 Task: Compose an email with the signature Levi Robinson with the subject Request for feedback on a training manual and the message I would like to request a project status update report. from softage.3@softage.net to softage.1@softage.net with an attached audio file Audio_short_story.mp3 Undo the message, redo the message and add the line (Thank you) Send the email. Finally, move the email from Sent Items to the label Inquiries
Action: Mouse moved to (93, 140)
Screenshot: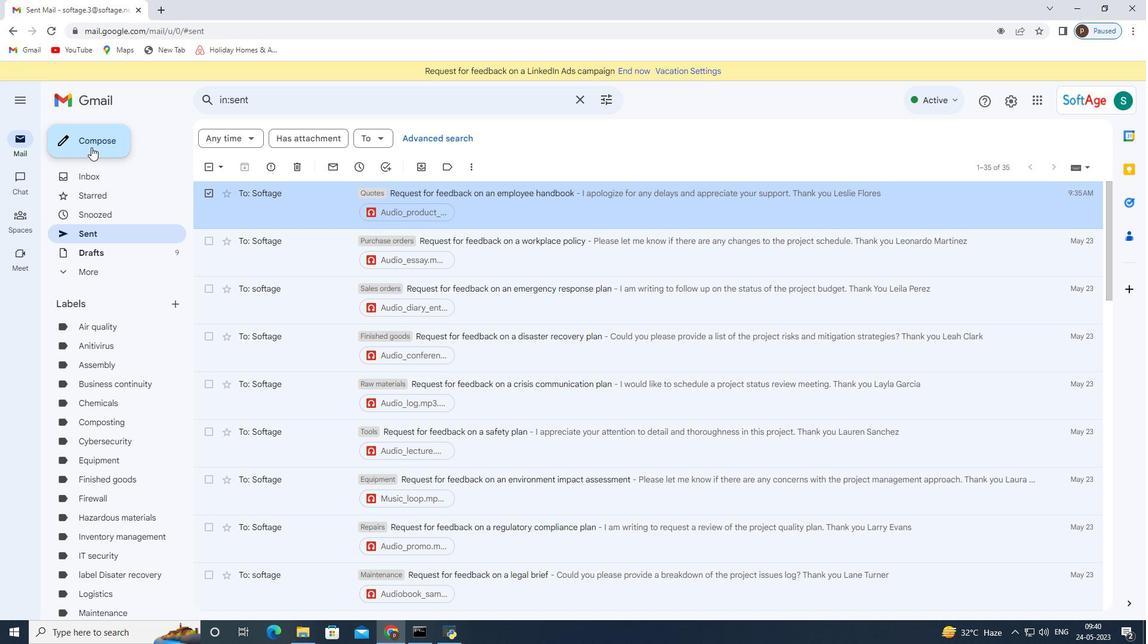 
Action: Mouse pressed left at (93, 140)
Screenshot: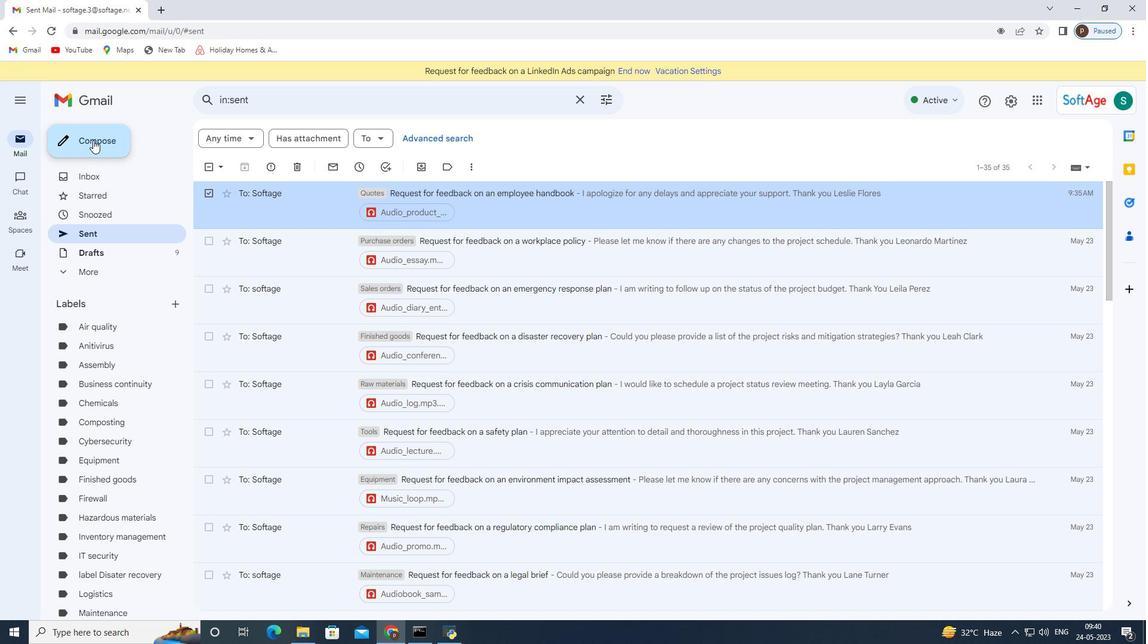 
Action: Mouse moved to (966, 602)
Screenshot: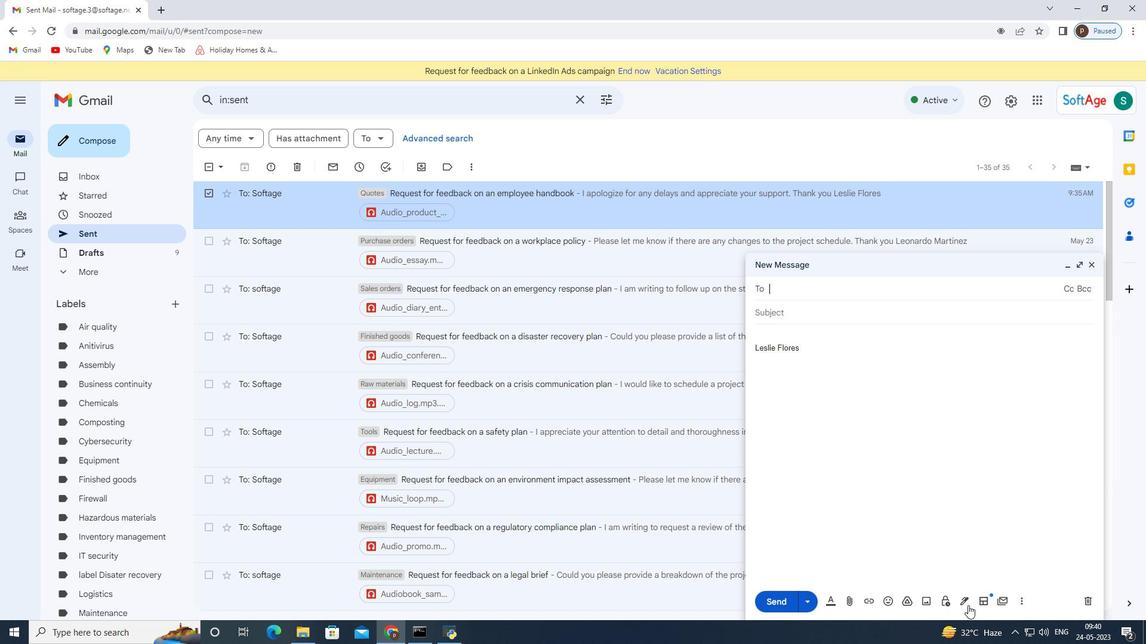 
Action: Mouse pressed left at (966, 602)
Screenshot: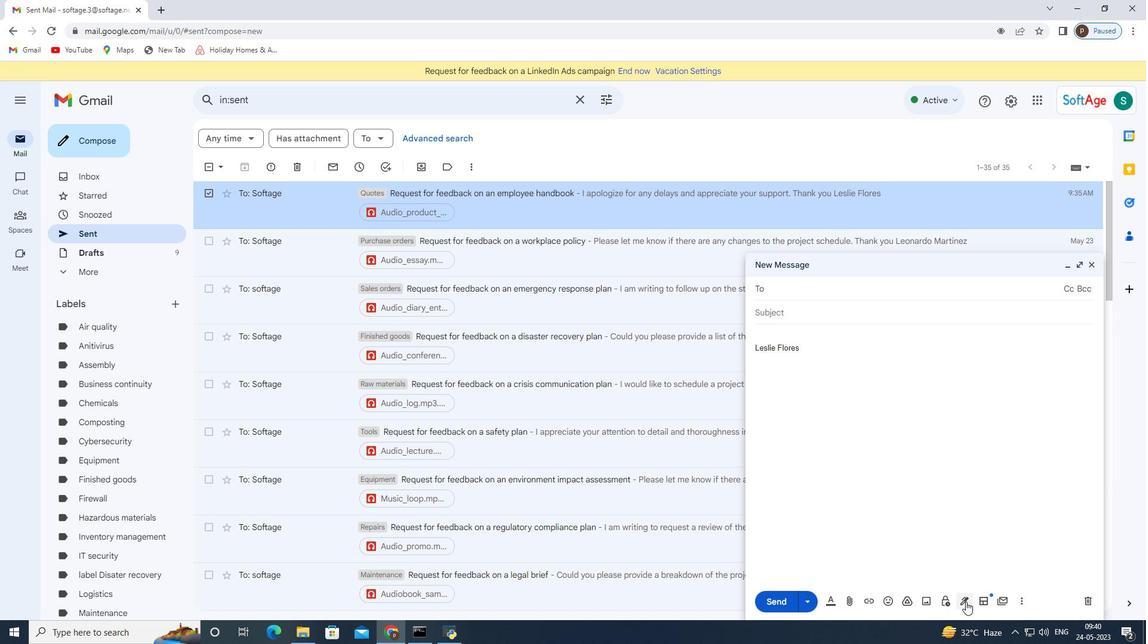 
Action: Mouse moved to (1015, 544)
Screenshot: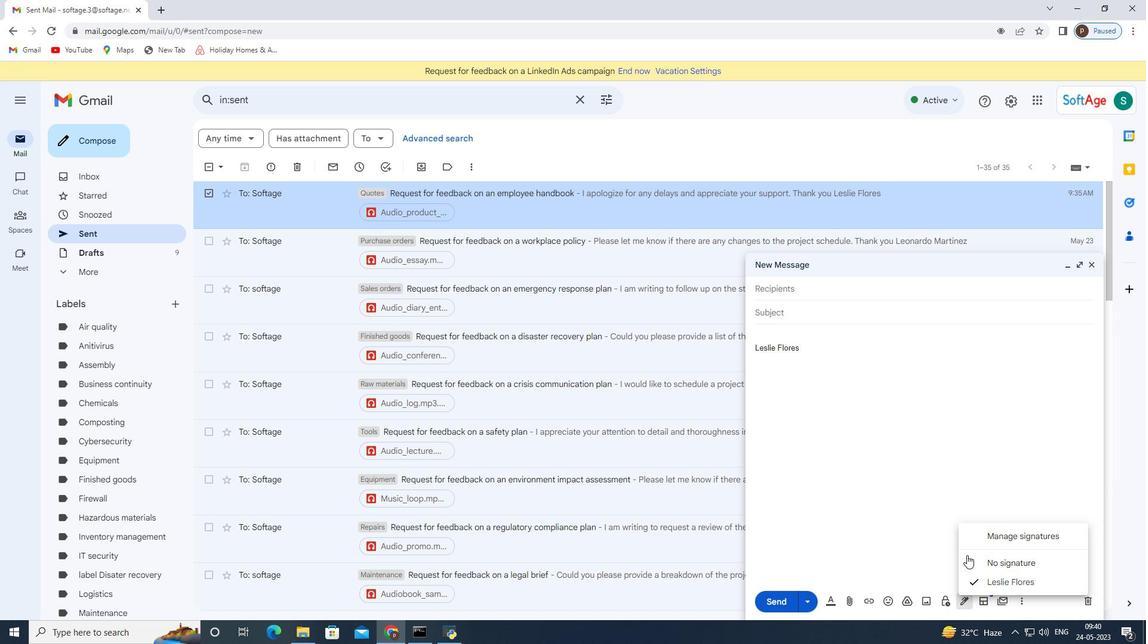 
Action: Mouse pressed left at (1015, 544)
Screenshot: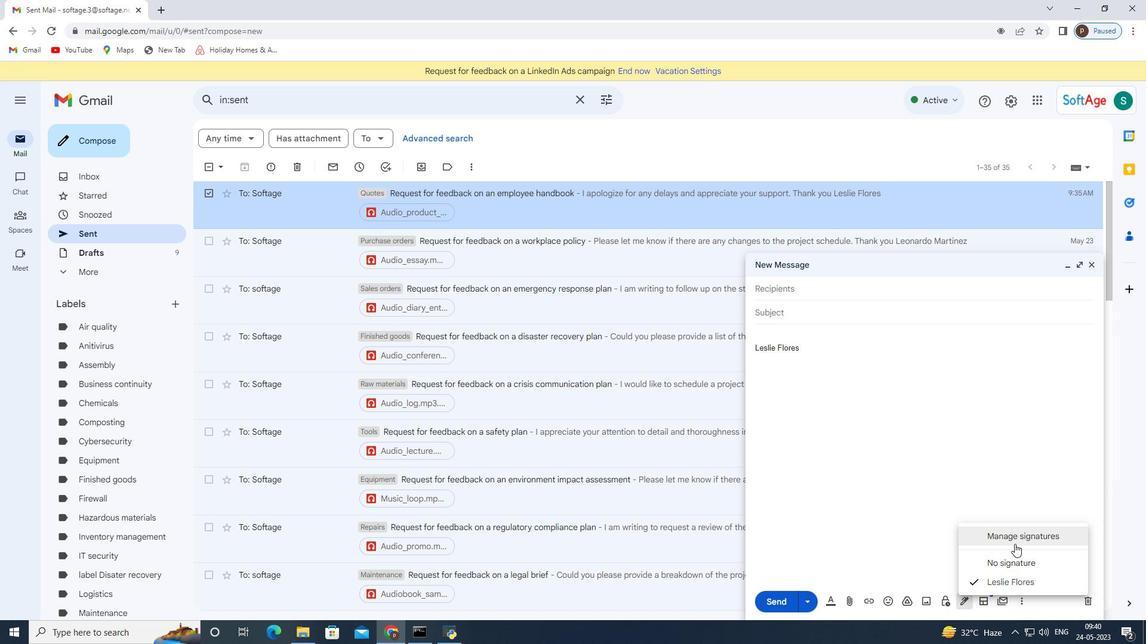 
Action: Mouse moved to (937, 392)
Screenshot: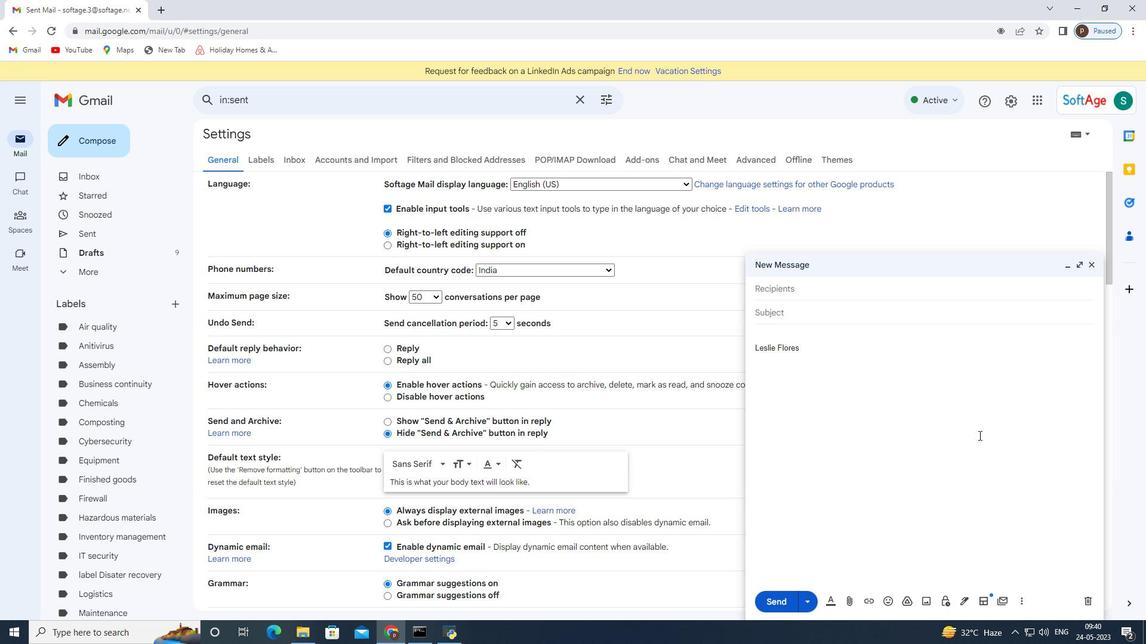 
Action: Mouse scrolled (937, 391) with delta (0, 0)
Screenshot: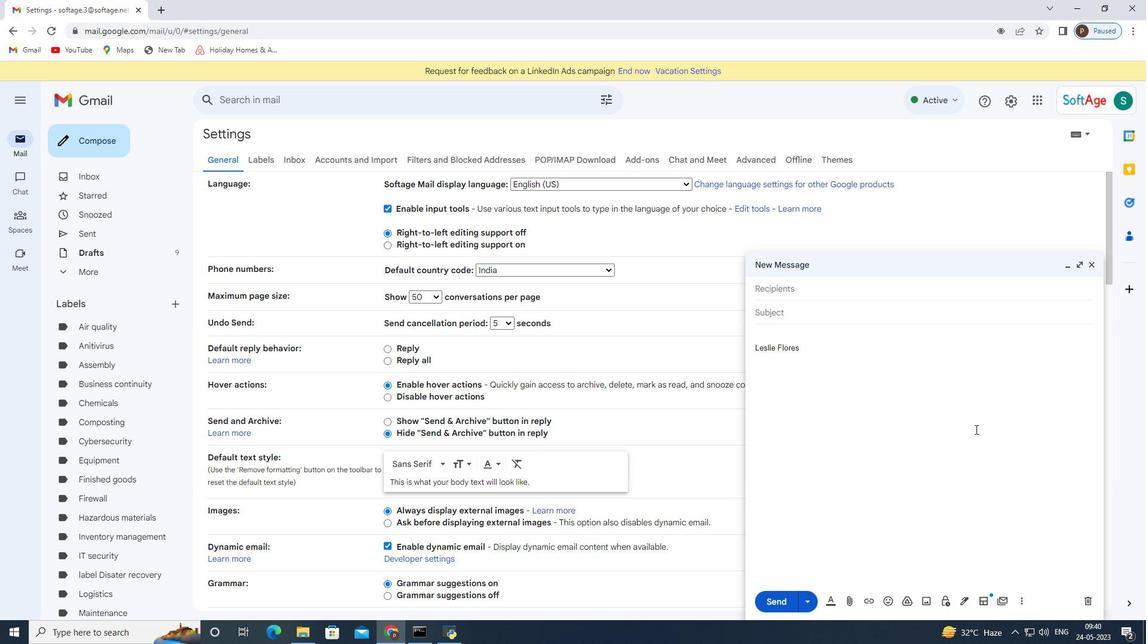 
Action: Mouse moved to (912, 391)
Screenshot: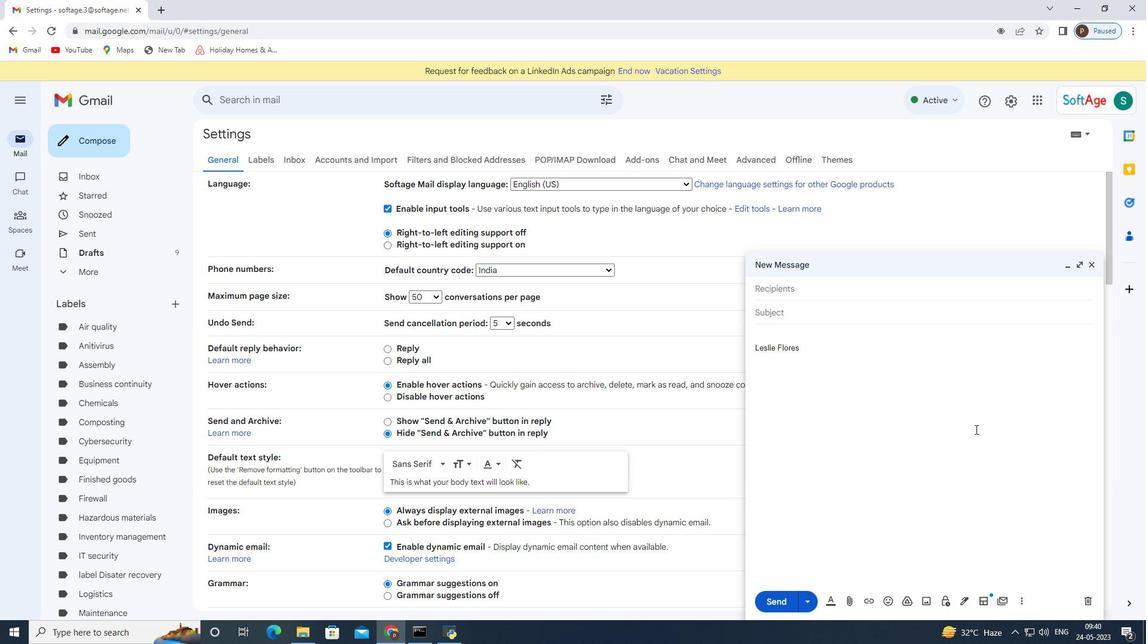 
Action: Mouse scrolled (912, 391) with delta (0, 0)
Screenshot: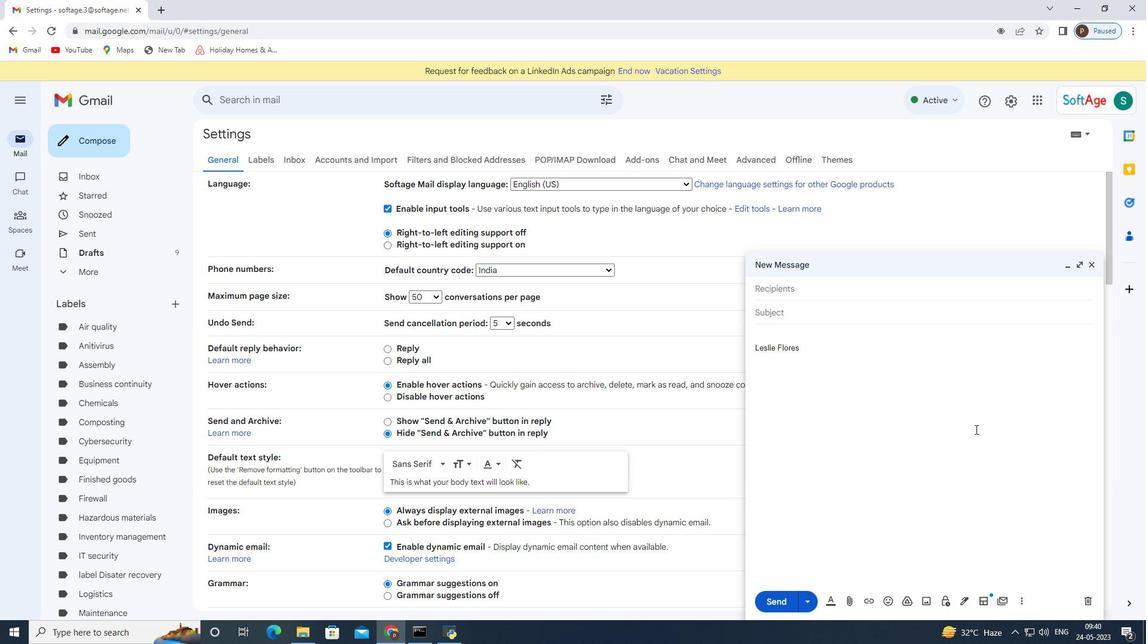 
Action: Mouse moved to (879, 391)
Screenshot: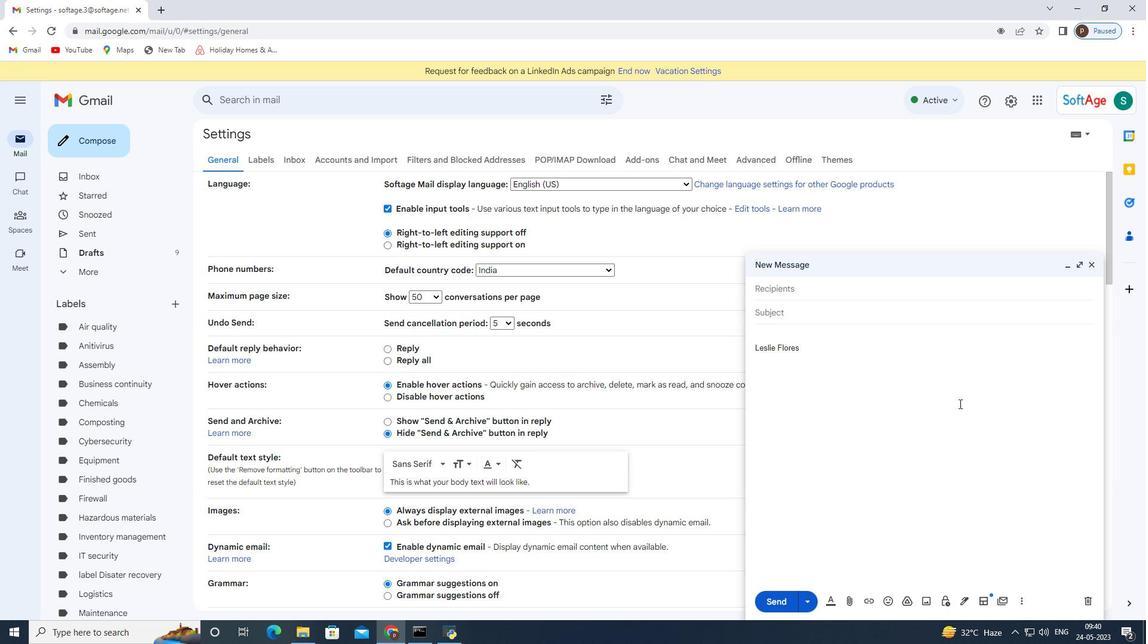 
Action: Mouse scrolled (879, 391) with delta (0, 0)
Screenshot: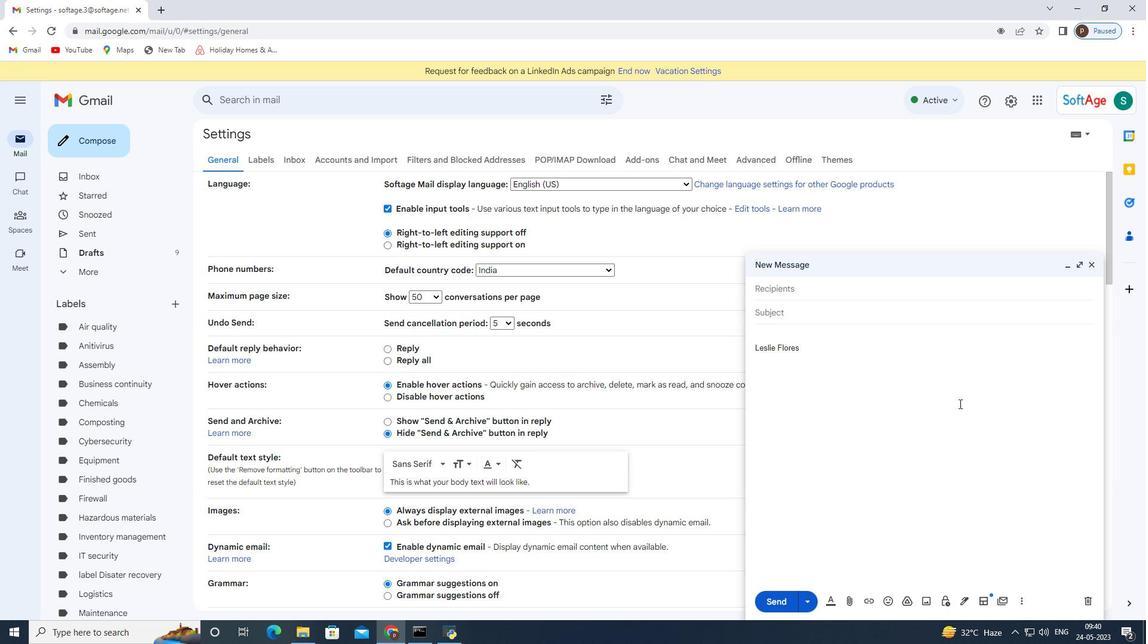 
Action: Mouse moved to (1085, 264)
Screenshot: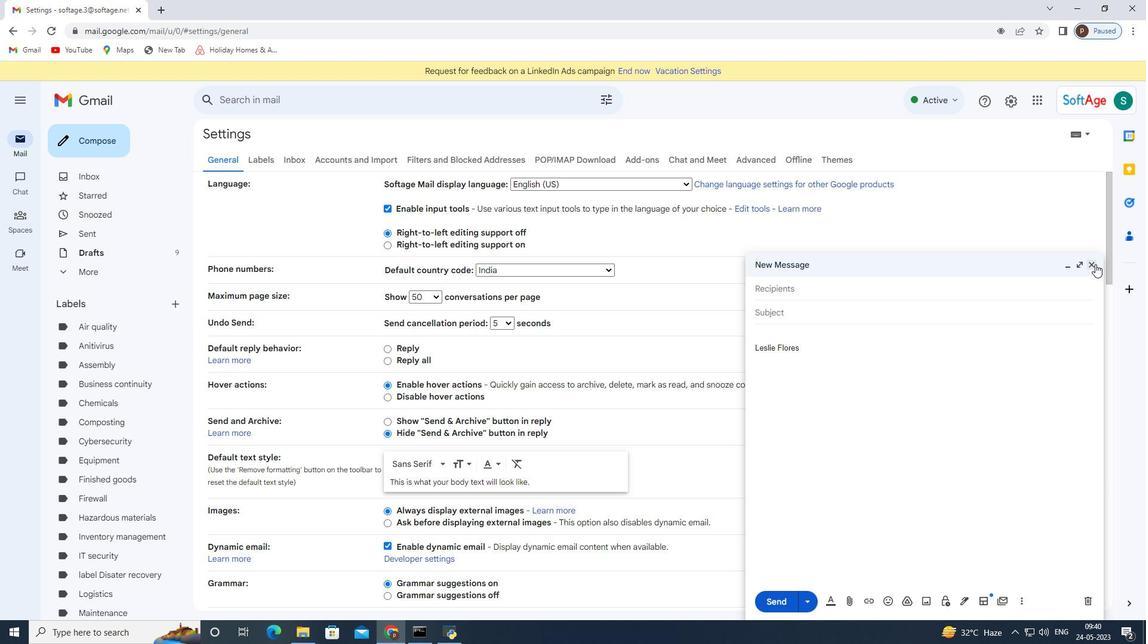 
Action: Mouse pressed left at (1085, 264)
Screenshot: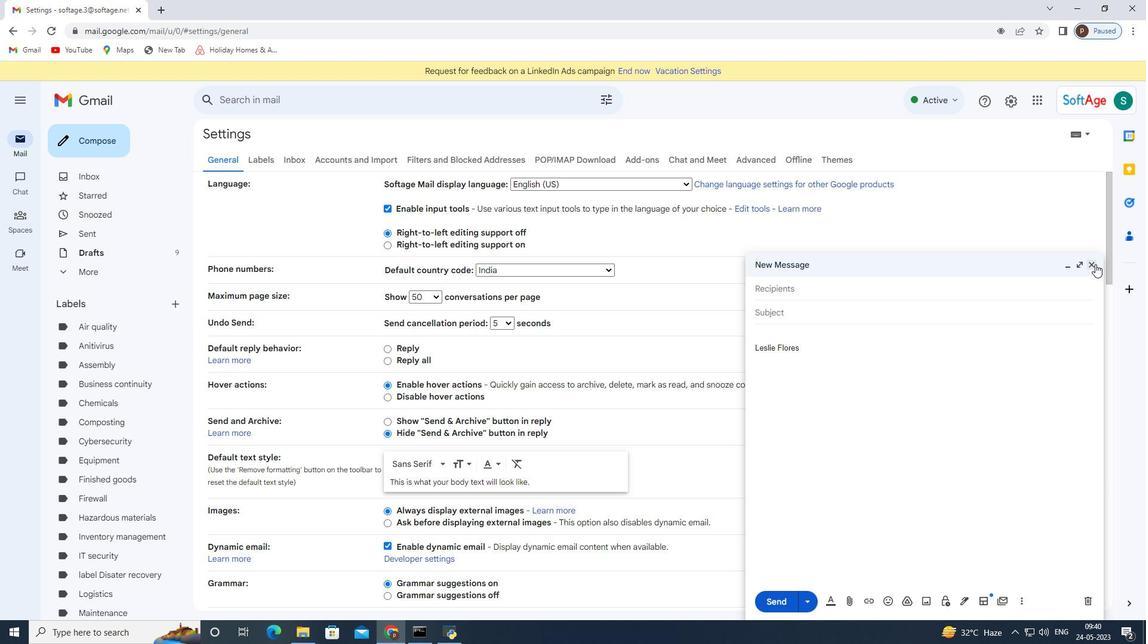 
Action: Mouse moved to (814, 318)
Screenshot: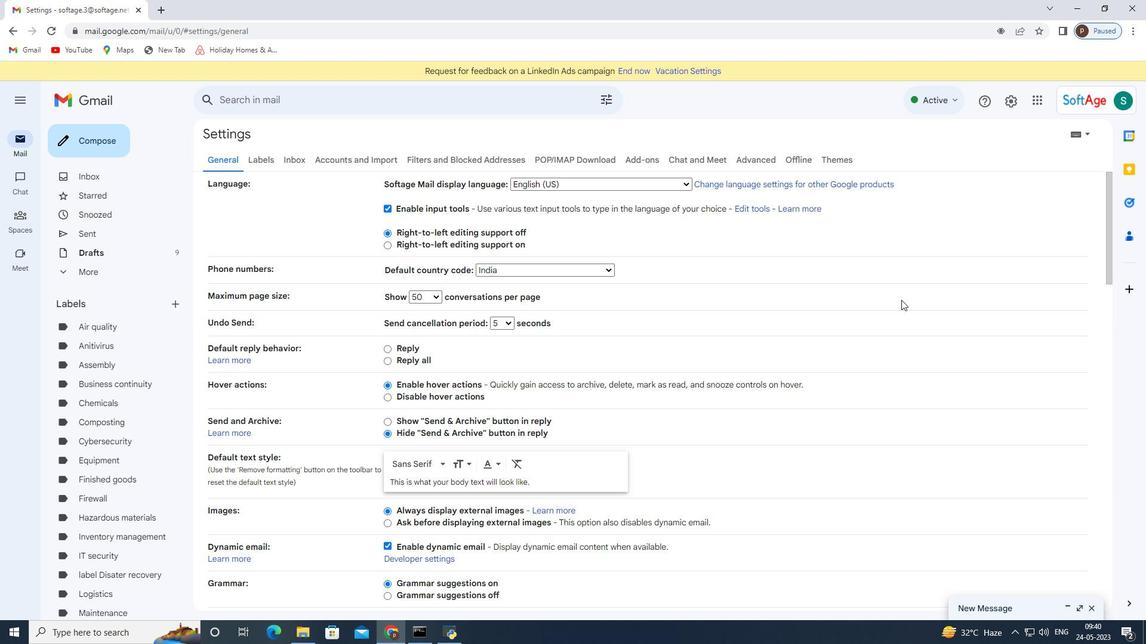 
Action: Mouse scrolled (814, 317) with delta (0, 0)
Screenshot: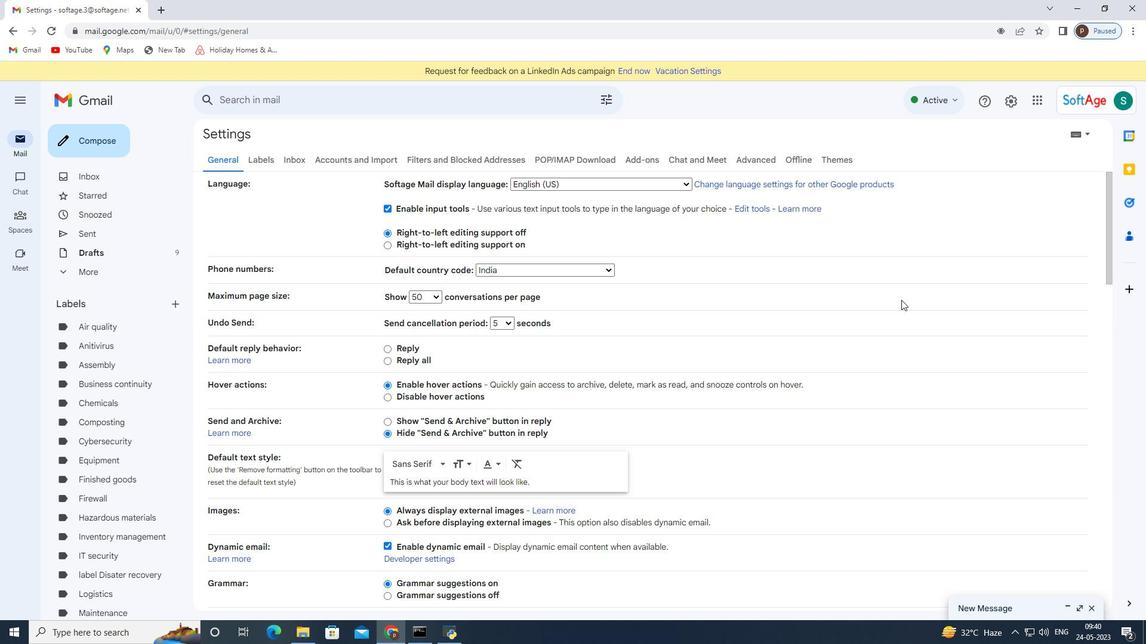 
Action: Mouse moved to (800, 322)
Screenshot: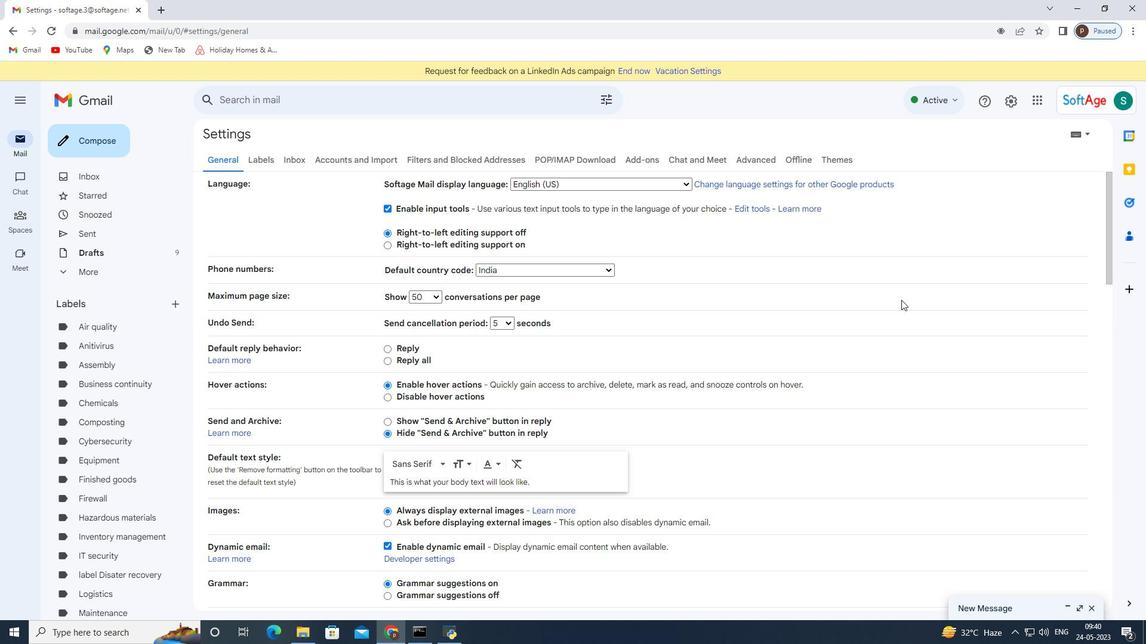 
Action: Mouse scrolled (800, 321) with delta (0, 0)
Screenshot: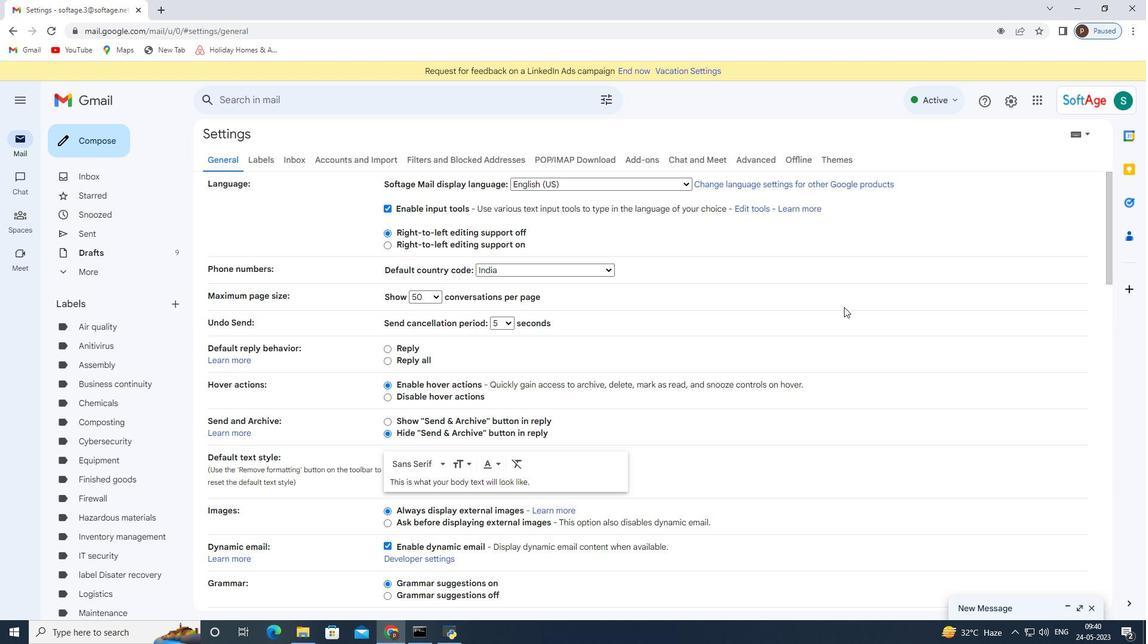 
Action: Mouse moved to (787, 327)
Screenshot: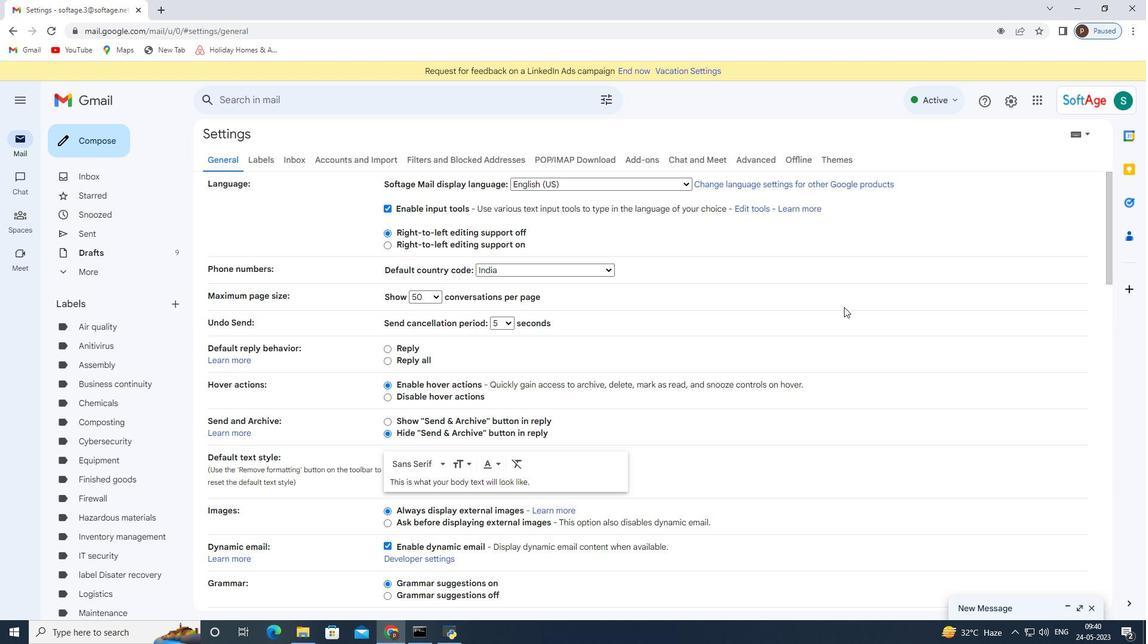 
Action: Mouse scrolled (787, 327) with delta (0, 0)
Screenshot: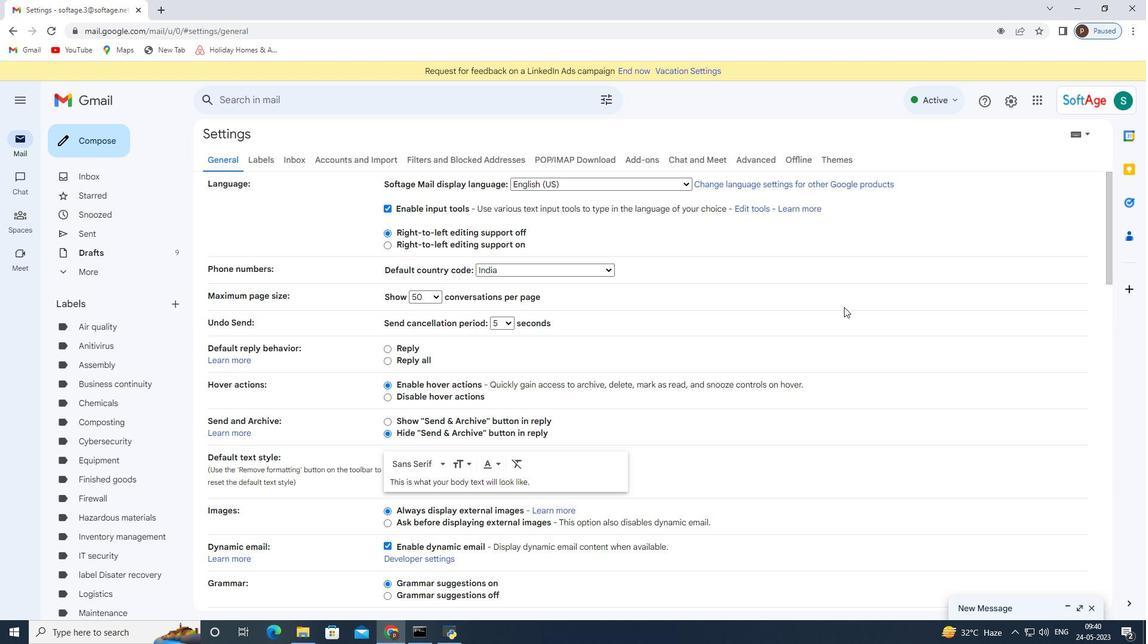 
Action: Mouse moved to (781, 330)
Screenshot: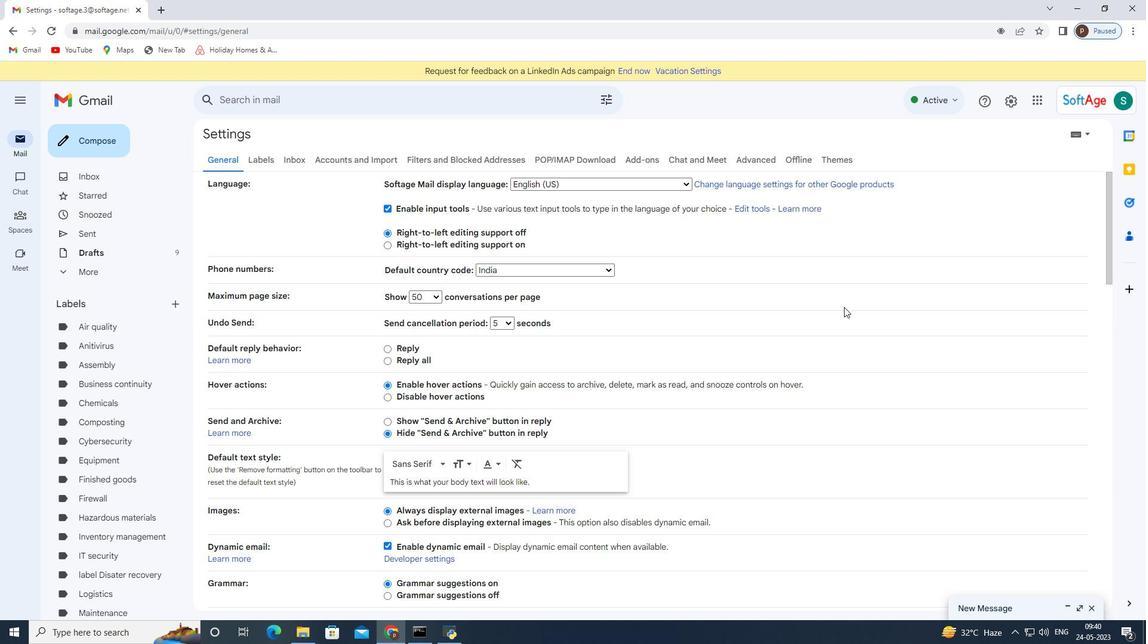 
Action: Mouse scrolled (781, 330) with delta (0, 0)
Screenshot: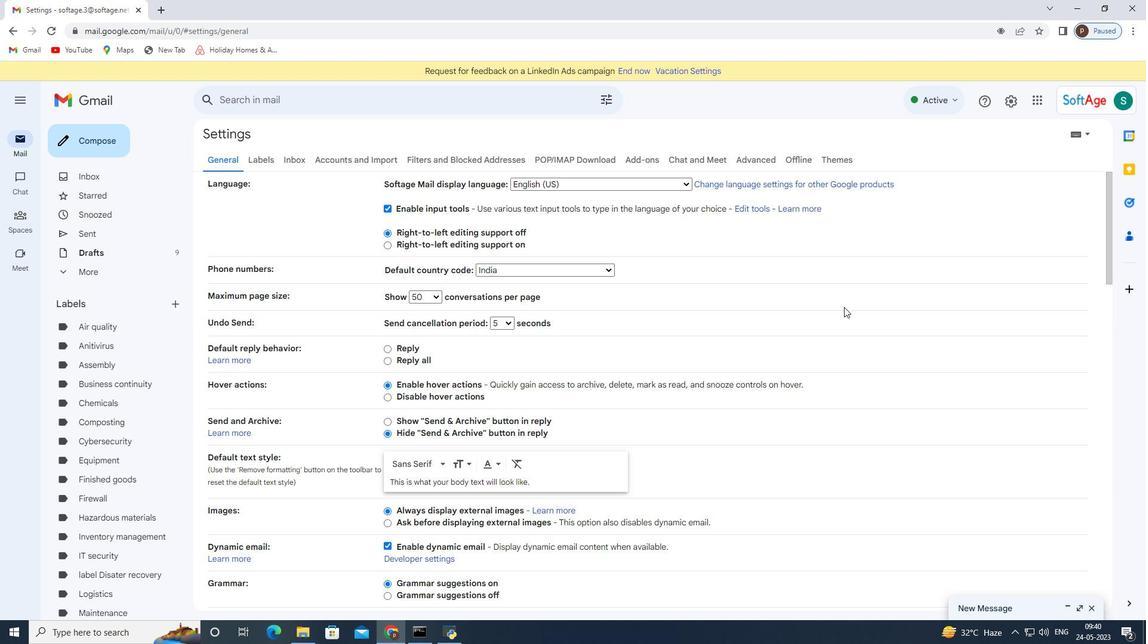 
Action: Mouse moved to (773, 336)
Screenshot: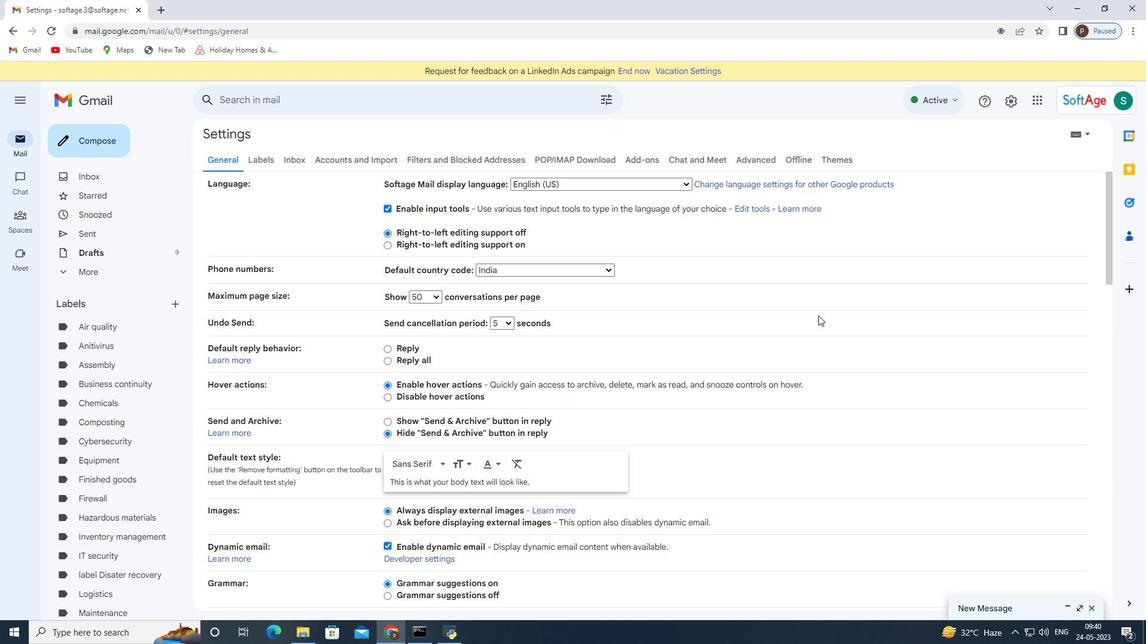 
Action: Mouse scrolled (773, 336) with delta (0, 0)
Screenshot: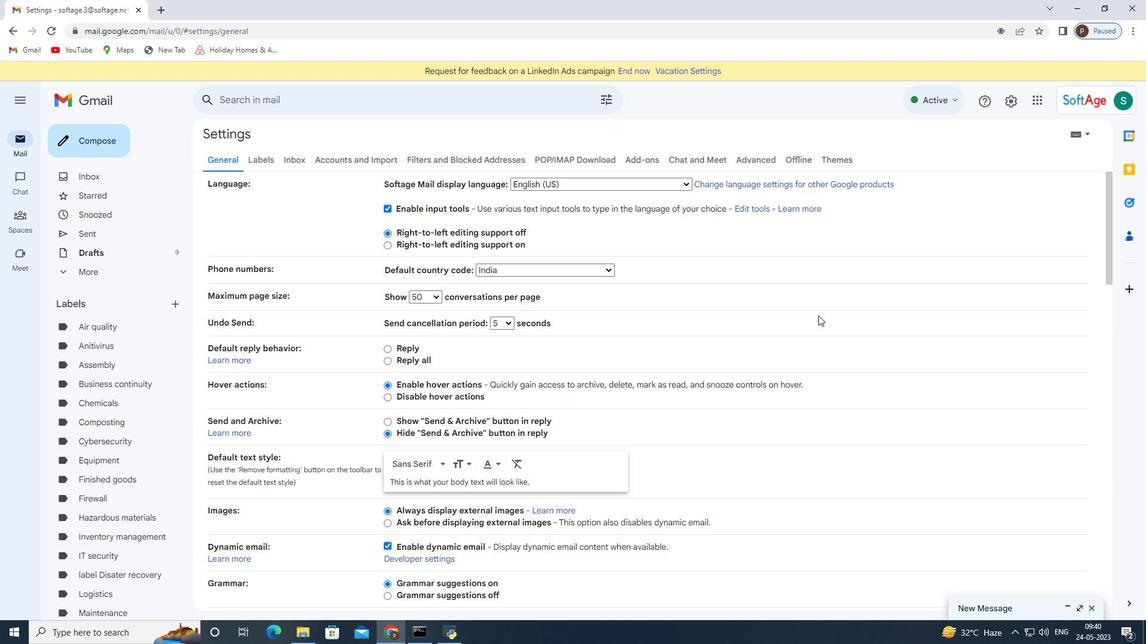 
Action: Mouse moved to (649, 363)
Screenshot: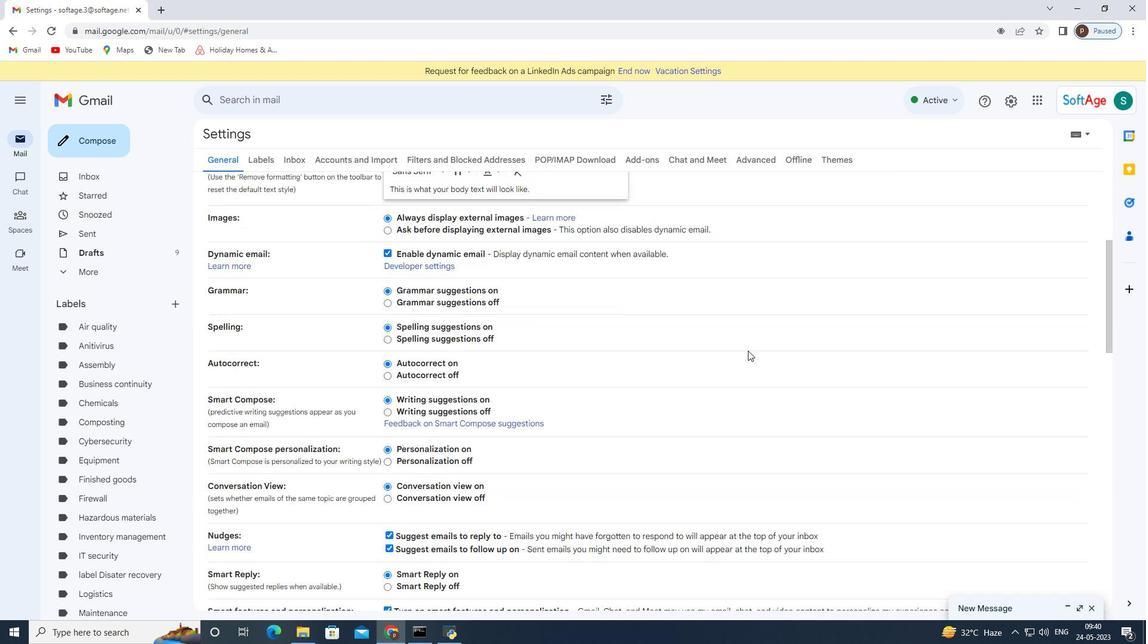 
Action: Mouse scrolled (649, 363) with delta (0, 0)
Screenshot: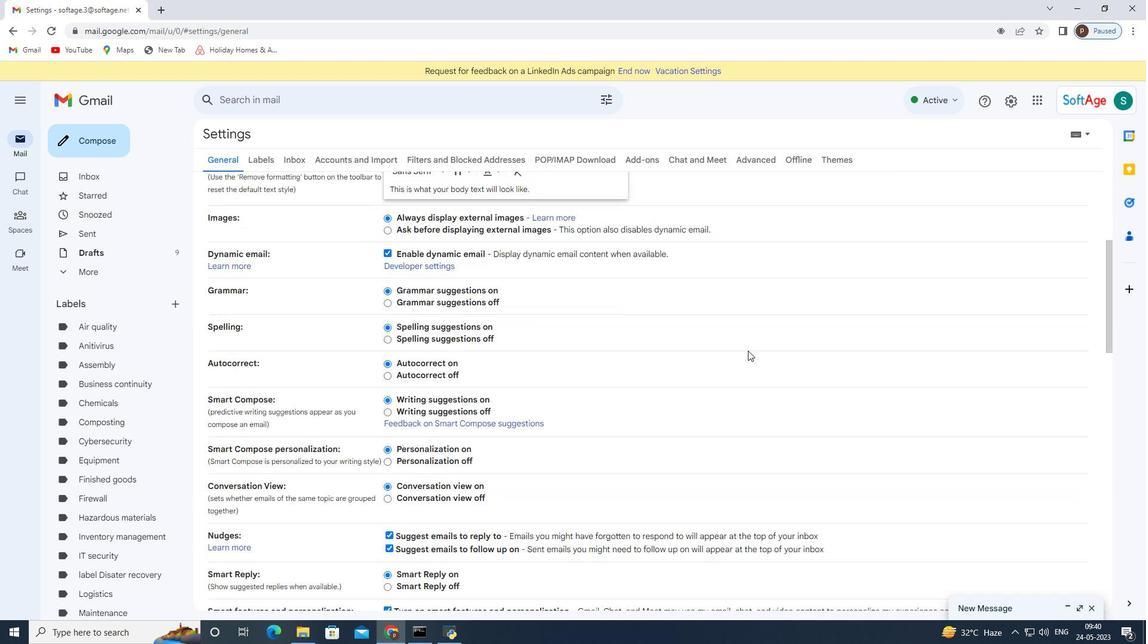 
Action: Mouse moved to (649, 363)
Screenshot: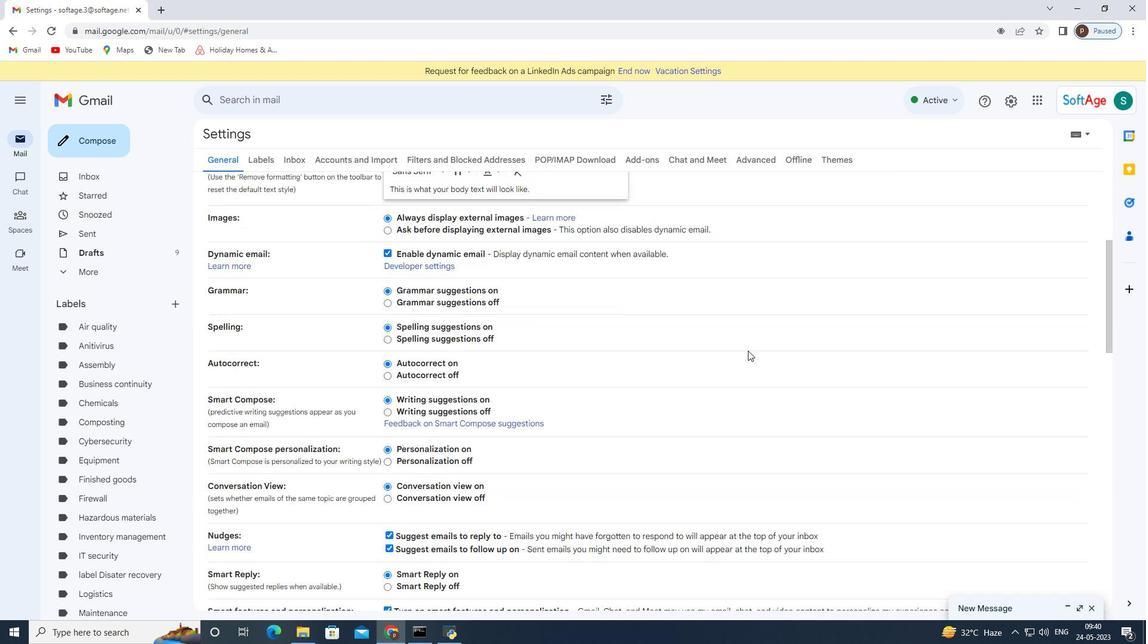 
Action: Mouse scrolled (649, 362) with delta (0, 0)
Screenshot: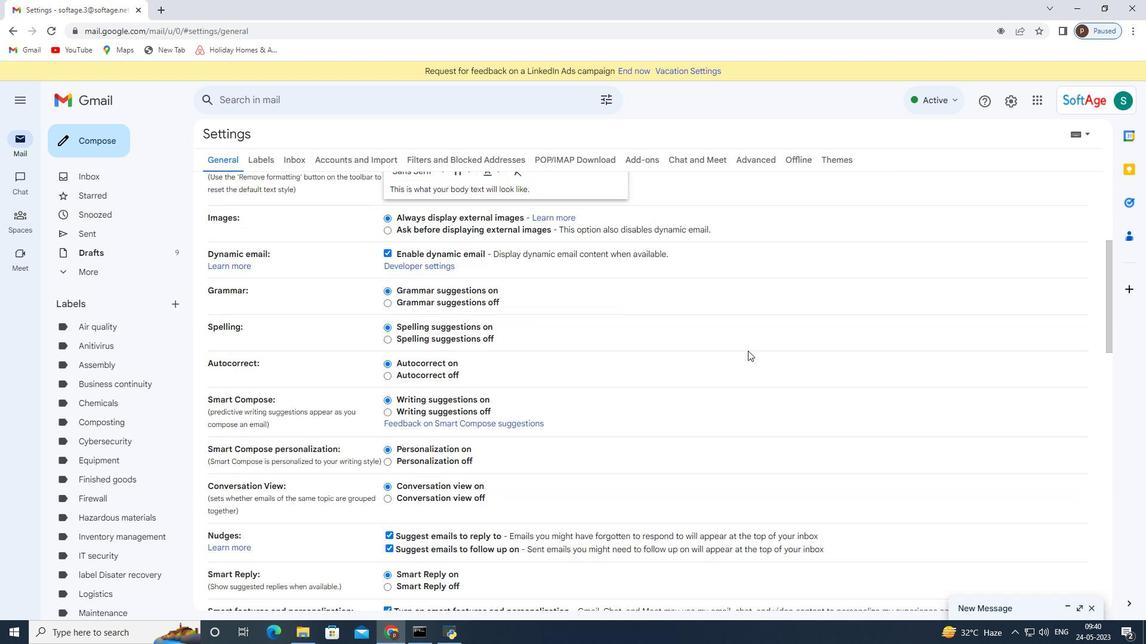 
Action: Mouse scrolled (649, 363) with delta (0, 0)
Screenshot: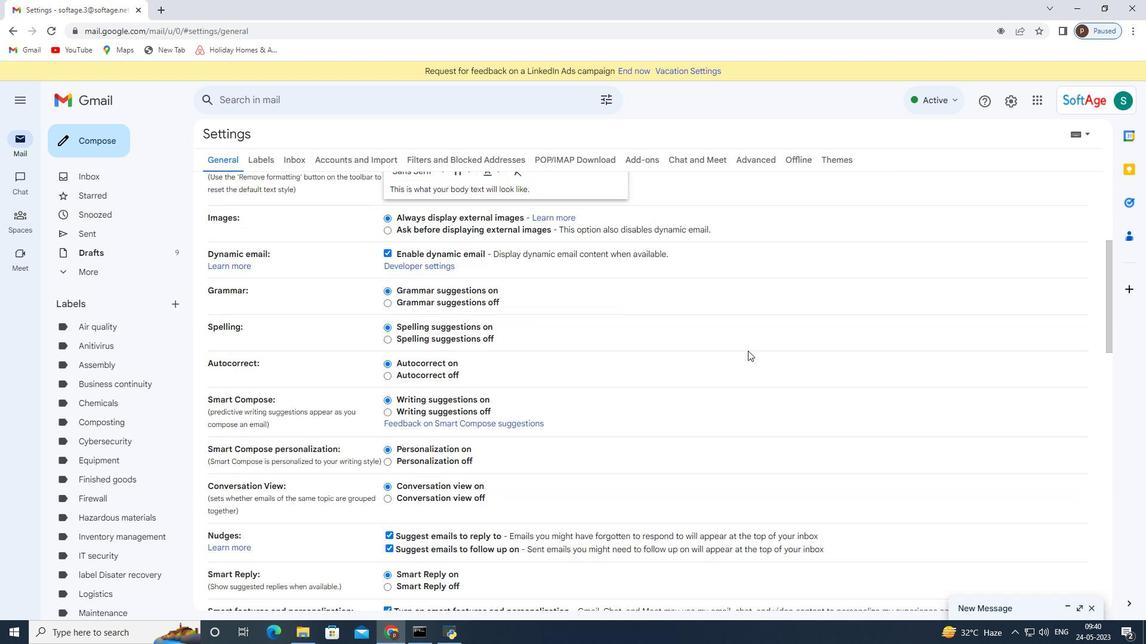 
Action: Mouse moved to (648, 363)
Screenshot: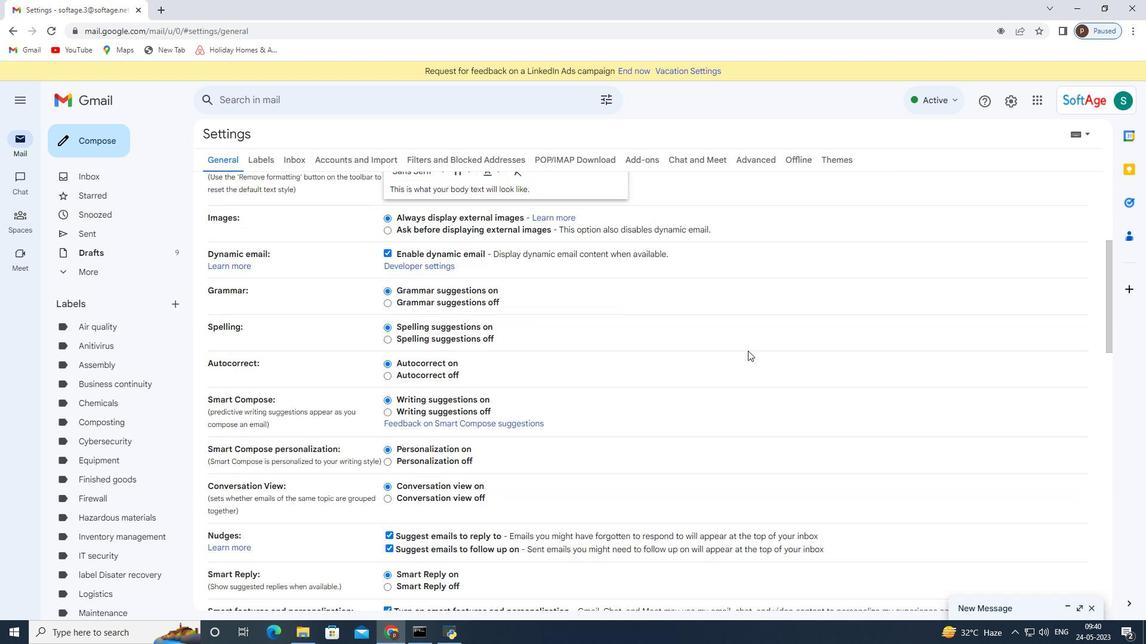 
Action: Mouse scrolled (648, 362) with delta (0, 0)
Screenshot: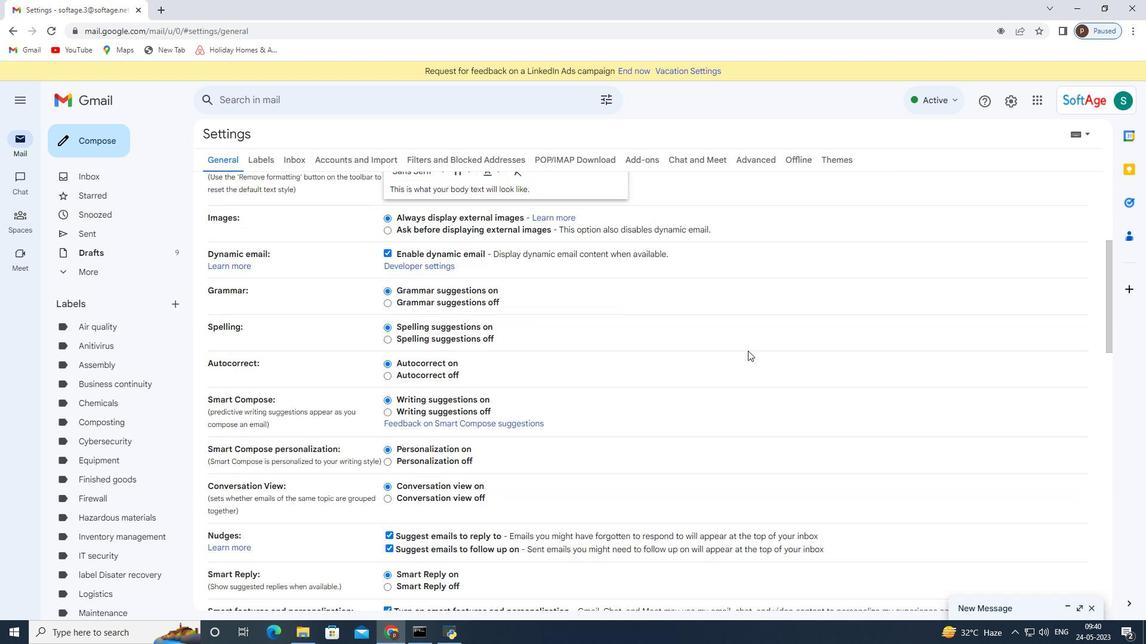 
Action: Mouse moved to (648, 363)
Screenshot: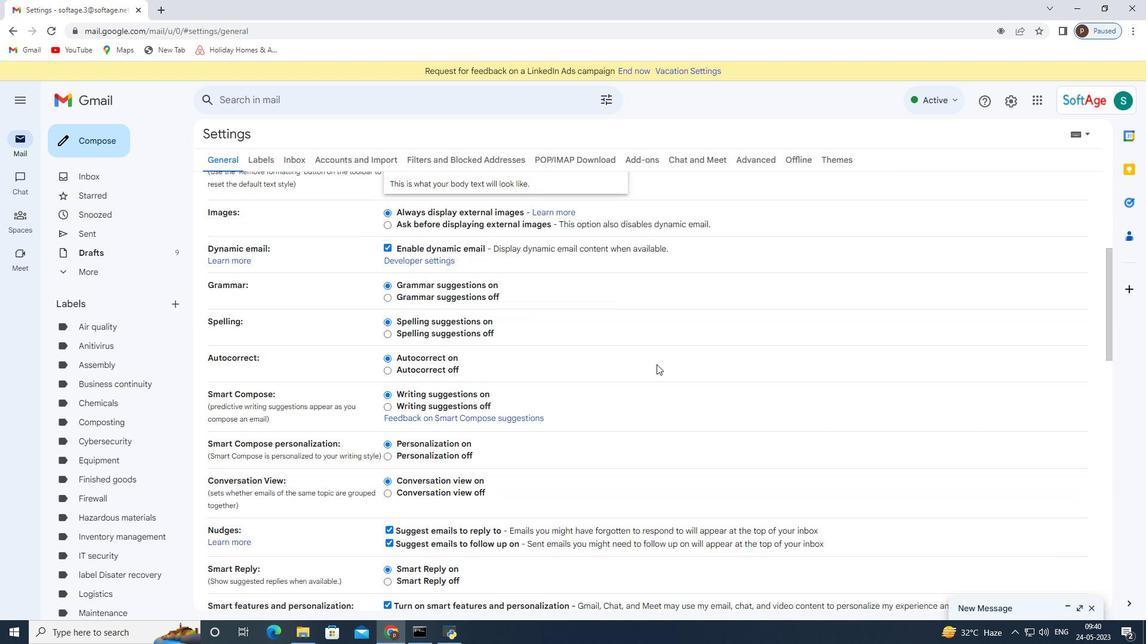 
Action: Mouse scrolled (648, 362) with delta (0, 0)
Screenshot: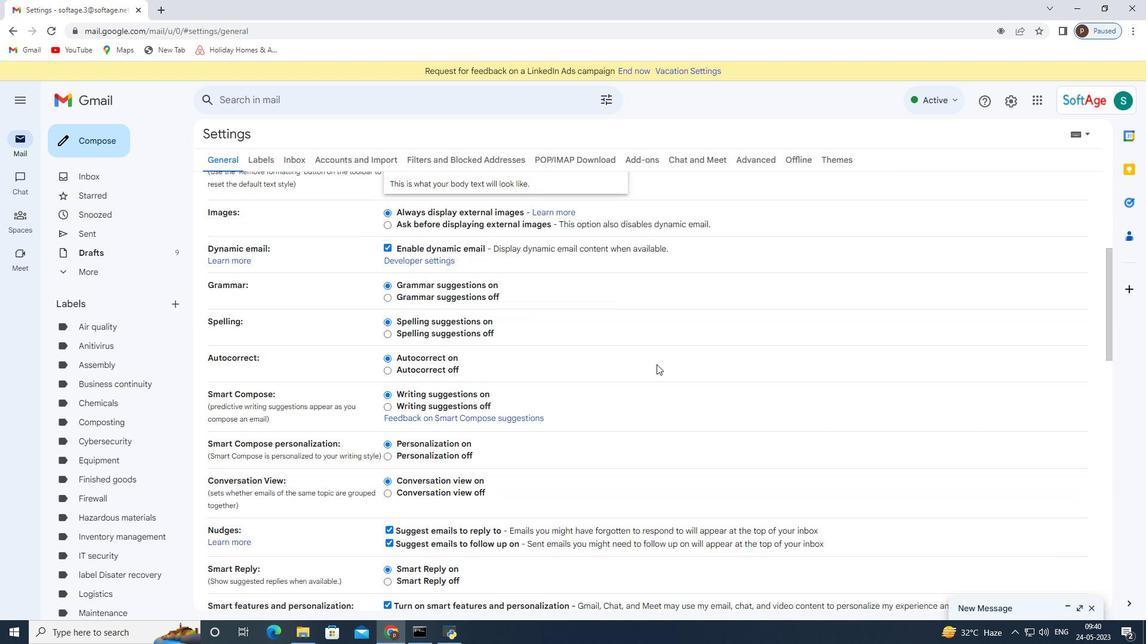 
Action: Mouse moved to (637, 349)
Screenshot: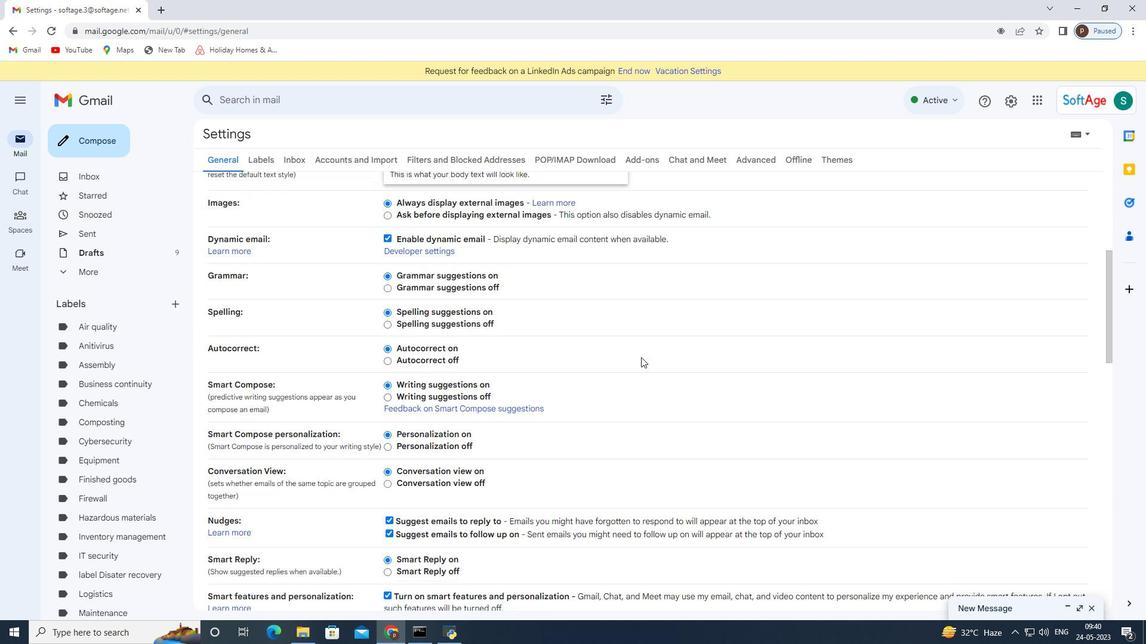 
Action: Mouse scrolled (637, 348) with delta (0, 0)
Screenshot: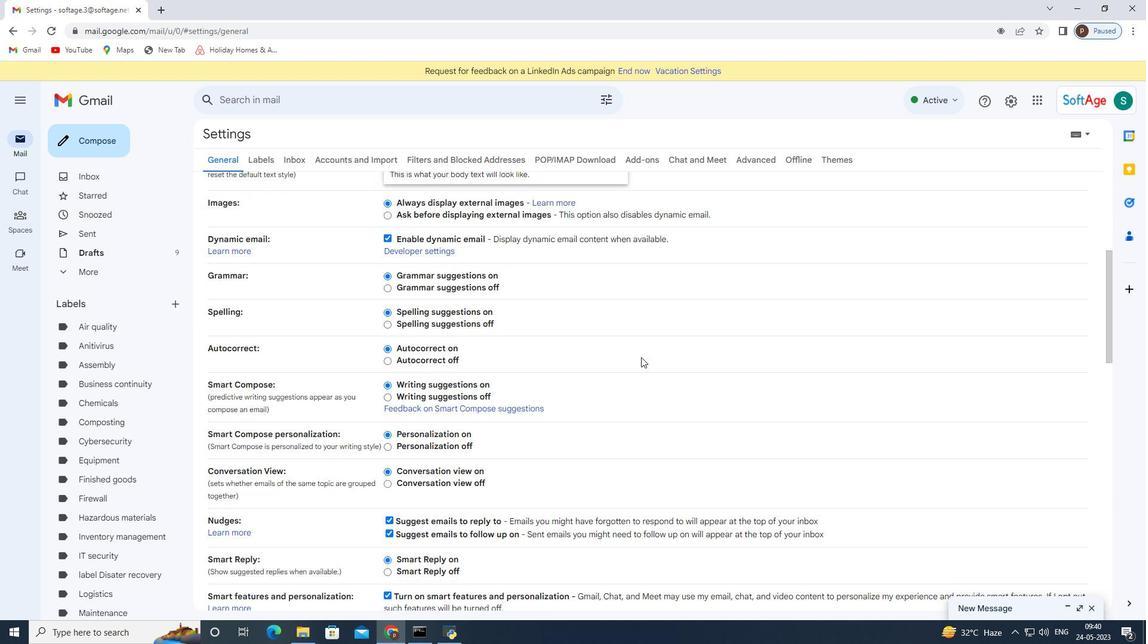 
Action: Mouse moved to (634, 349)
Screenshot: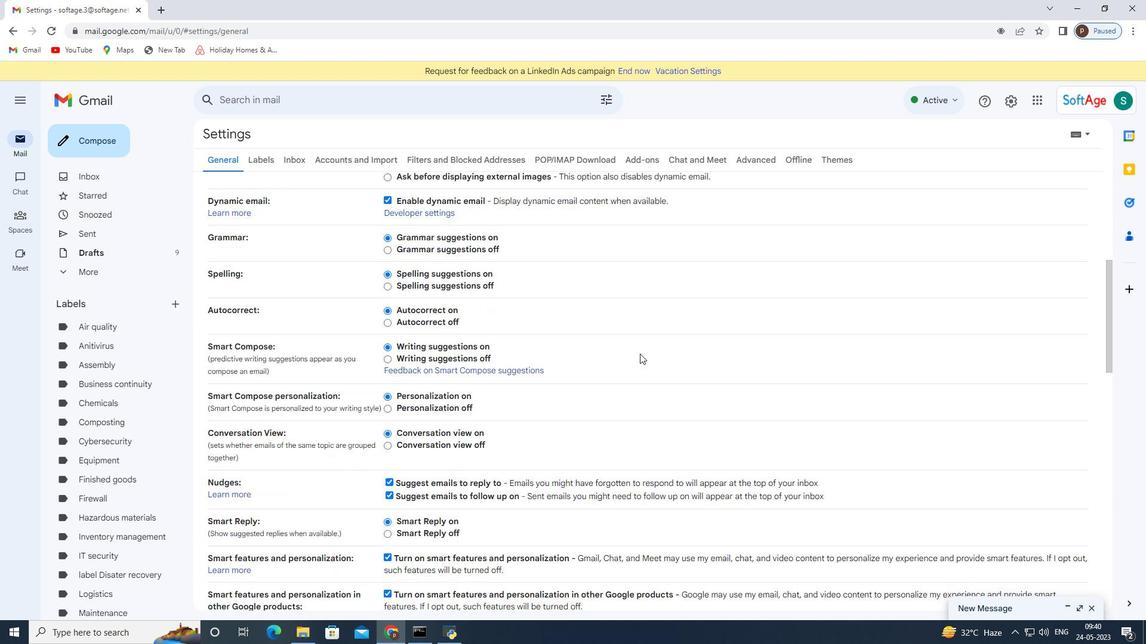 
Action: Mouse scrolled (634, 349) with delta (0, 0)
Screenshot: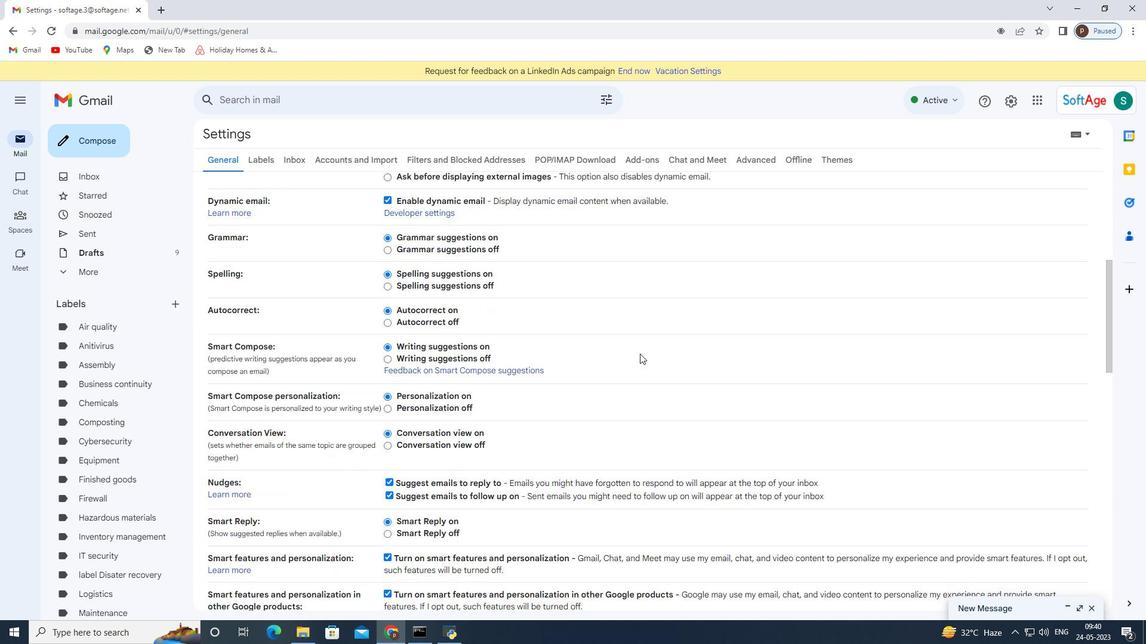 
Action: Mouse moved to (542, 364)
Screenshot: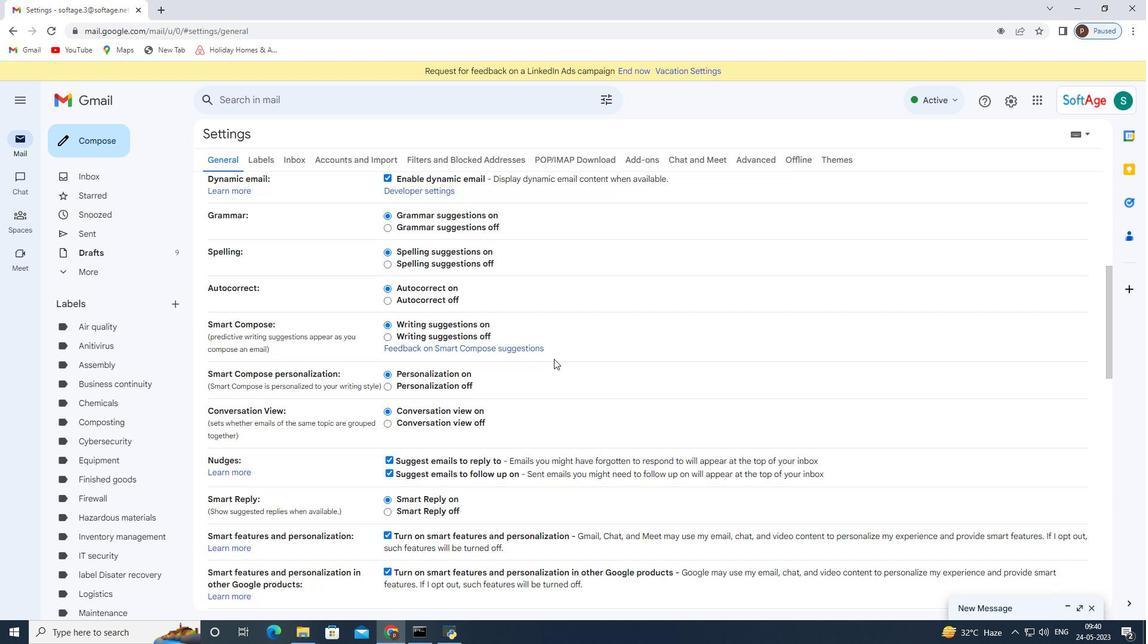 
Action: Mouse scrolled (542, 363) with delta (0, 0)
Screenshot: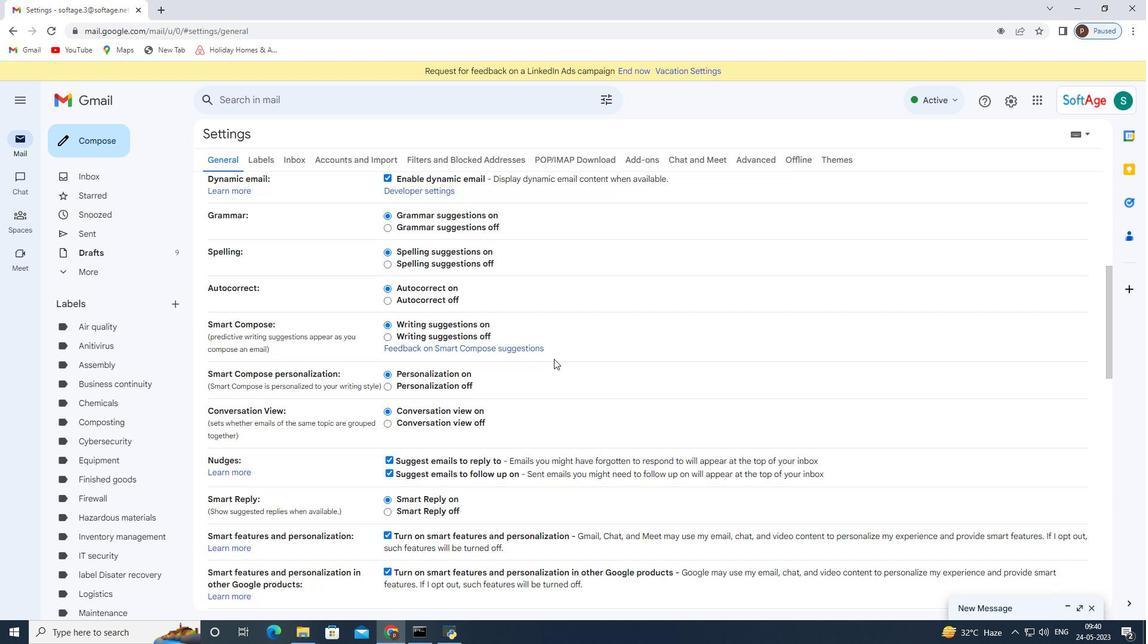 
Action: Mouse moved to (541, 364)
Screenshot: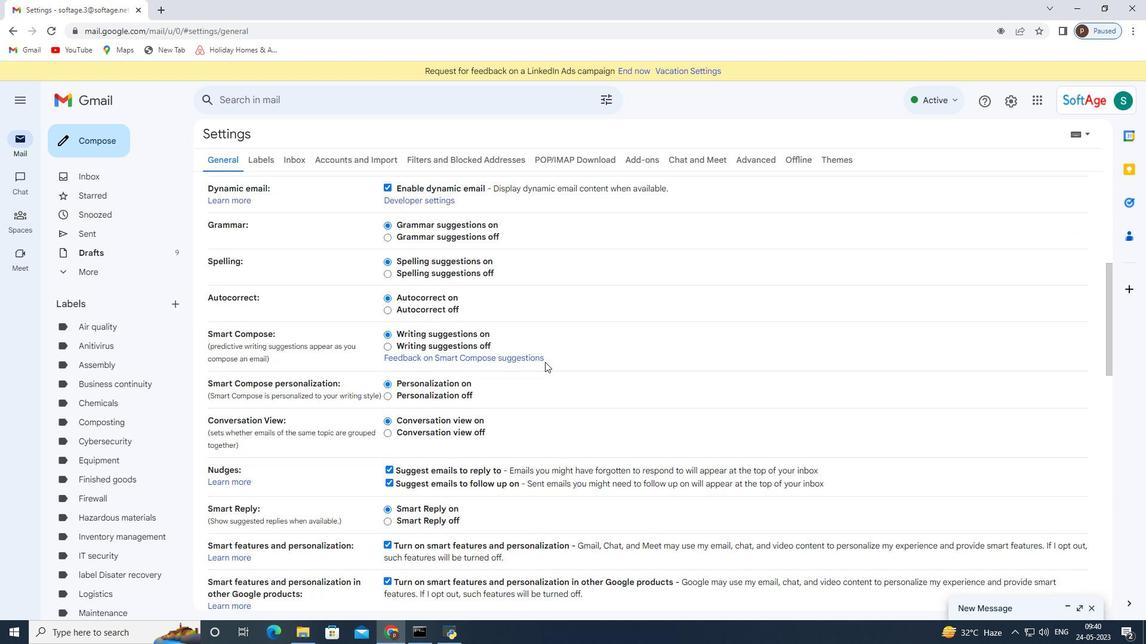 
Action: Mouse scrolled (541, 364) with delta (0, 0)
Screenshot: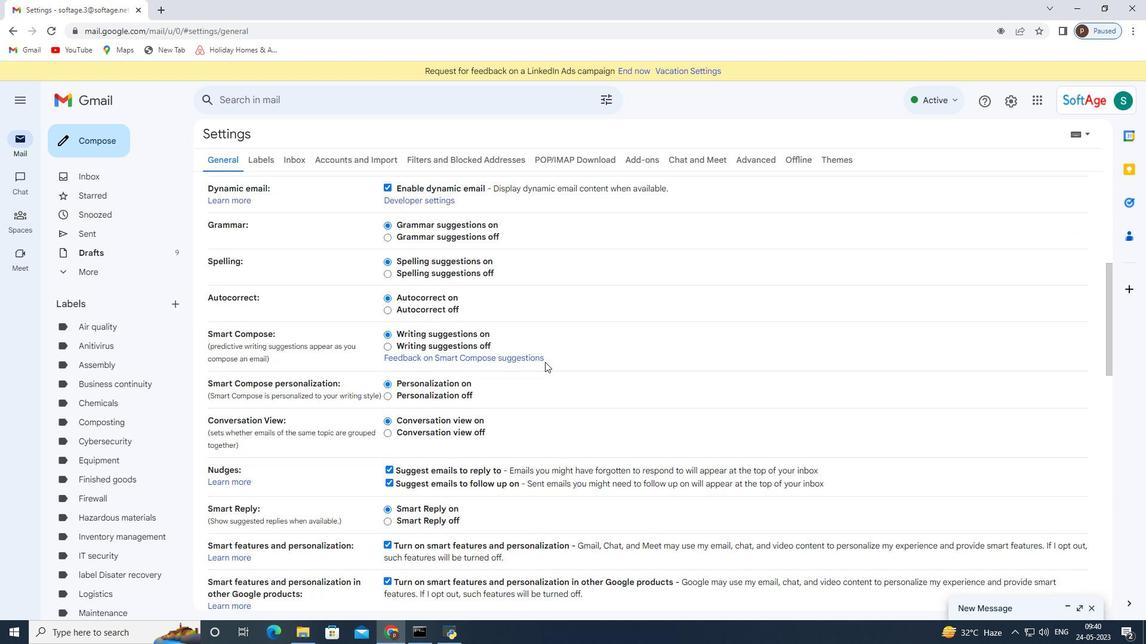 
Action: Mouse moved to (539, 367)
Screenshot: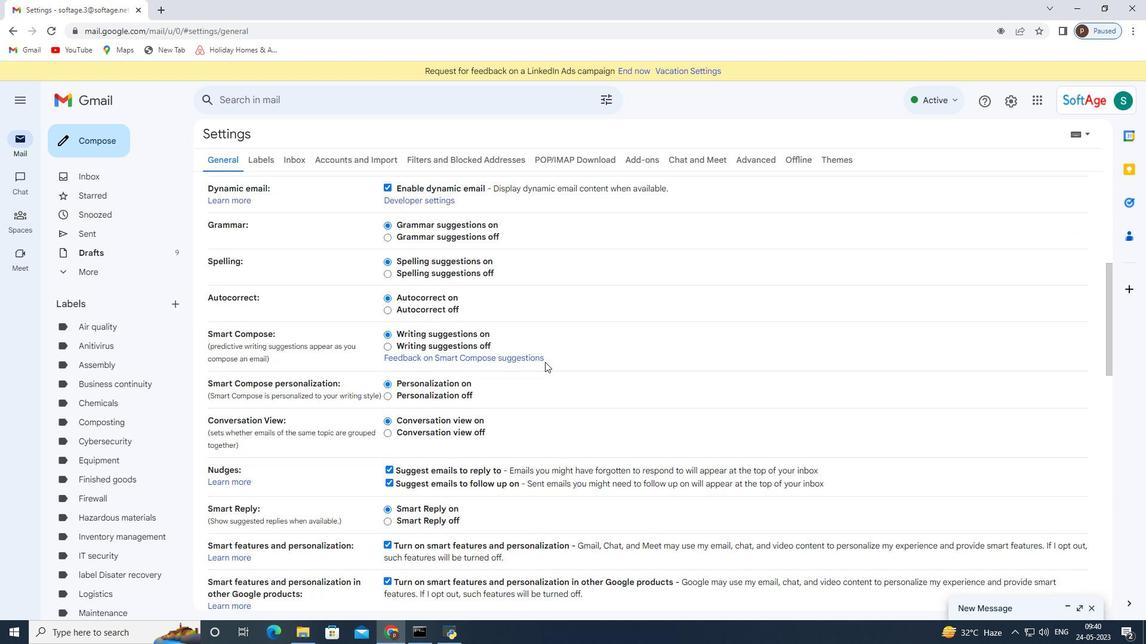 
Action: Mouse scrolled (541, 365) with delta (0, 0)
Screenshot: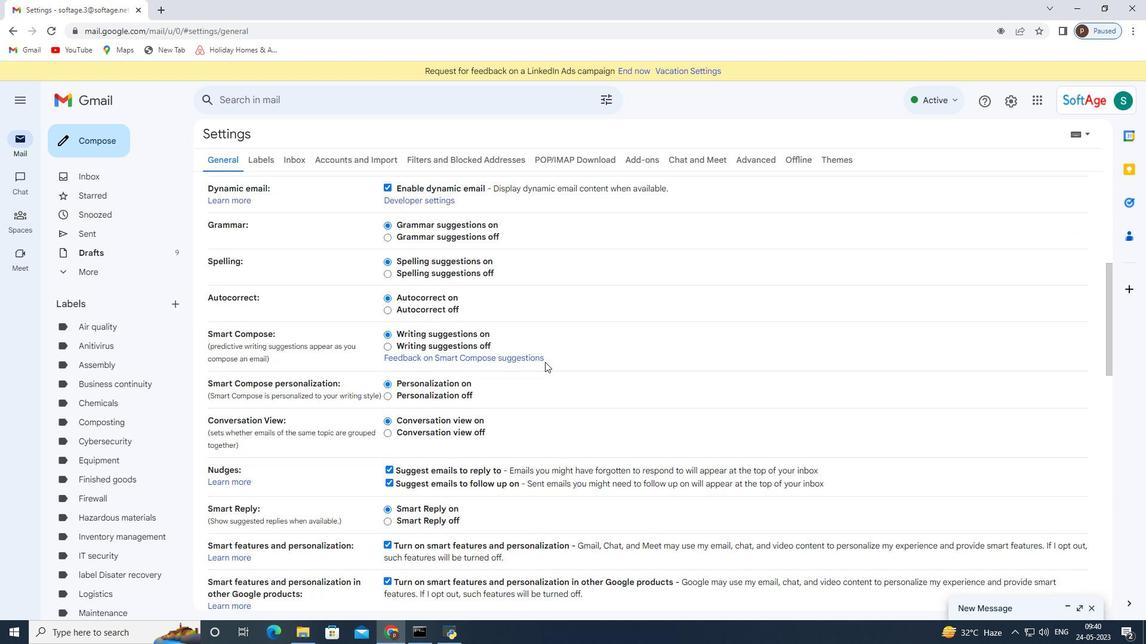 
Action: Mouse moved to (539, 368)
Screenshot: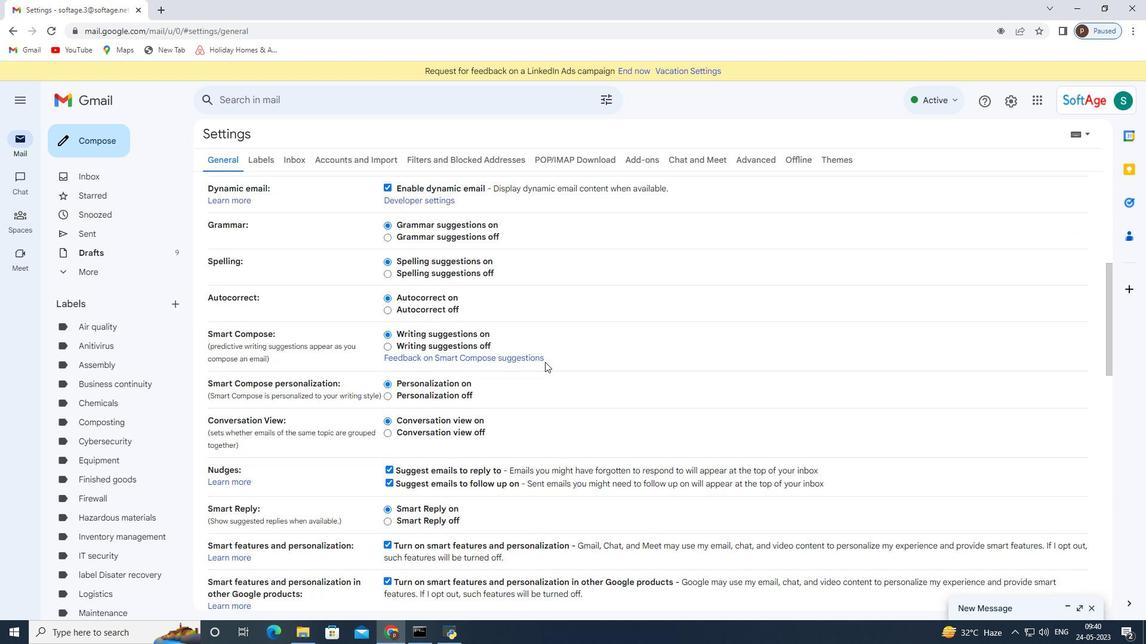 
Action: Mouse scrolled (539, 368) with delta (0, 0)
Screenshot: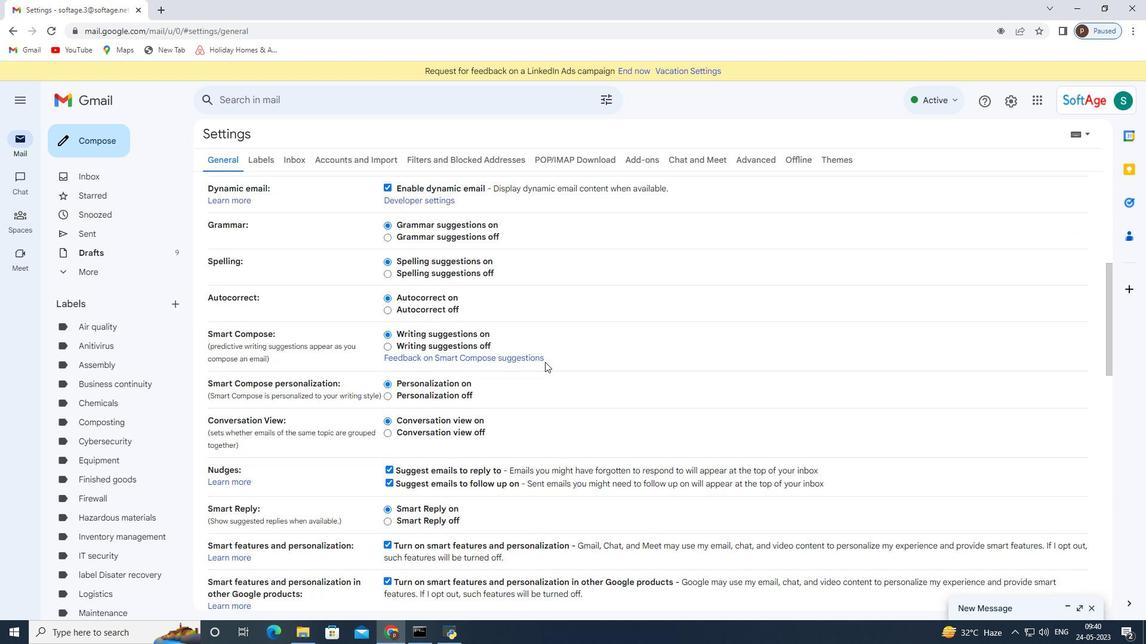
Action: Mouse moved to (538, 369)
Screenshot: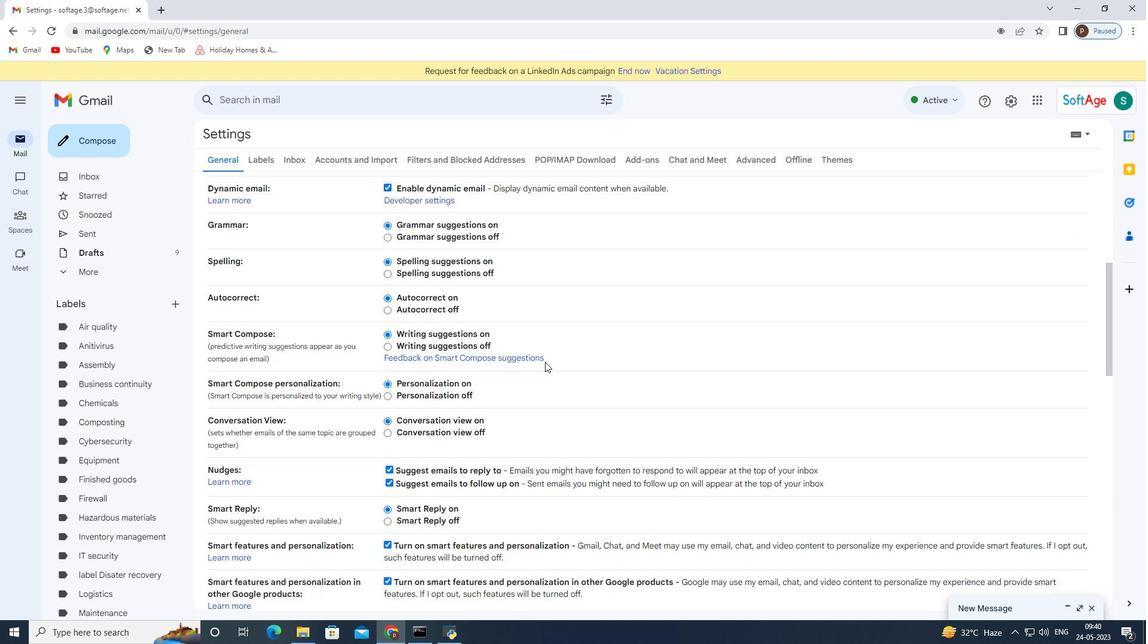 
Action: Mouse scrolled (539, 367) with delta (0, 0)
Screenshot: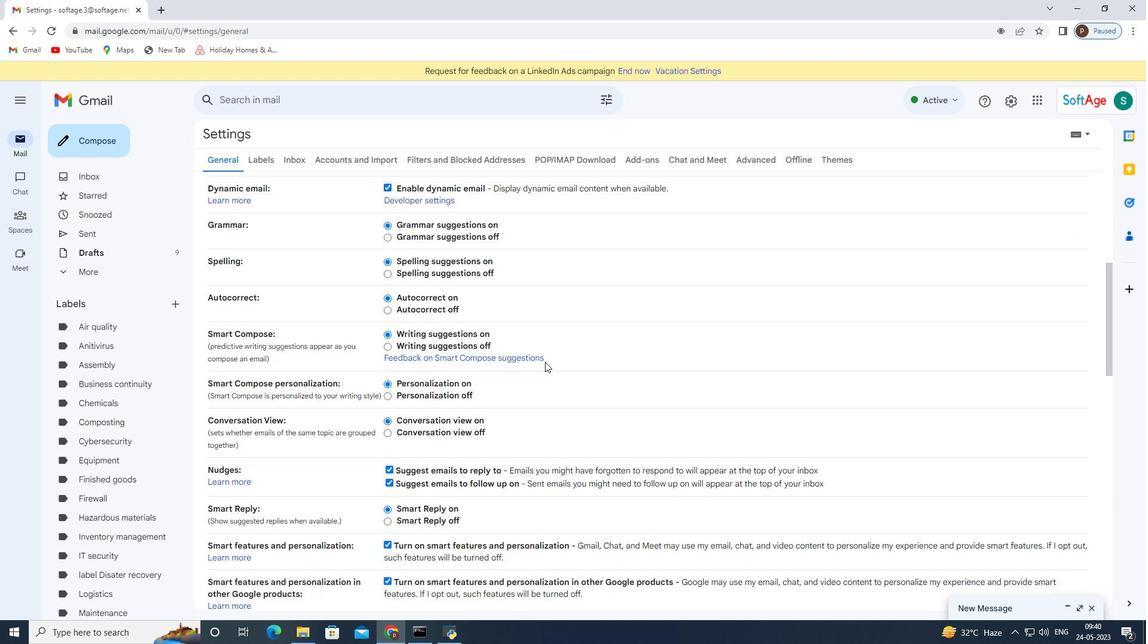 
Action: Mouse moved to (538, 369)
Screenshot: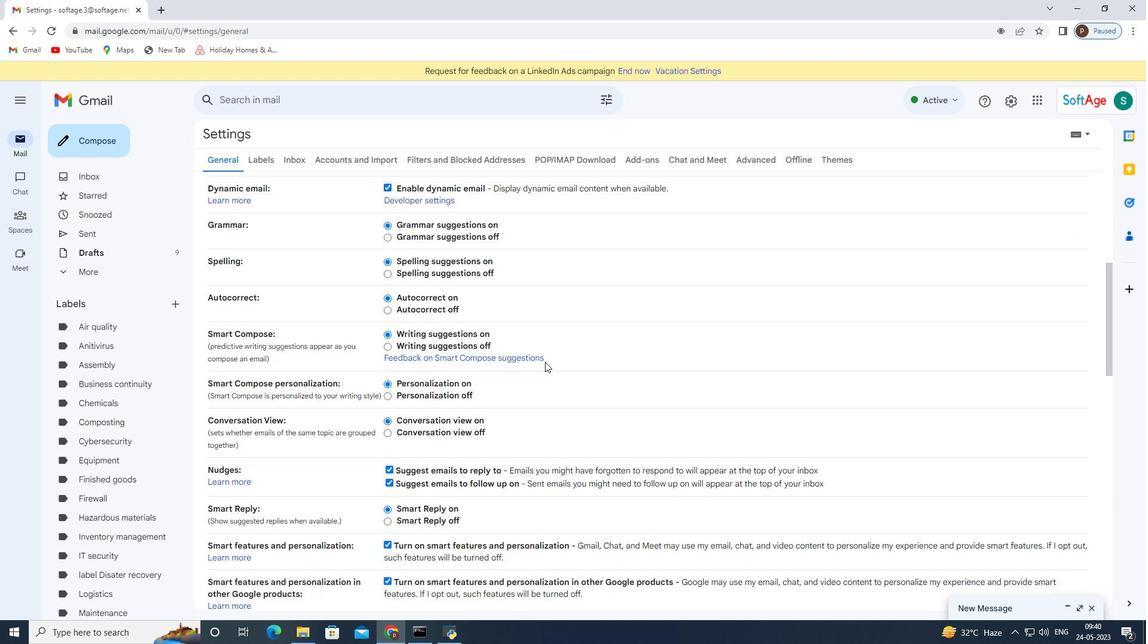 
Action: Mouse scrolled (538, 369) with delta (0, 0)
Screenshot: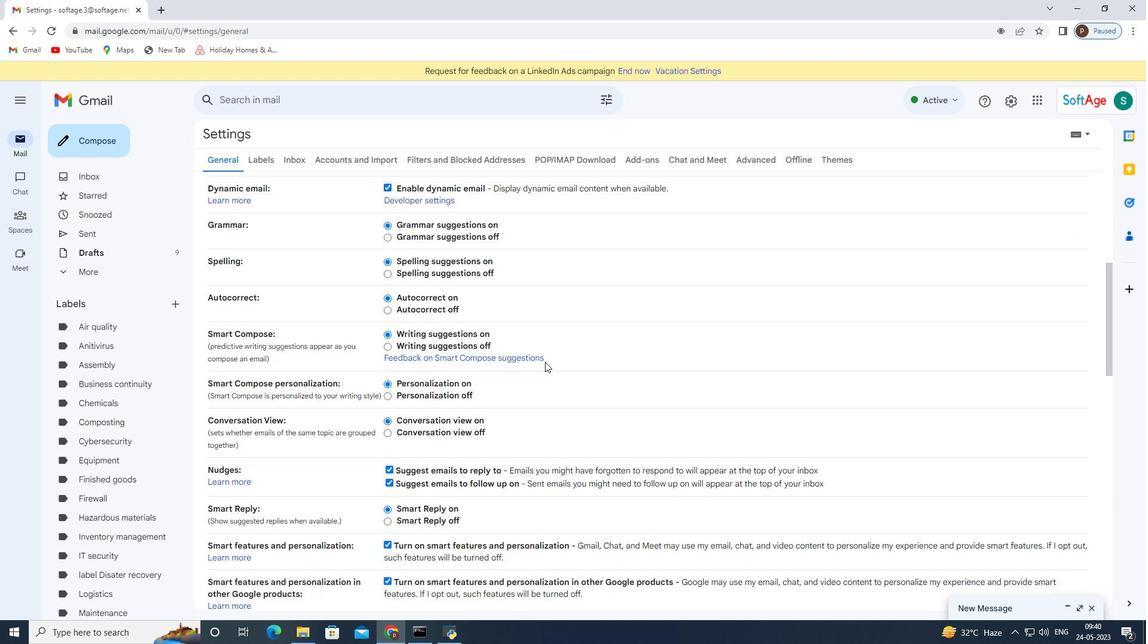 
Action: Mouse scrolled (538, 369) with delta (0, 0)
Screenshot: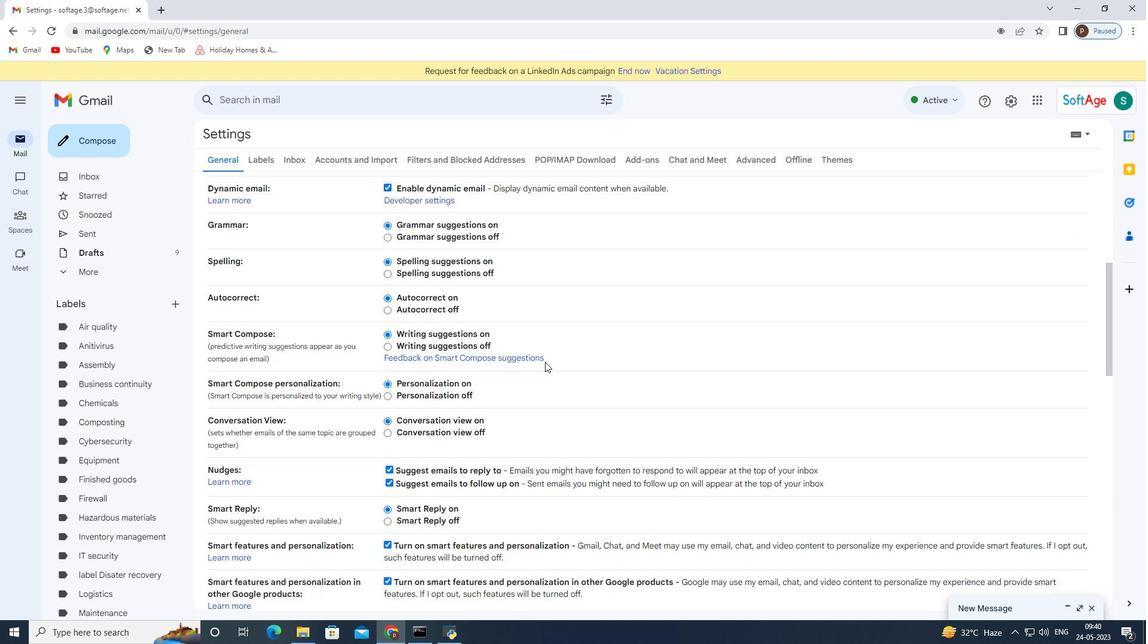 
Action: Mouse scrolled (538, 369) with delta (0, 0)
Screenshot: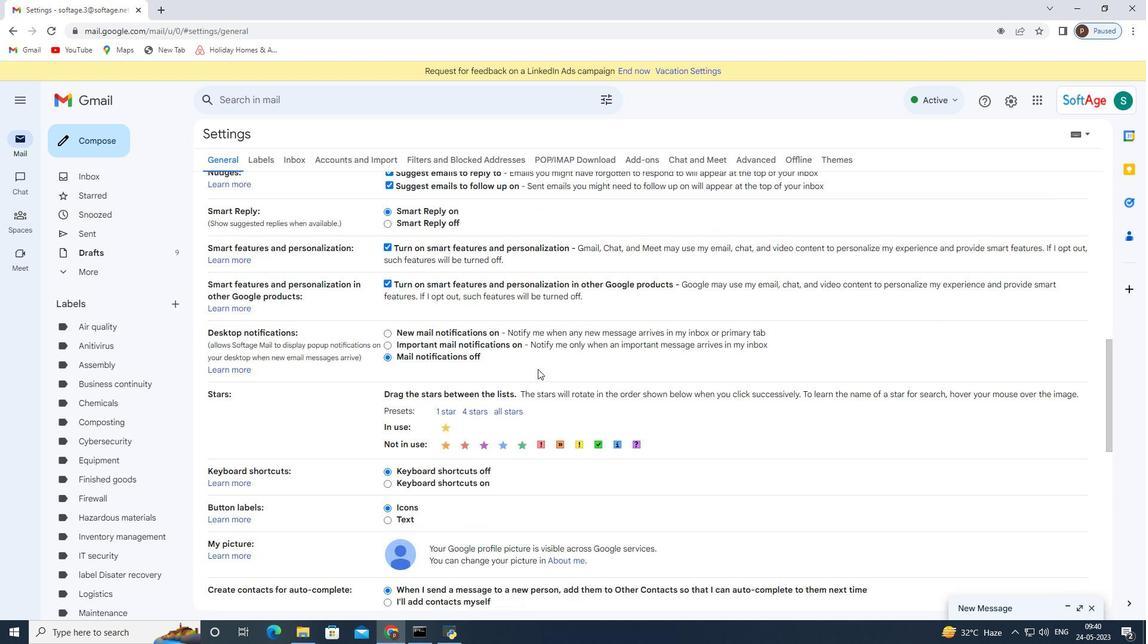 
Action: Mouse scrolled (538, 369) with delta (0, 0)
Screenshot: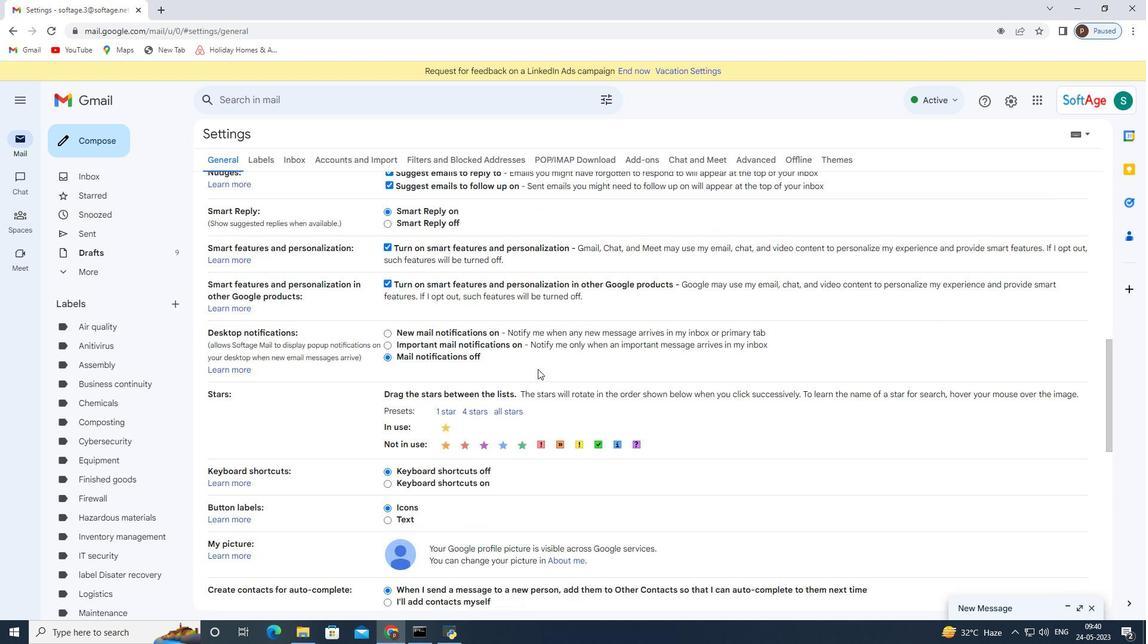 
Action: Mouse moved to (536, 370)
Screenshot: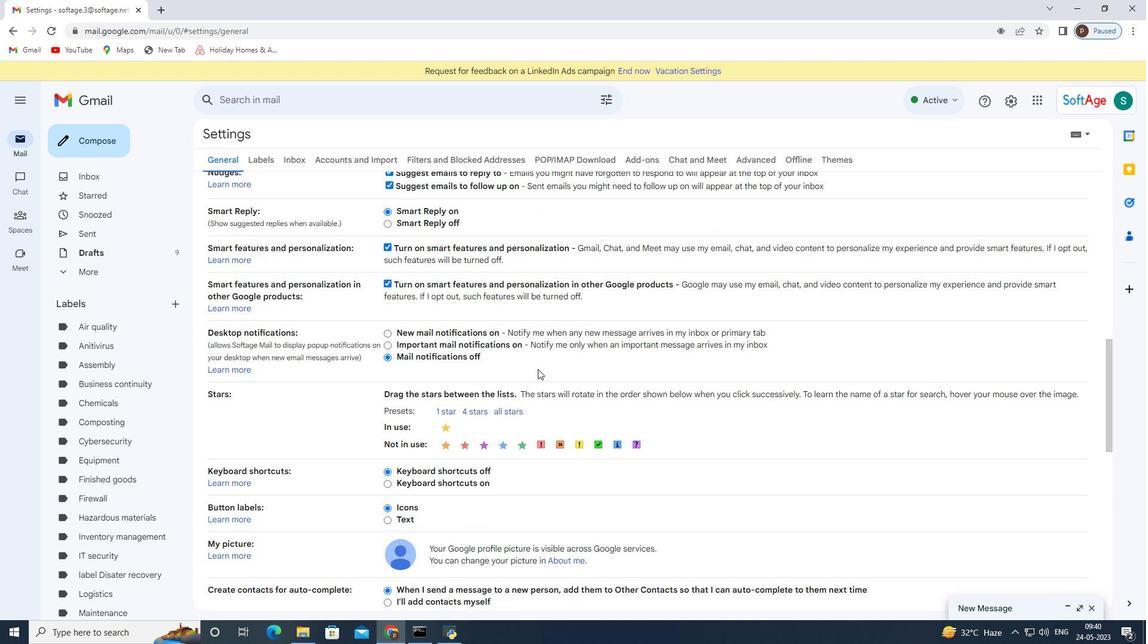 
Action: Mouse scrolled (536, 371) with delta (0, 0)
Screenshot: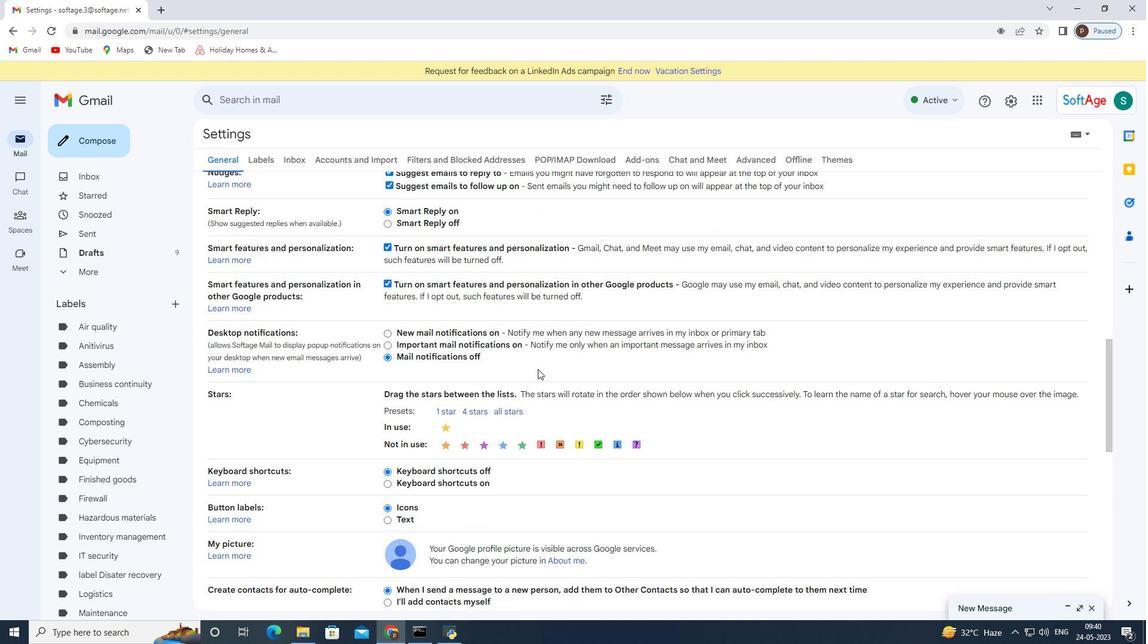 
Action: Mouse moved to (536, 374)
Screenshot: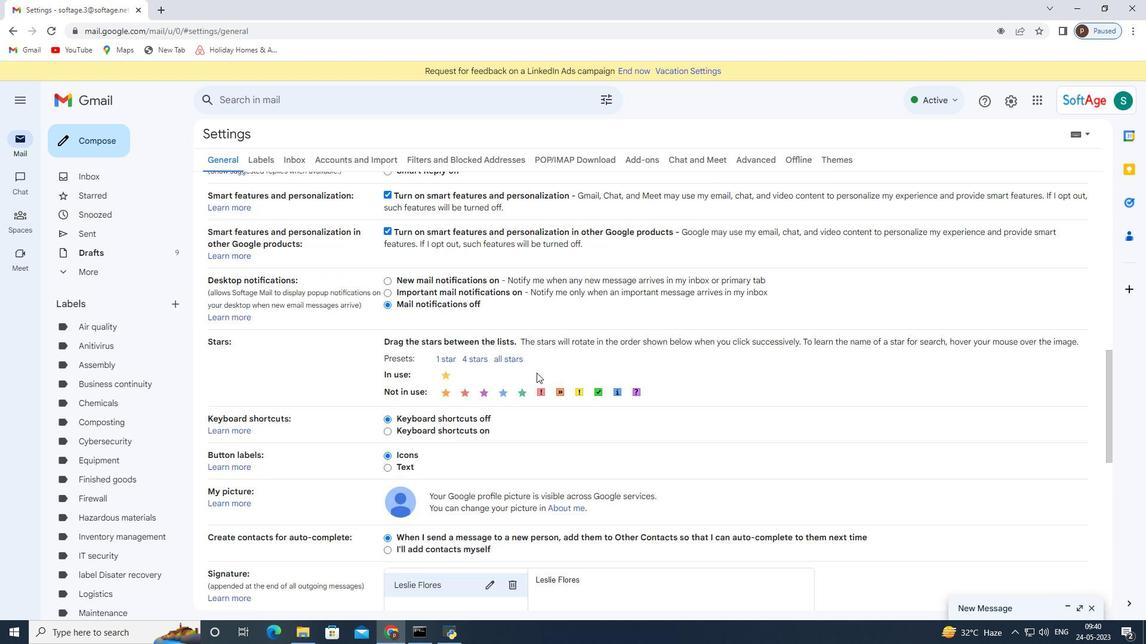 
Action: Mouse scrolled (536, 373) with delta (0, 0)
Screenshot: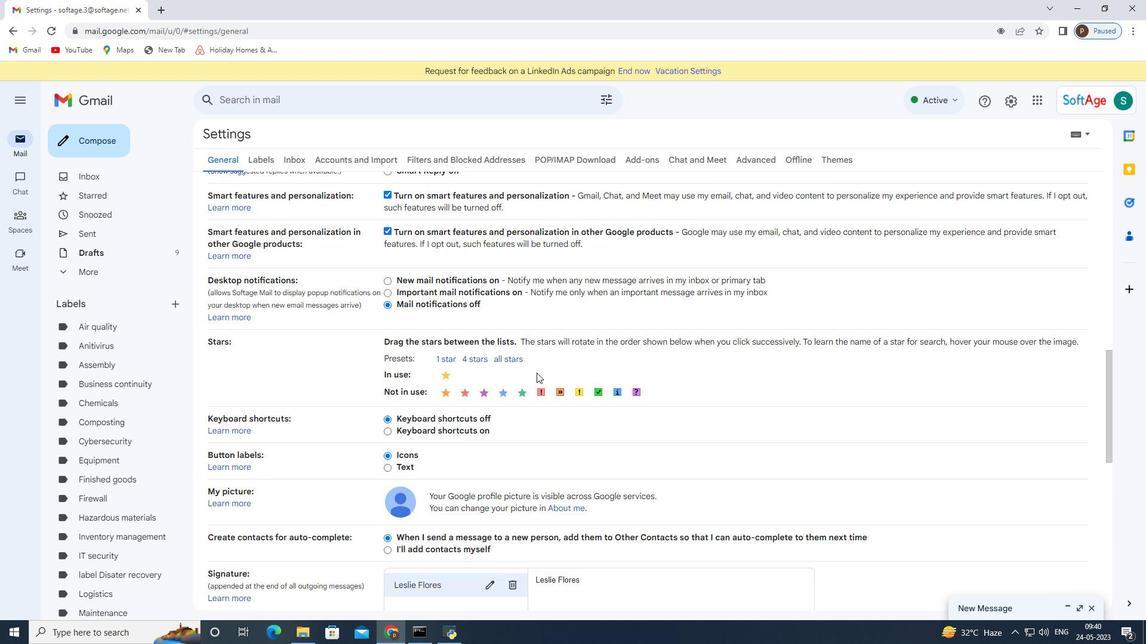 
Action: Mouse scrolled (536, 375) with delta (0, 0)
Screenshot: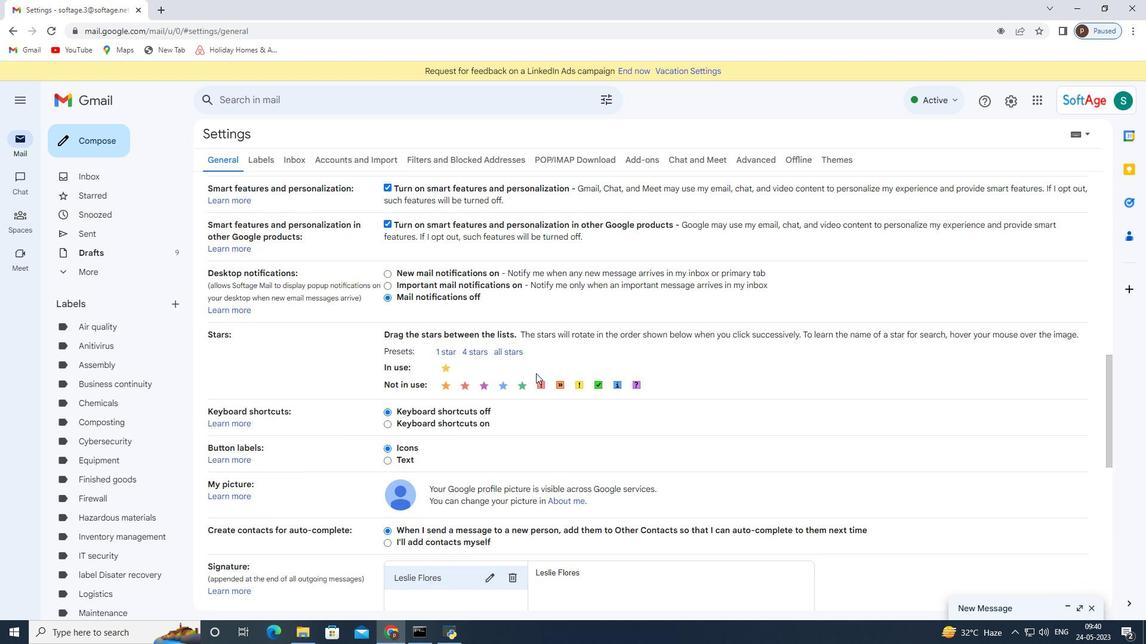
Action: Mouse scrolled (536, 373) with delta (0, 0)
Screenshot: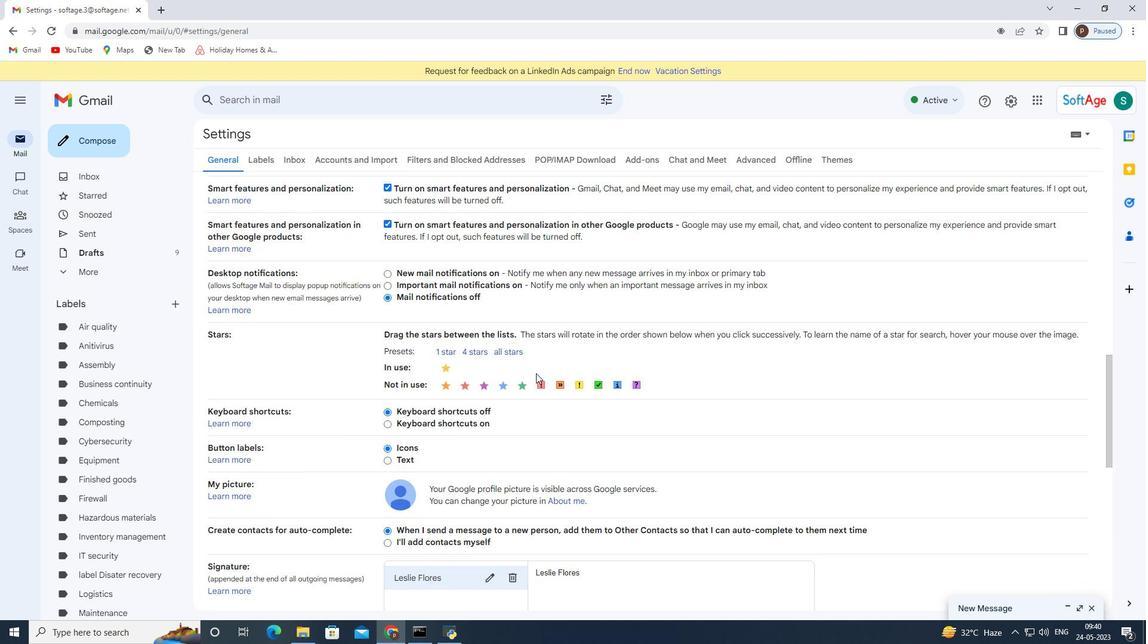 
Action: Mouse moved to (517, 525)
Screenshot: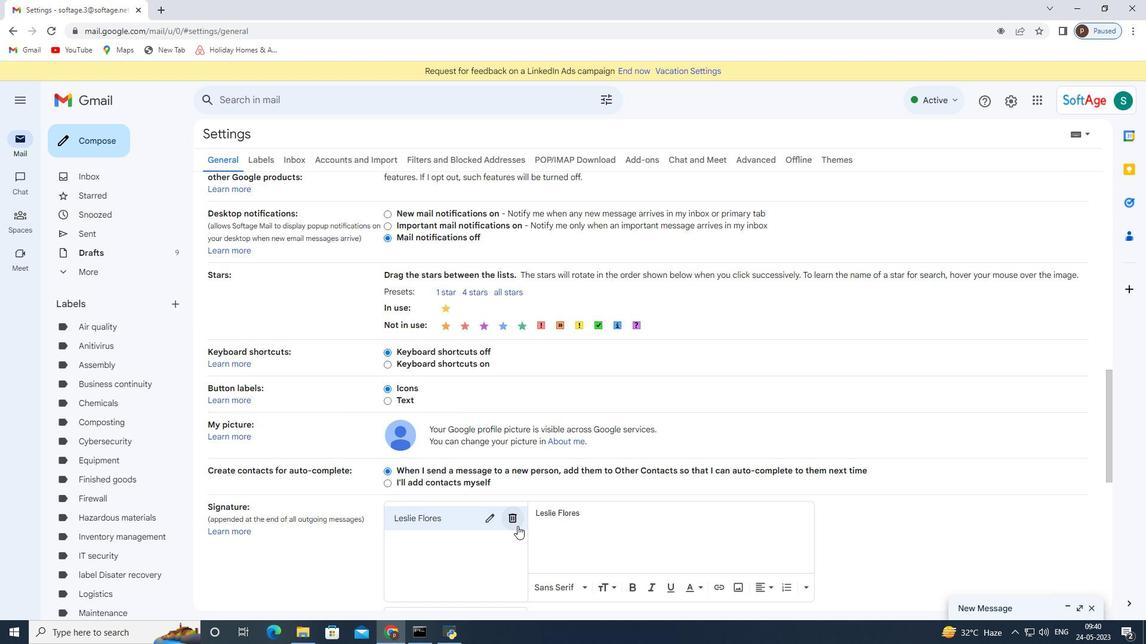 
Action: Mouse pressed left at (517, 525)
Screenshot: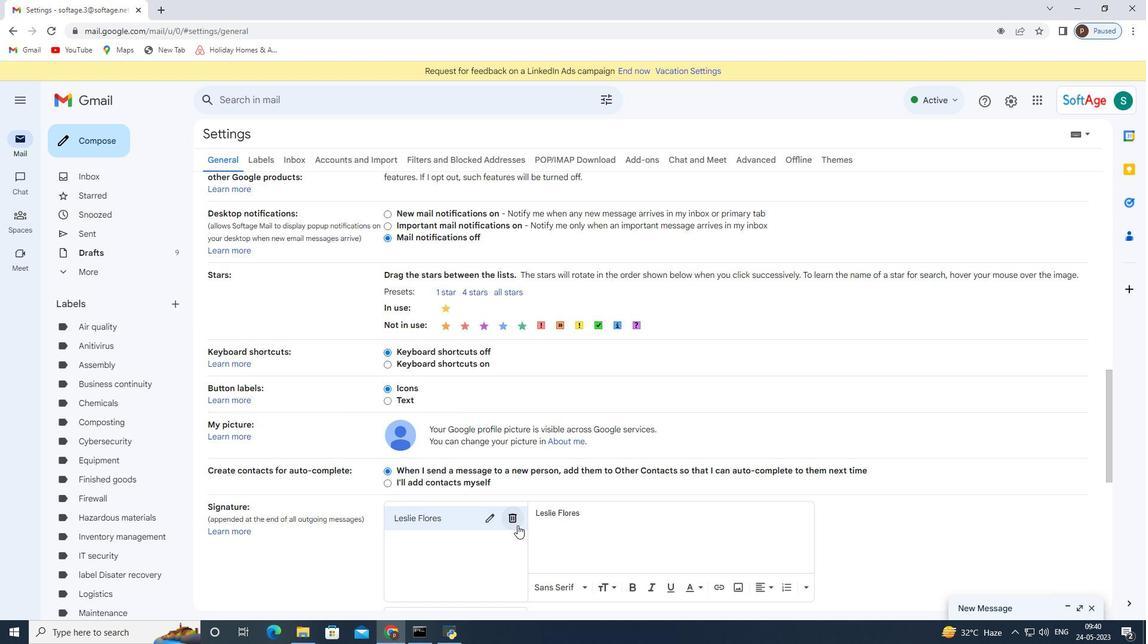 
Action: Mouse moved to (668, 367)
Screenshot: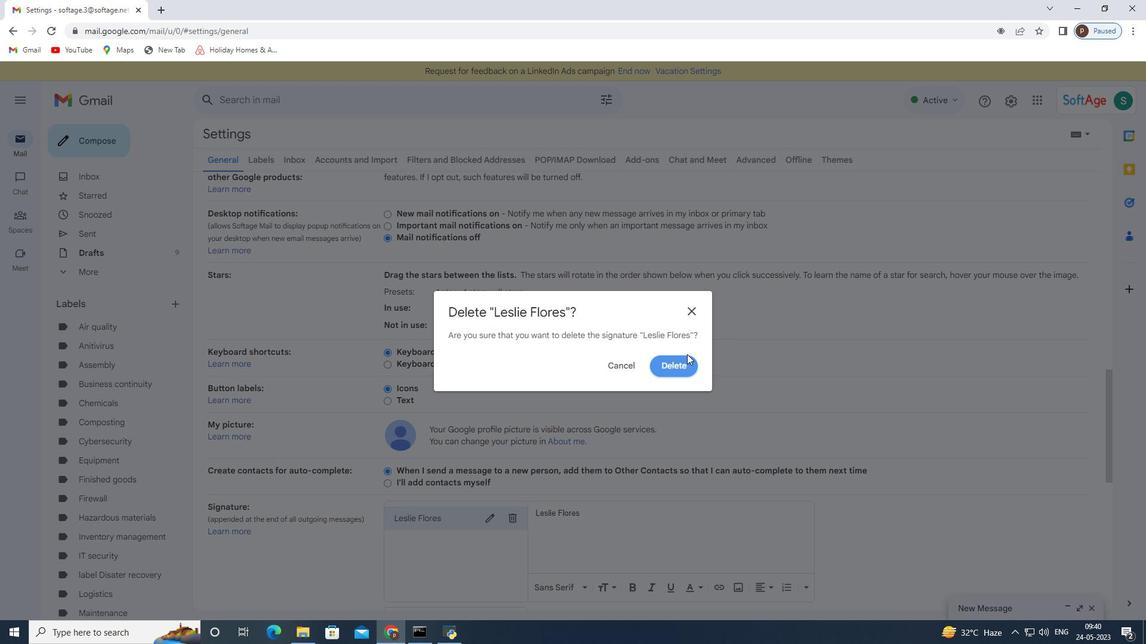 
Action: Mouse pressed left at (668, 367)
Screenshot: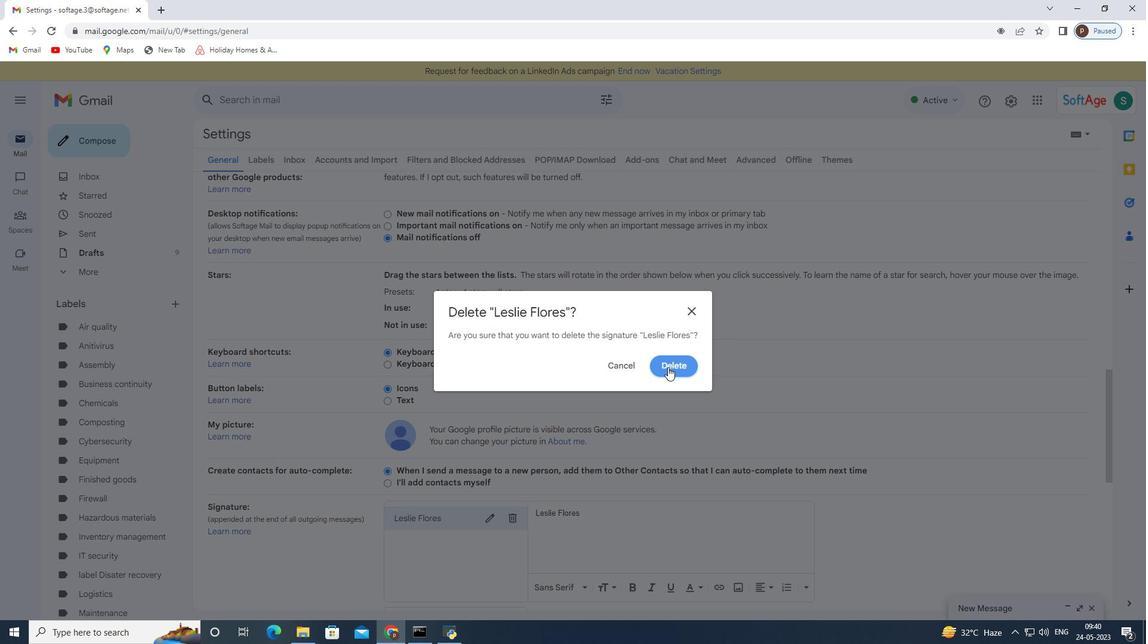 
Action: Mouse moved to (482, 394)
Screenshot: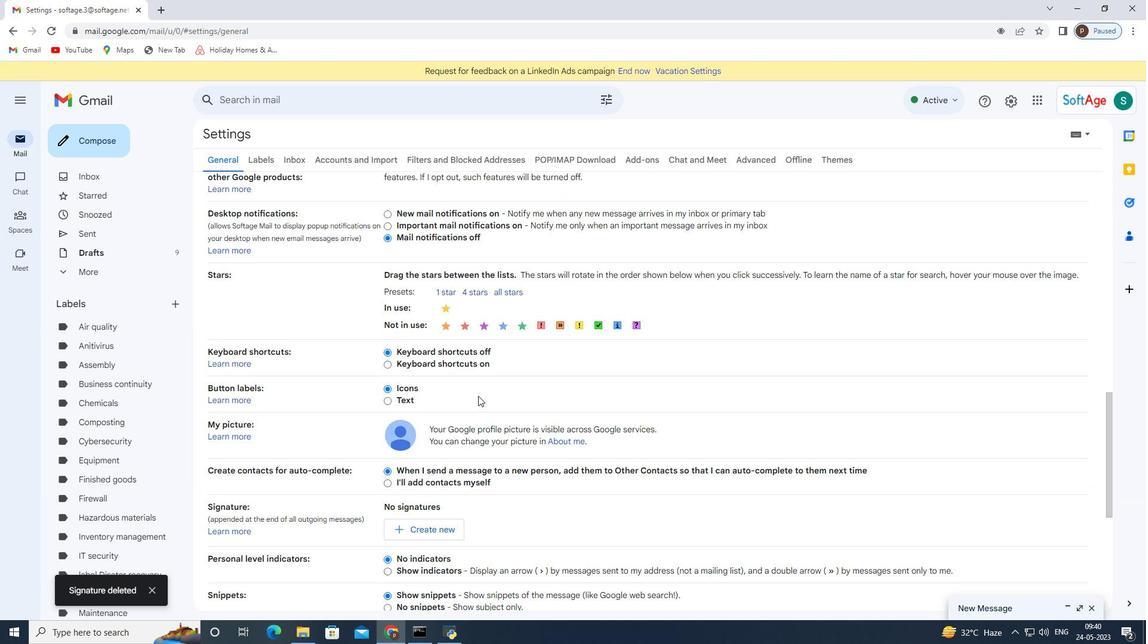 
Action: Mouse scrolled (482, 393) with delta (0, 0)
Screenshot: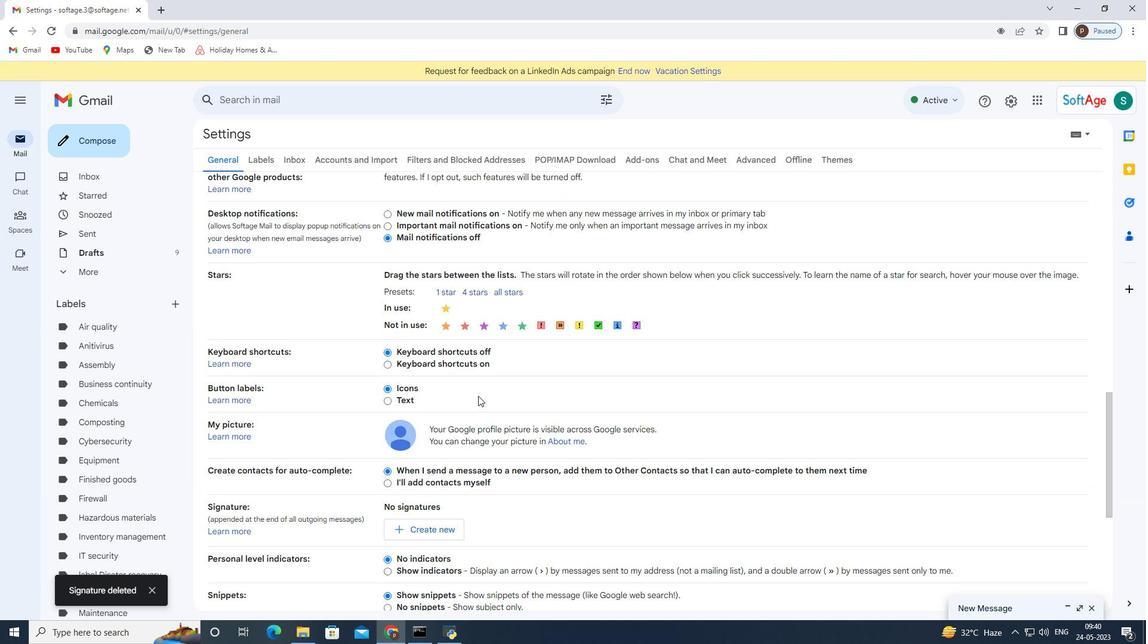 
Action: Mouse scrolled (482, 393) with delta (0, 0)
Screenshot: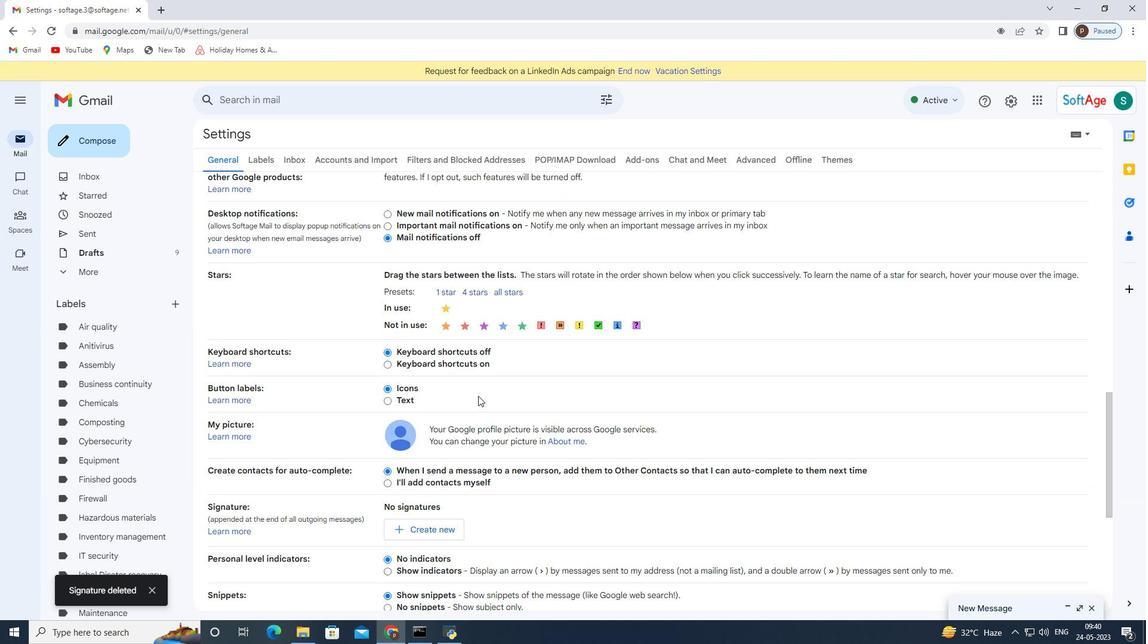 
Action: Mouse scrolled (482, 393) with delta (0, 0)
Screenshot: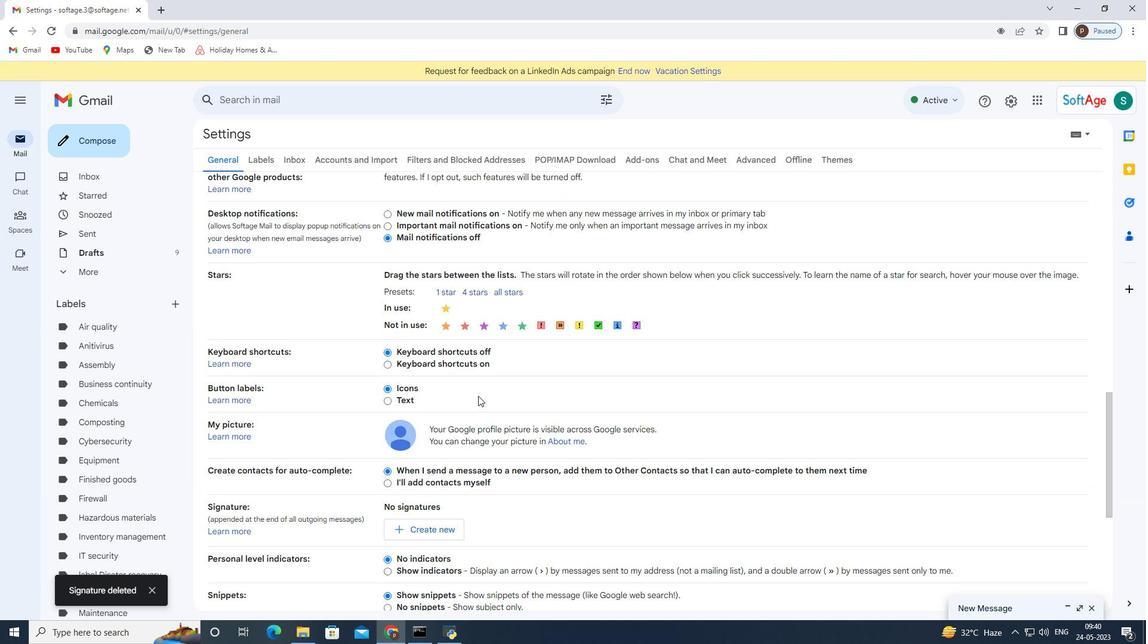 
Action: Mouse moved to (443, 346)
Screenshot: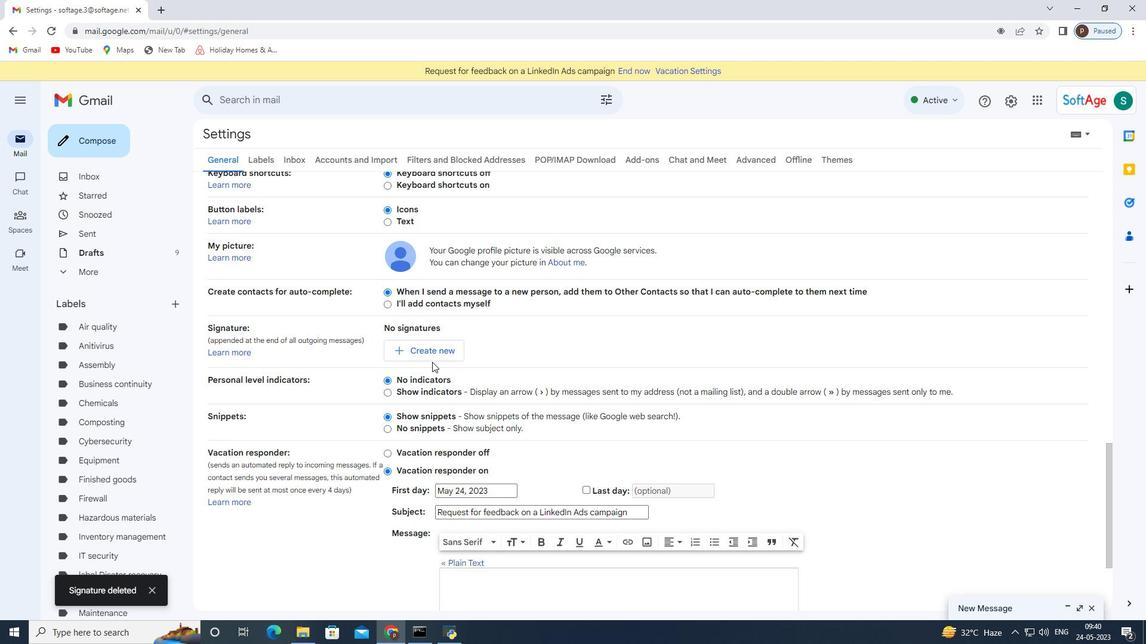 
Action: Mouse pressed left at (443, 346)
Screenshot: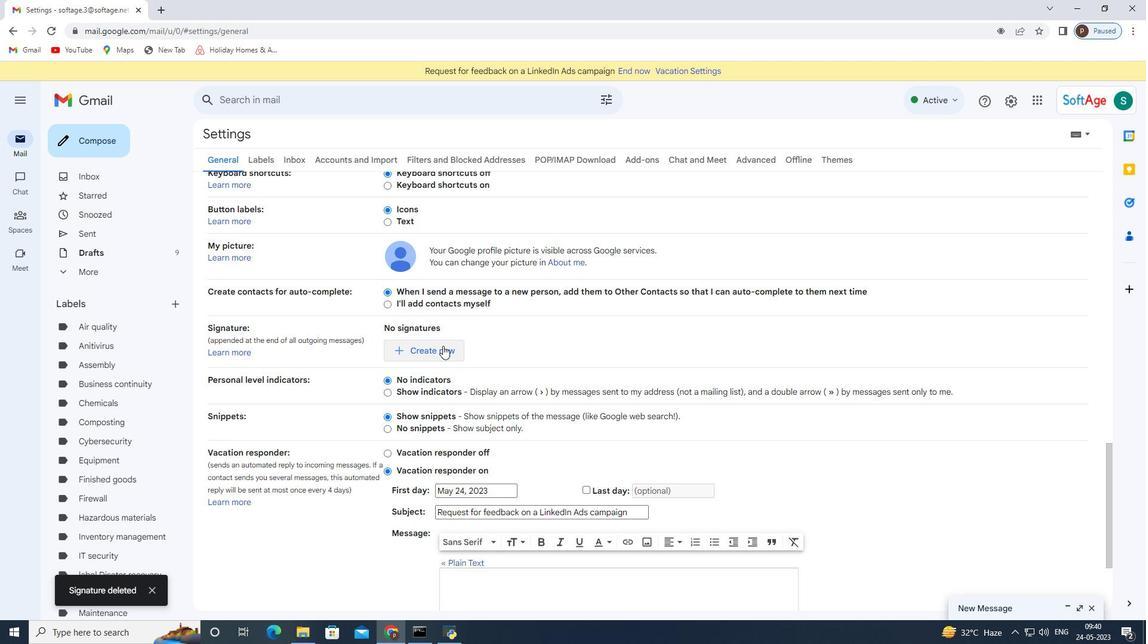 
Action: Mouse moved to (527, 330)
Screenshot: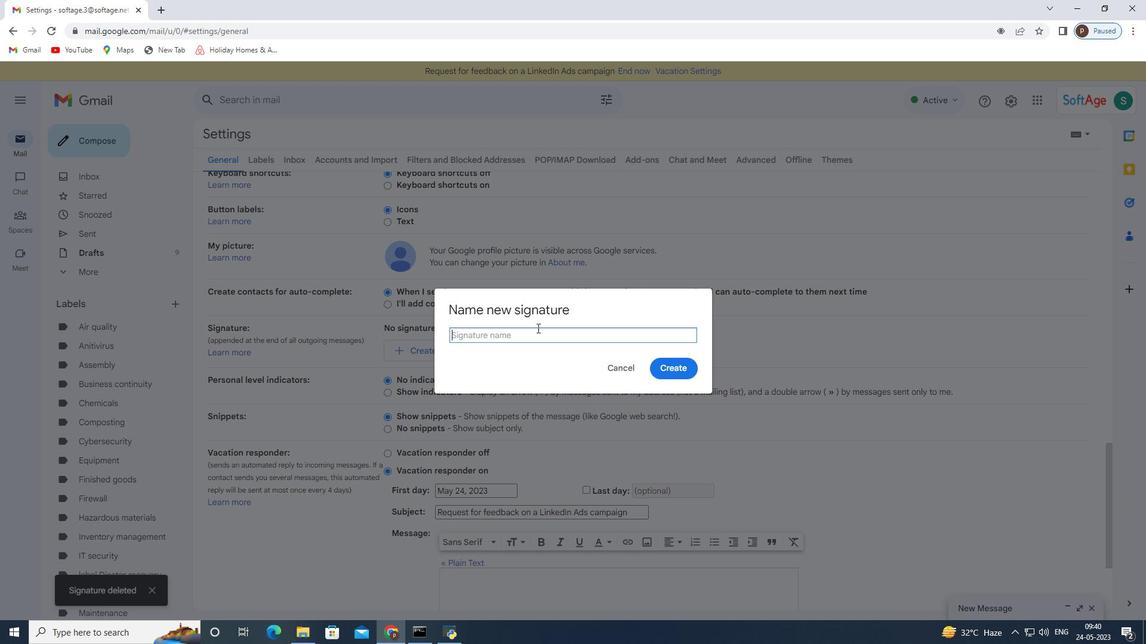 
Action: Mouse pressed left at (527, 330)
Screenshot: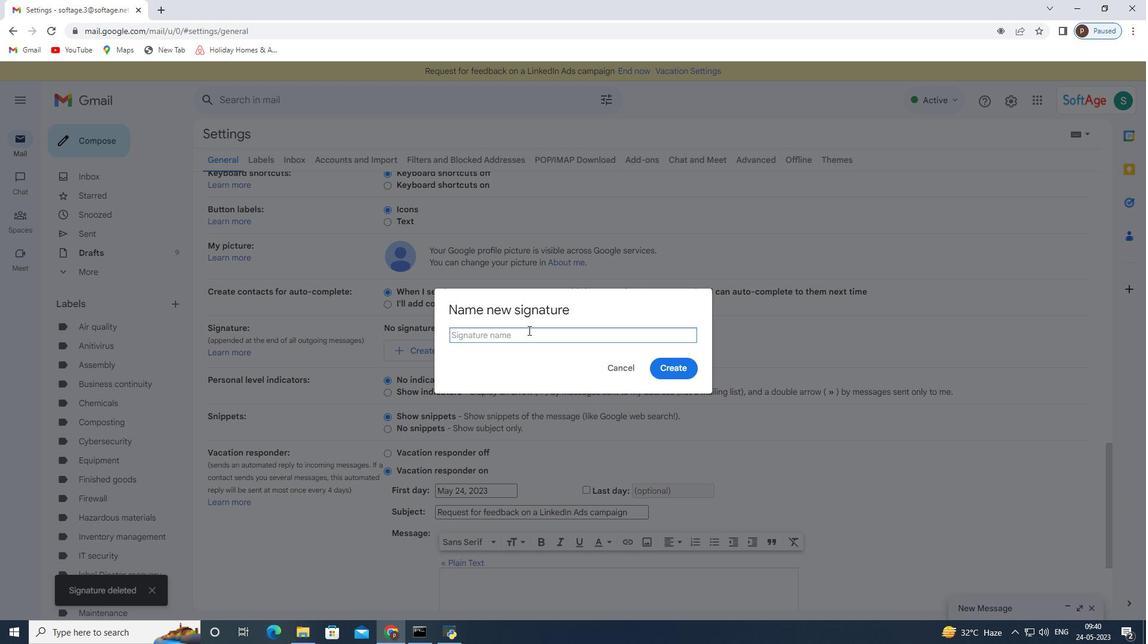 
Action: Mouse moved to (1101, 336)
Screenshot: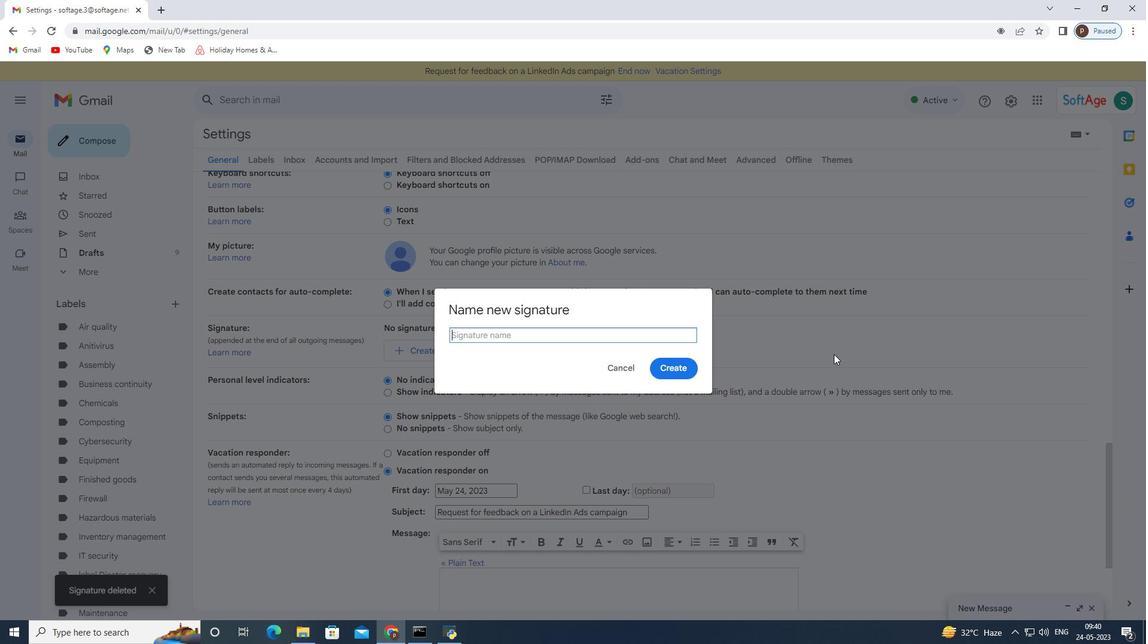 
Action: Key pressed <Key.shift>Levi<Key.space><Key.shift>Robinson
Screenshot: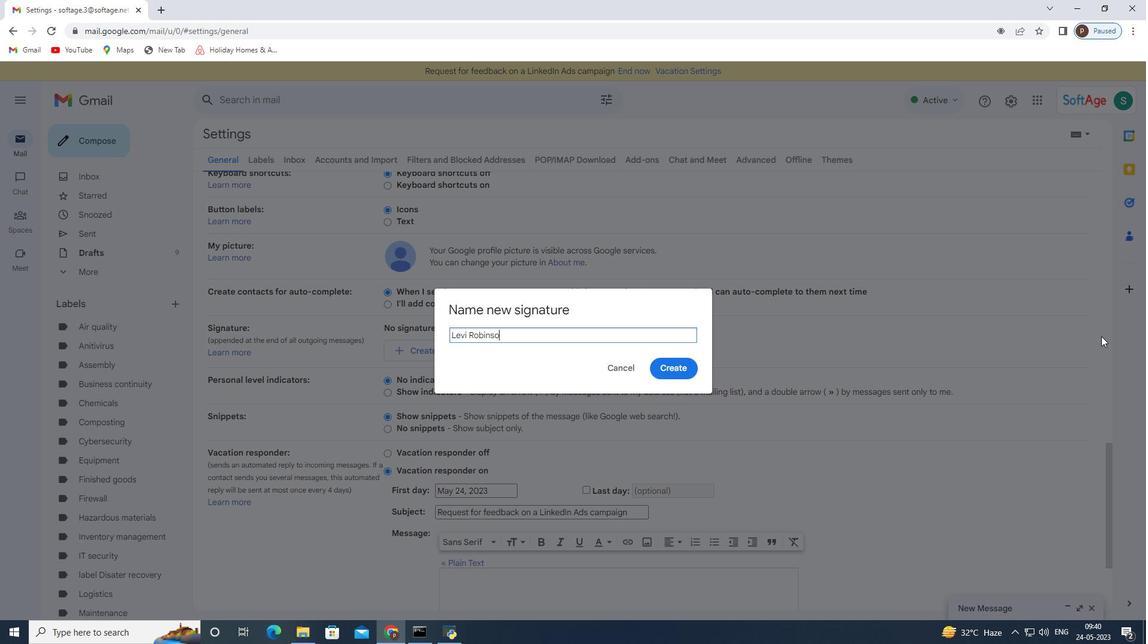 
Action: Mouse moved to (680, 373)
Screenshot: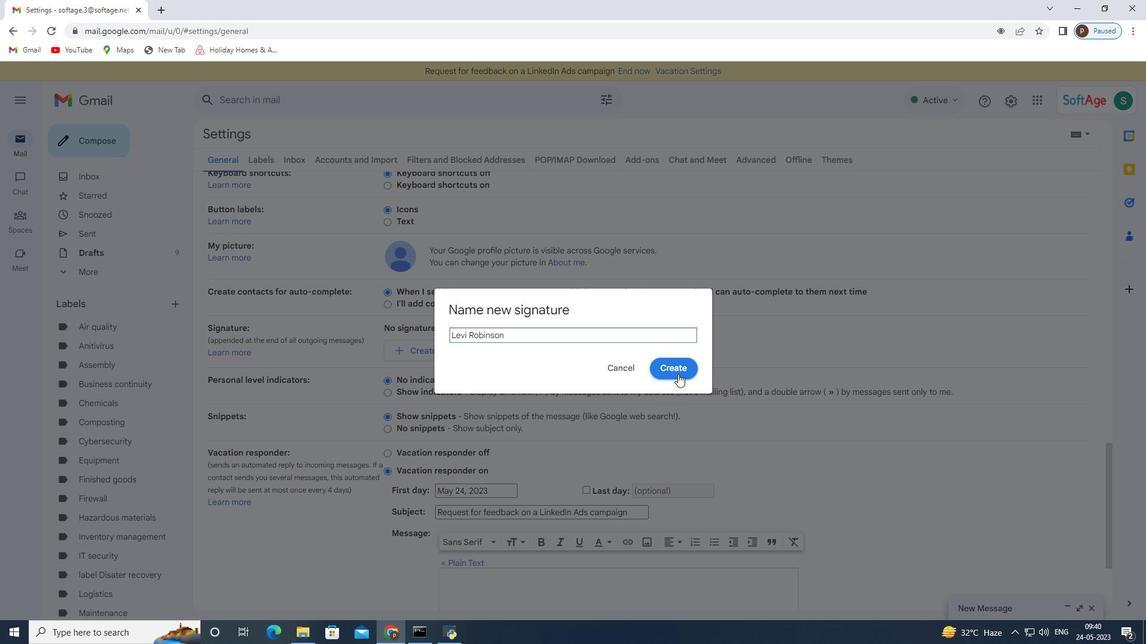 
Action: Mouse pressed left at (680, 373)
Screenshot: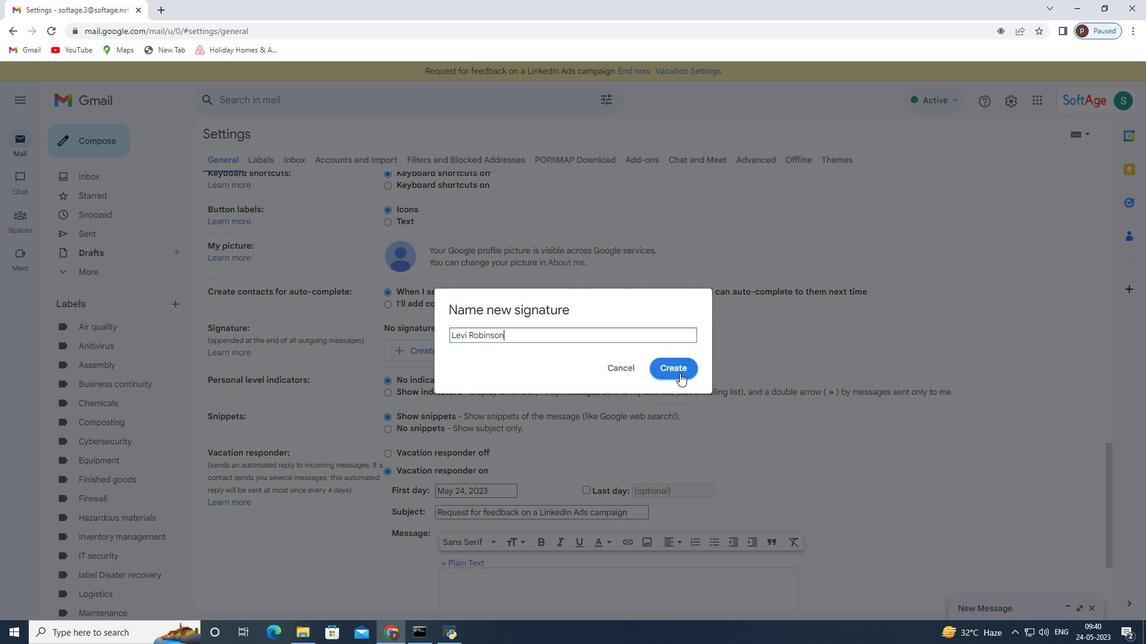 
Action: Mouse moved to (563, 333)
Screenshot: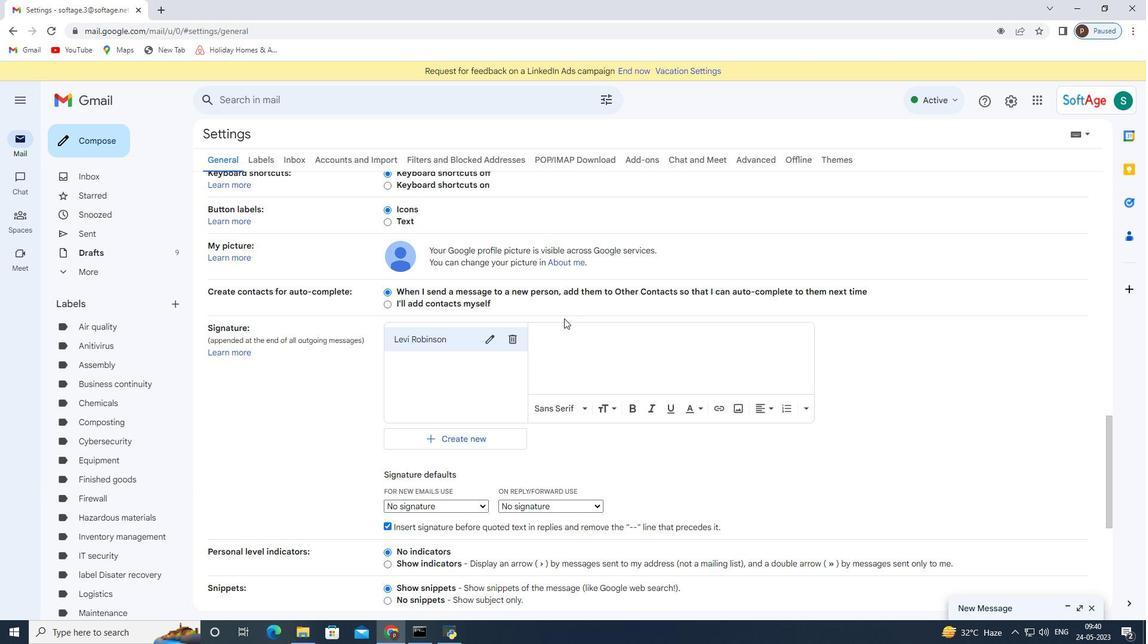 
Action: Mouse pressed left at (563, 333)
Screenshot: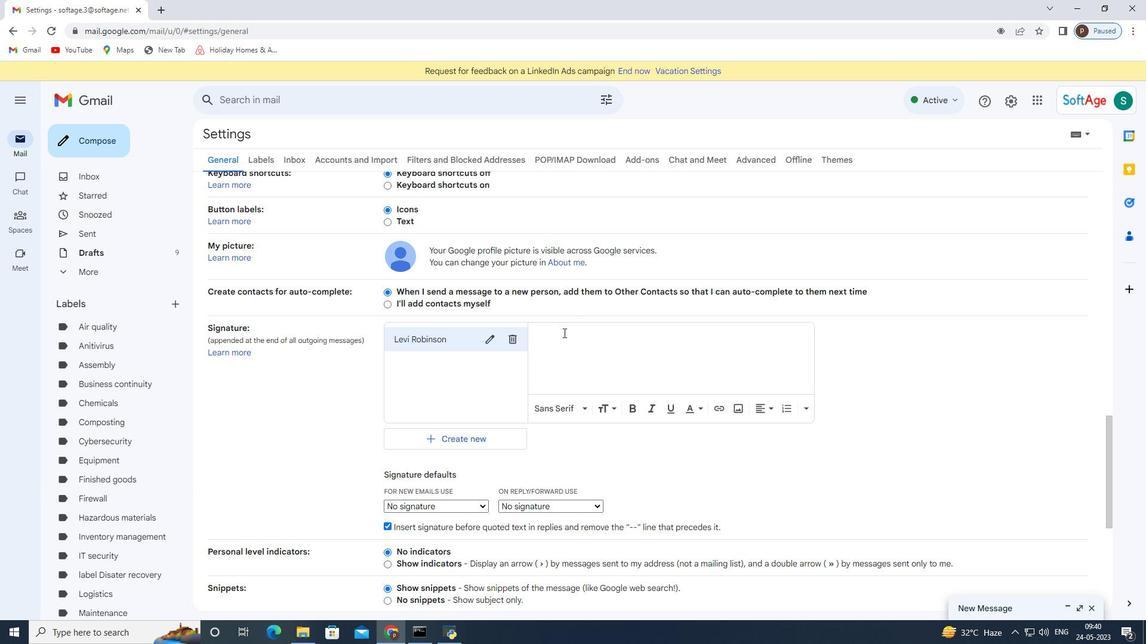 
Action: Mouse moved to (541, 243)
Screenshot: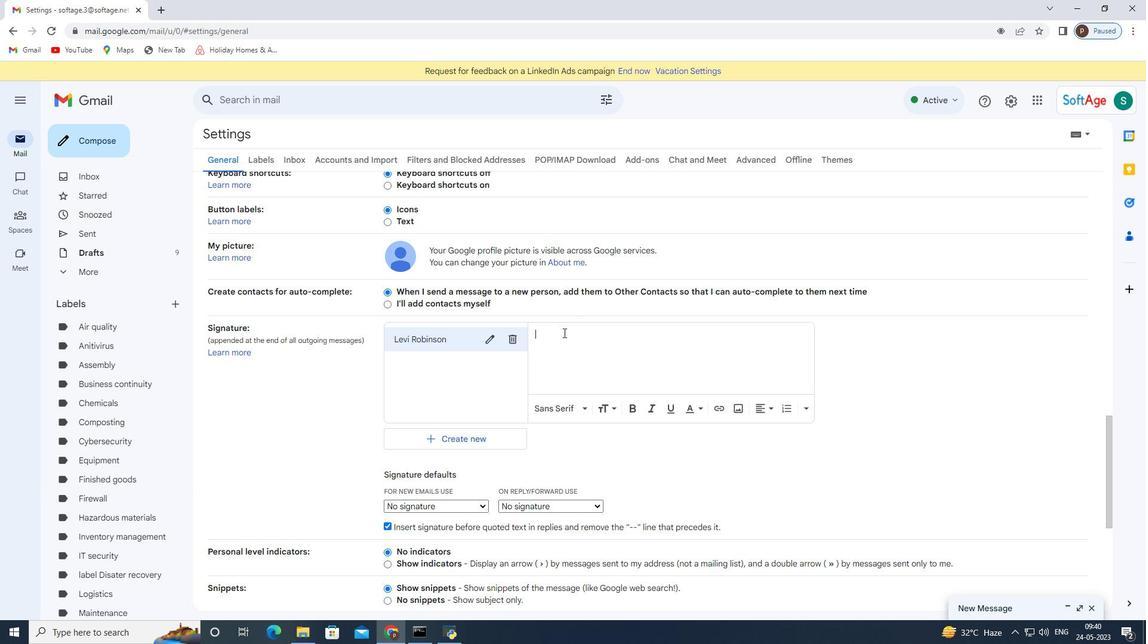 
Action: Key pressed <Key.shift>Levu<Key.backspace>i<Key.space><Key.shift>Robinson
Screenshot: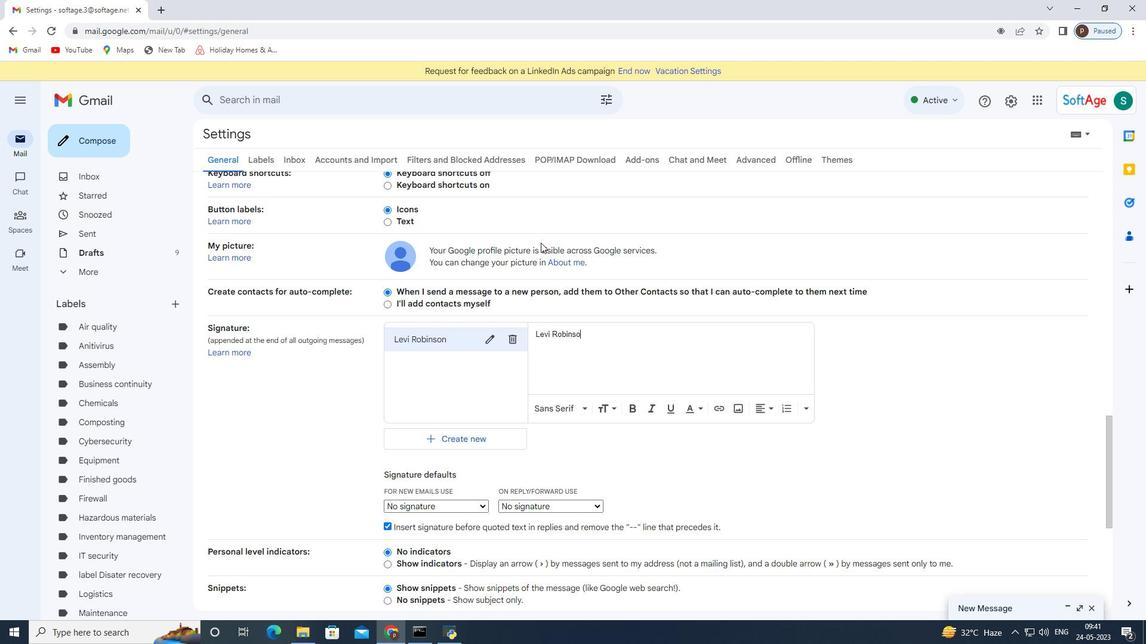 
Action: Mouse scrolled (541, 242) with delta (0, 0)
Screenshot: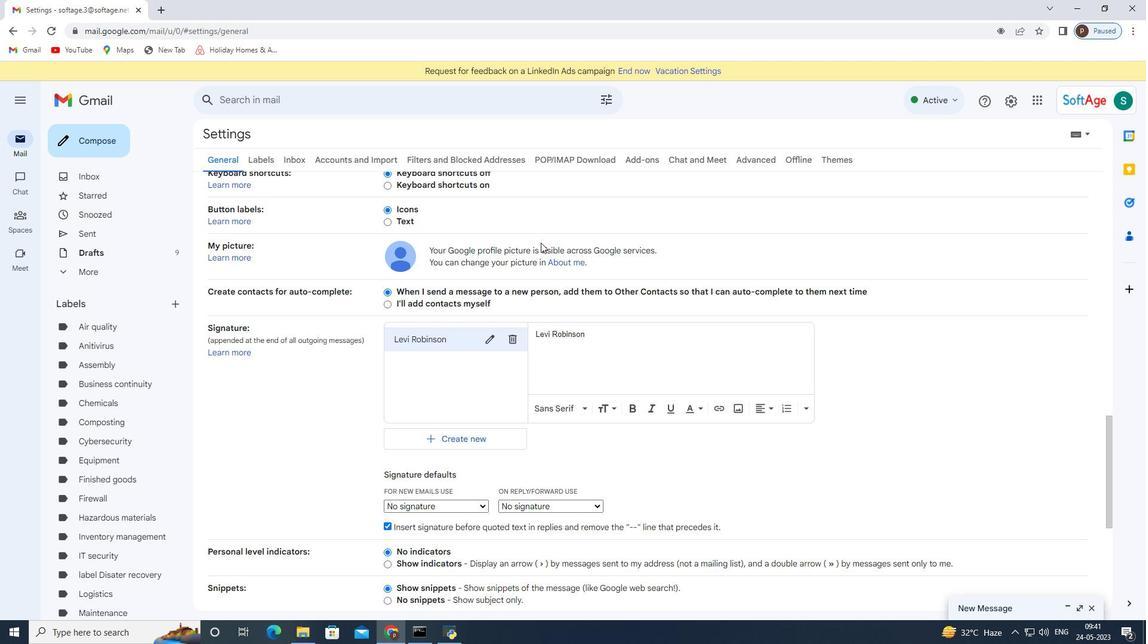 
Action: Mouse scrolled (541, 242) with delta (0, 0)
Screenshot: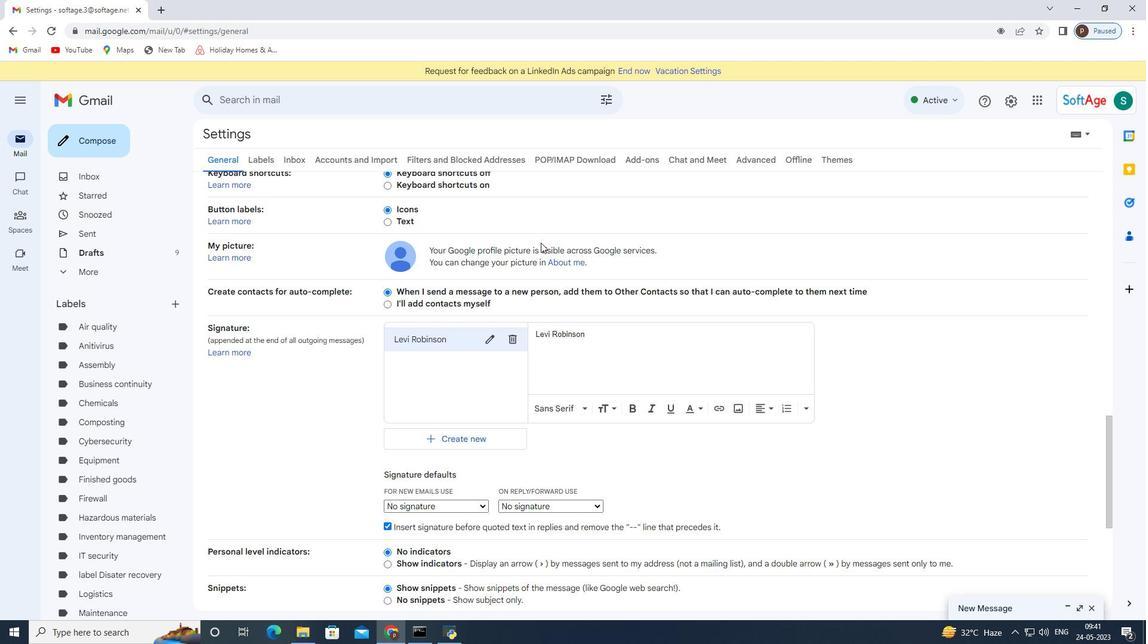 
Action: Mouse scrolled (541, 242) with delta (0, 0)
Screenshot: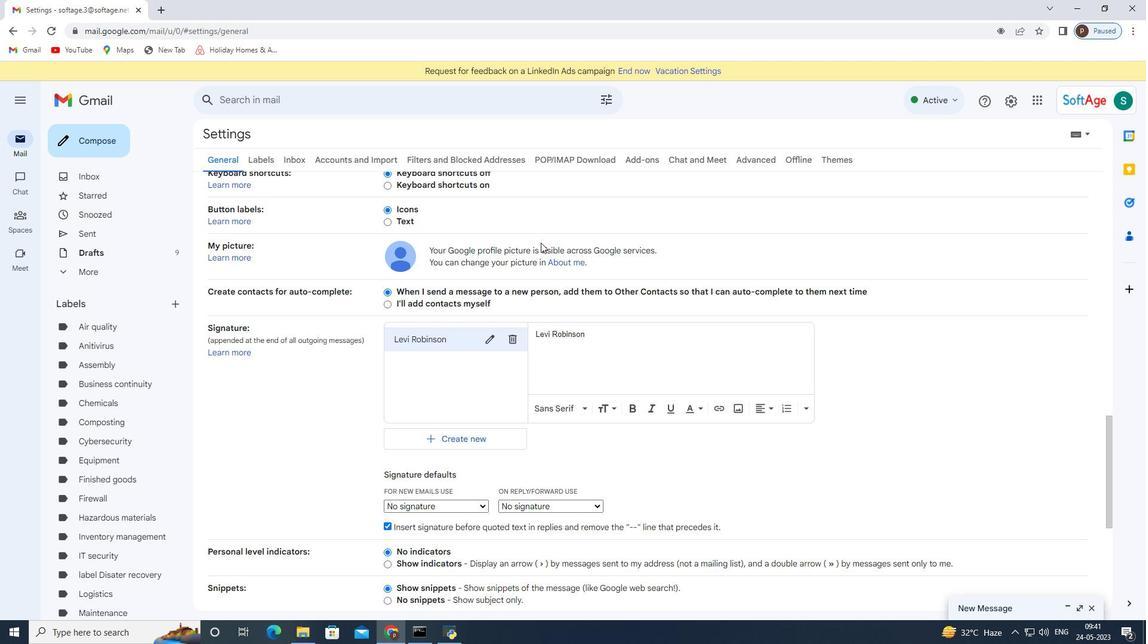 
Action: Mouse moved to (464, 327)
Screenshot: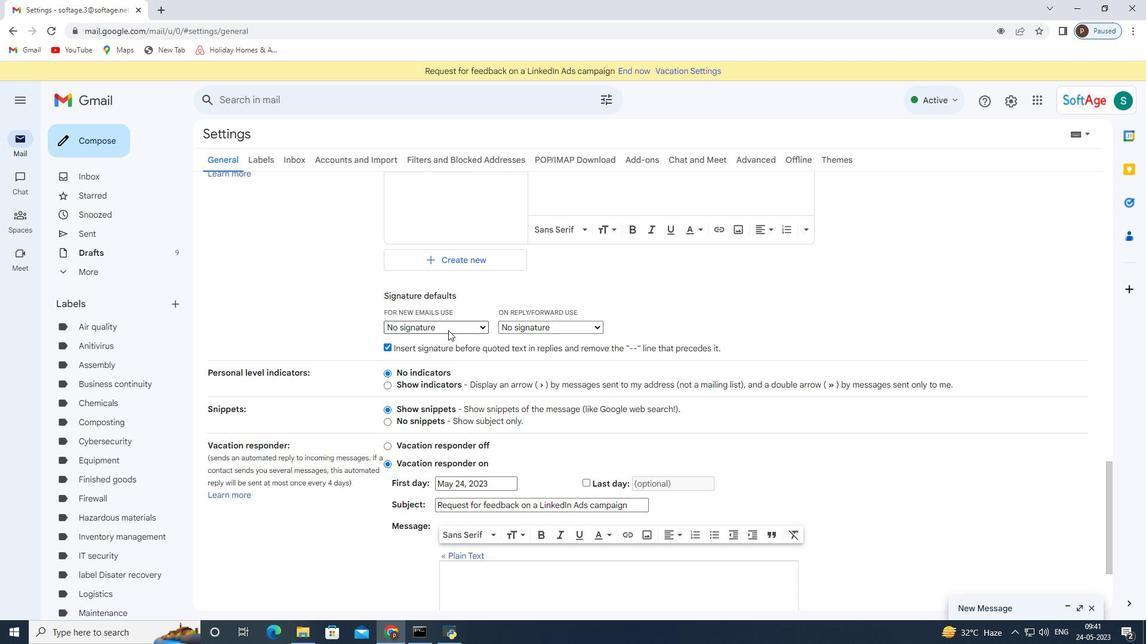 
Action: Mouse pressed left at (464, 327)
Screenshot: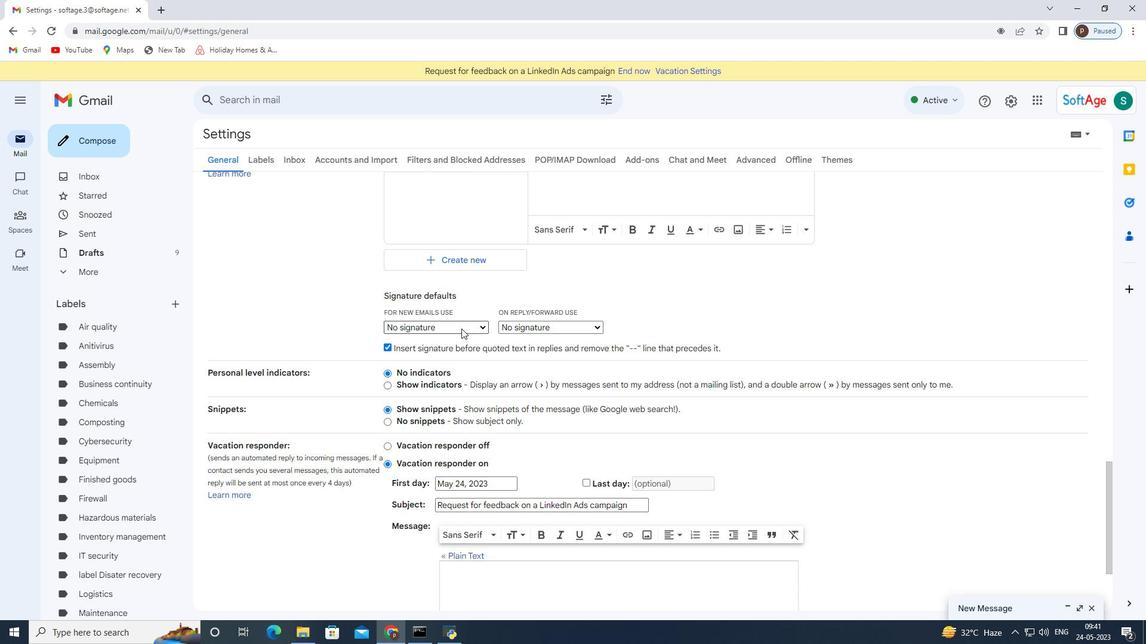 
Action: Mouse moved to (465, 352)
Screenshot: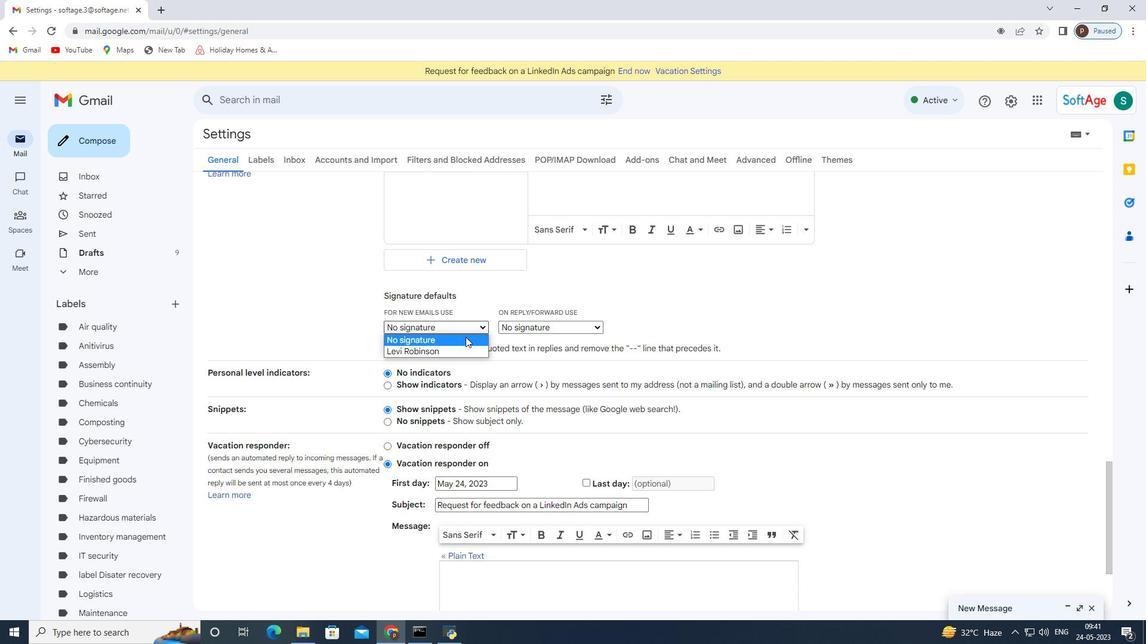 
Action: Mouse pressed left at (465, 352)
Screenshot: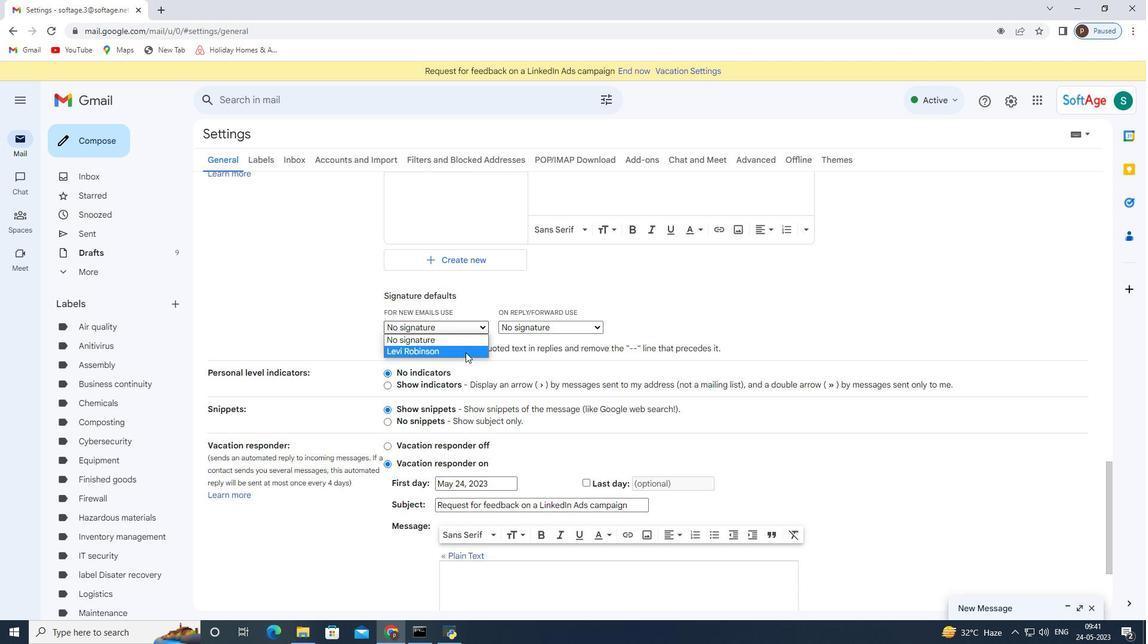
Action: Mouse scrolled (465, 352) with delta (0, 0)
Screenshot: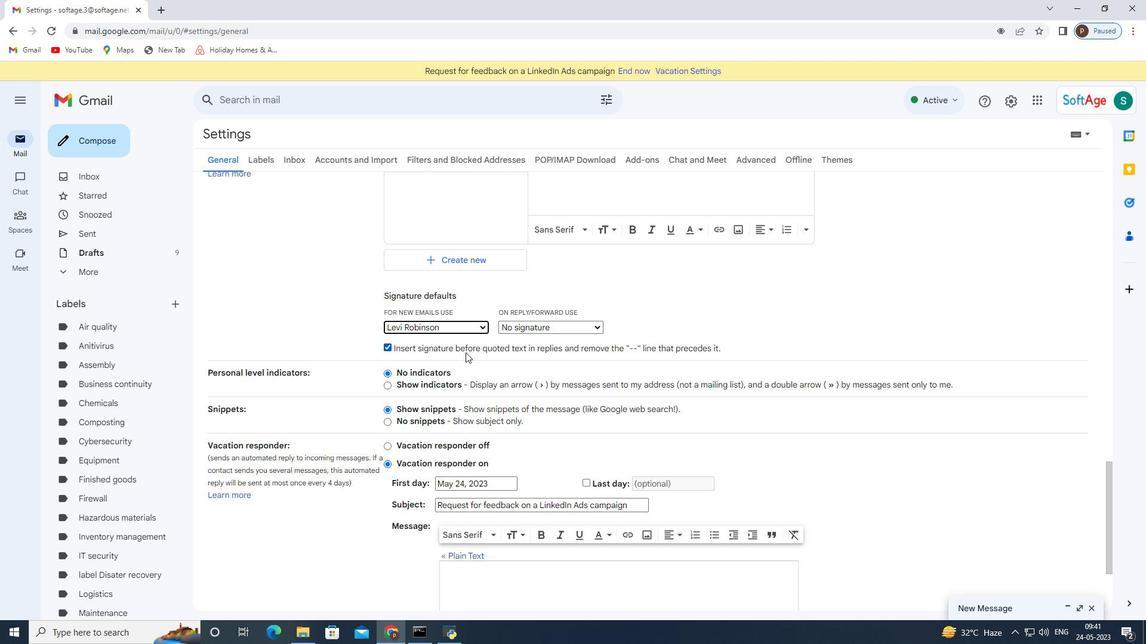 
Action: Mouse scrolled (465, 352) with delta (0, 0)
Screenshot: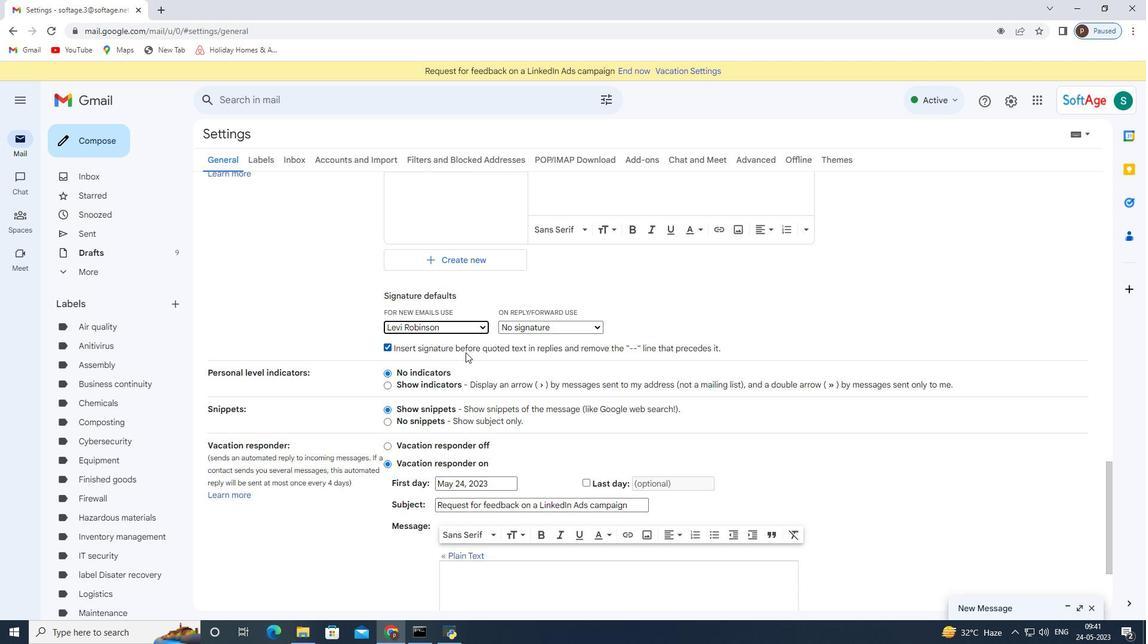 
Action: Mouse scrolled (465, 352) with delta (0, 0)
Screenshot: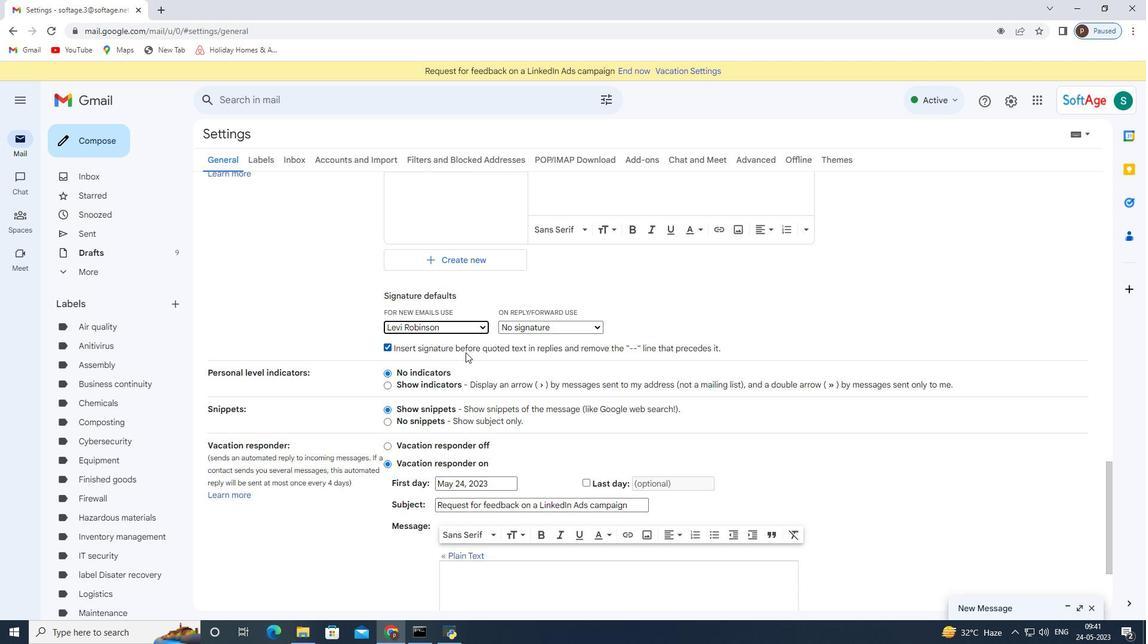 
Action: Mouse scrolled (465, 352) with delta (0, 0)
Screenshot: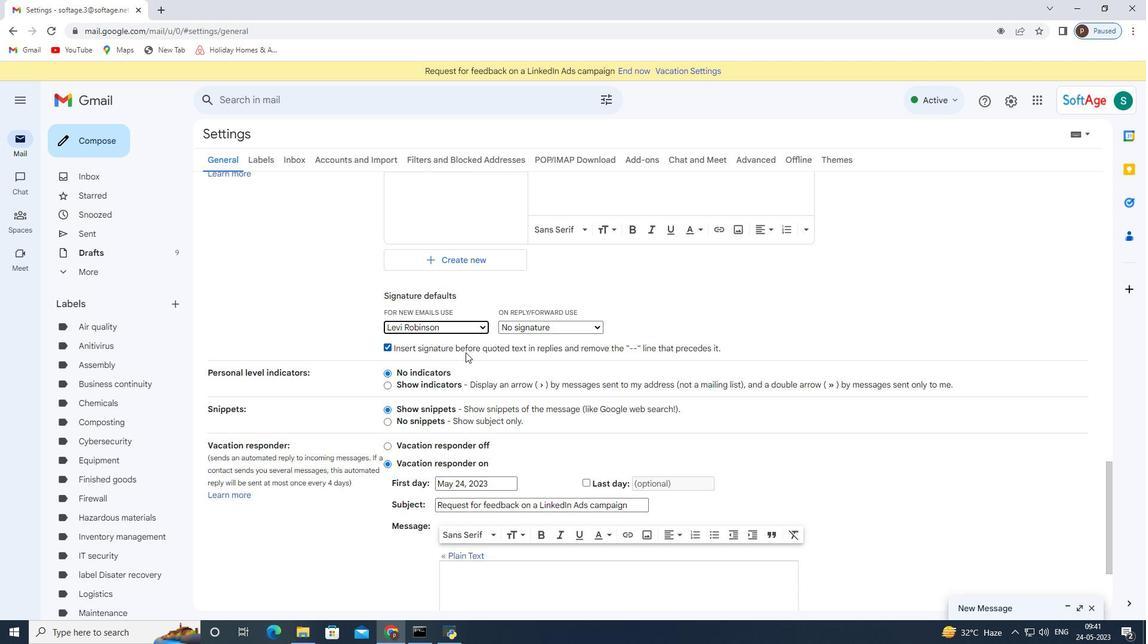 
Action: Mouse scrolled (465, 352) with delta (0, 0)
Screenshot: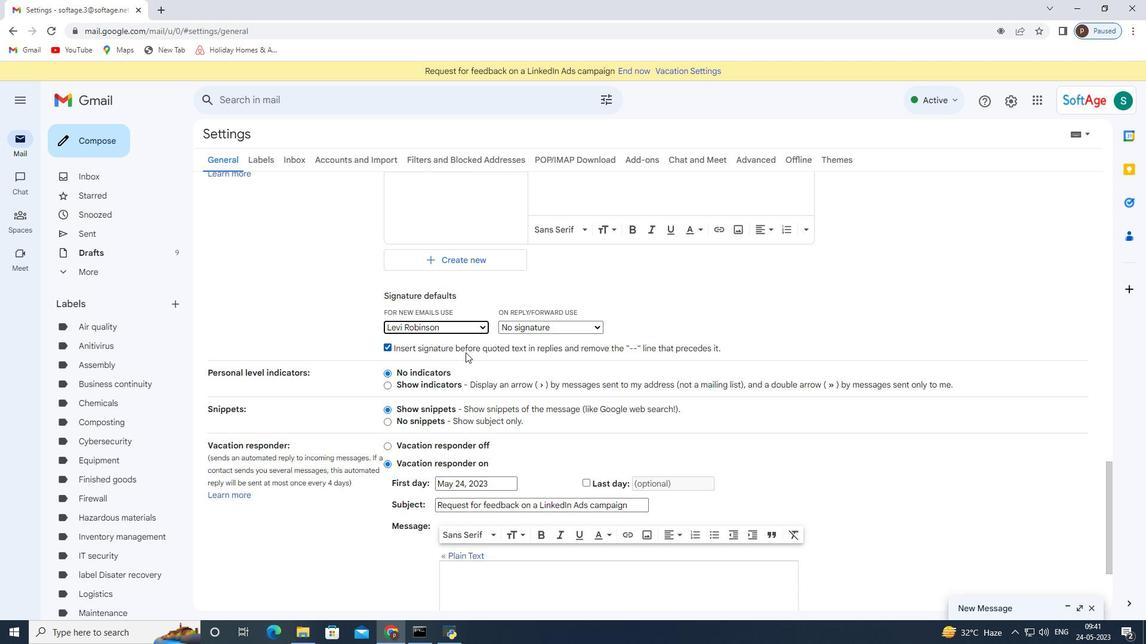 
Action: Mouse scrolled (465, 352) with delta (0, 0)
Screenshot: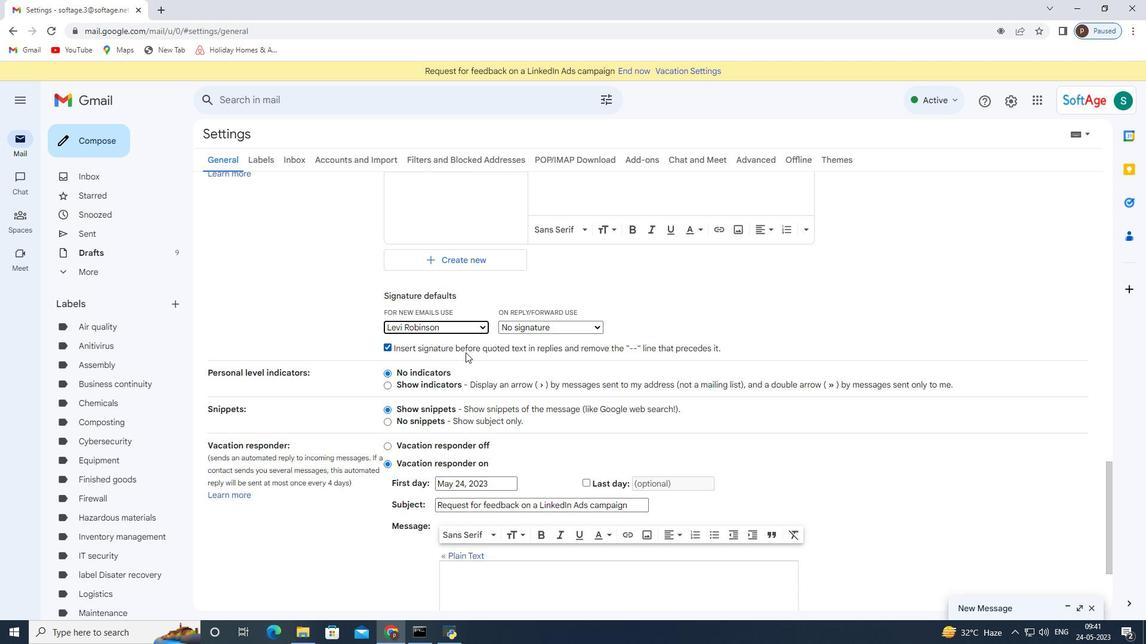 
Action: Mouse scrolled (465, 352) with delta (0, 0)
Screenshot: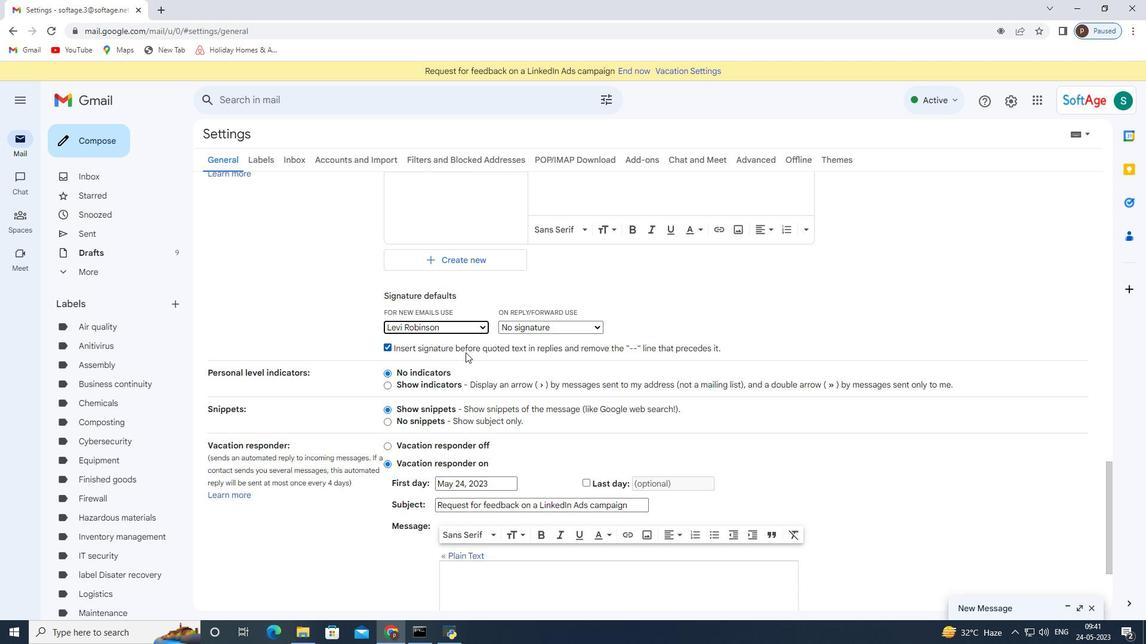 
Action: Mouse moved to (621, 551)
Screenshot: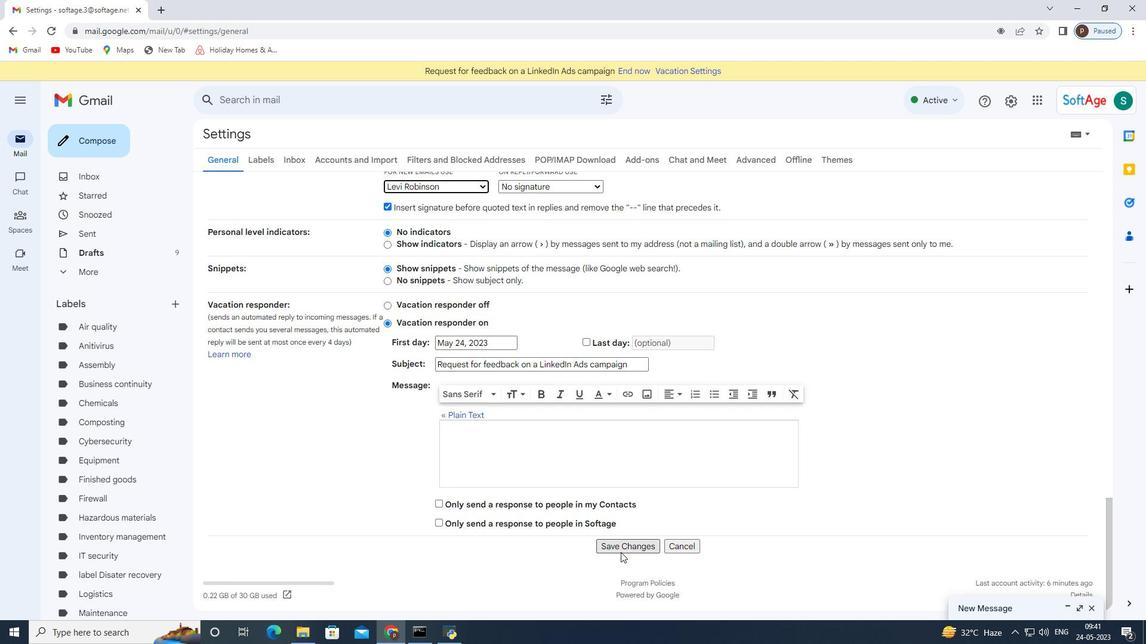 
Action: Mouse pressed left at (621, 551)
Screenshot: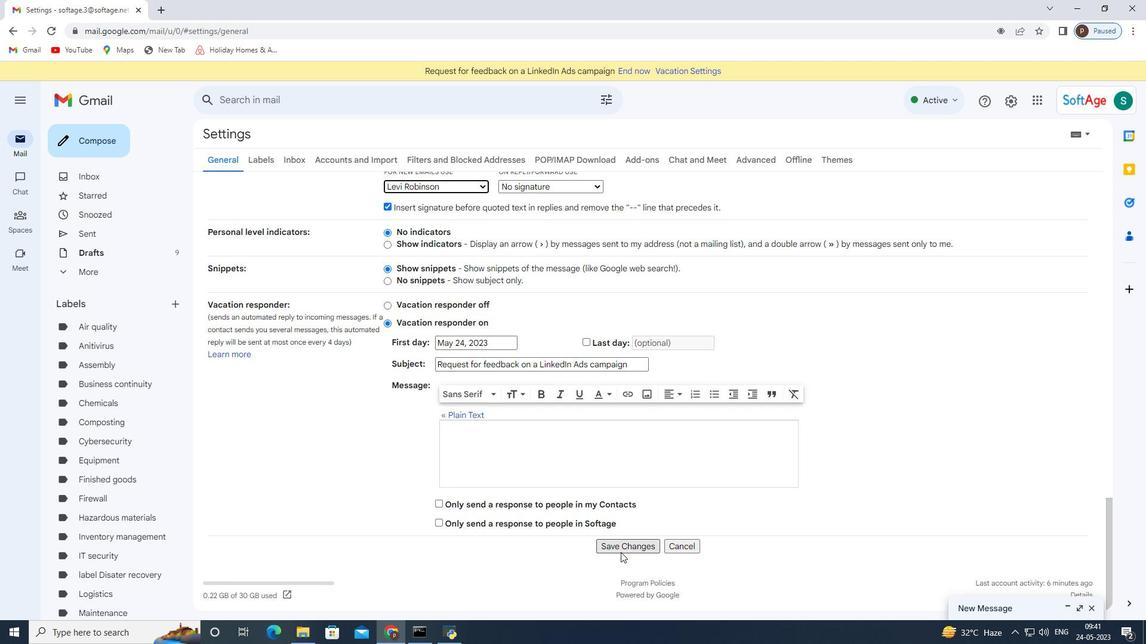 
Action: Mouse moved to (442, 317)
Screenshot: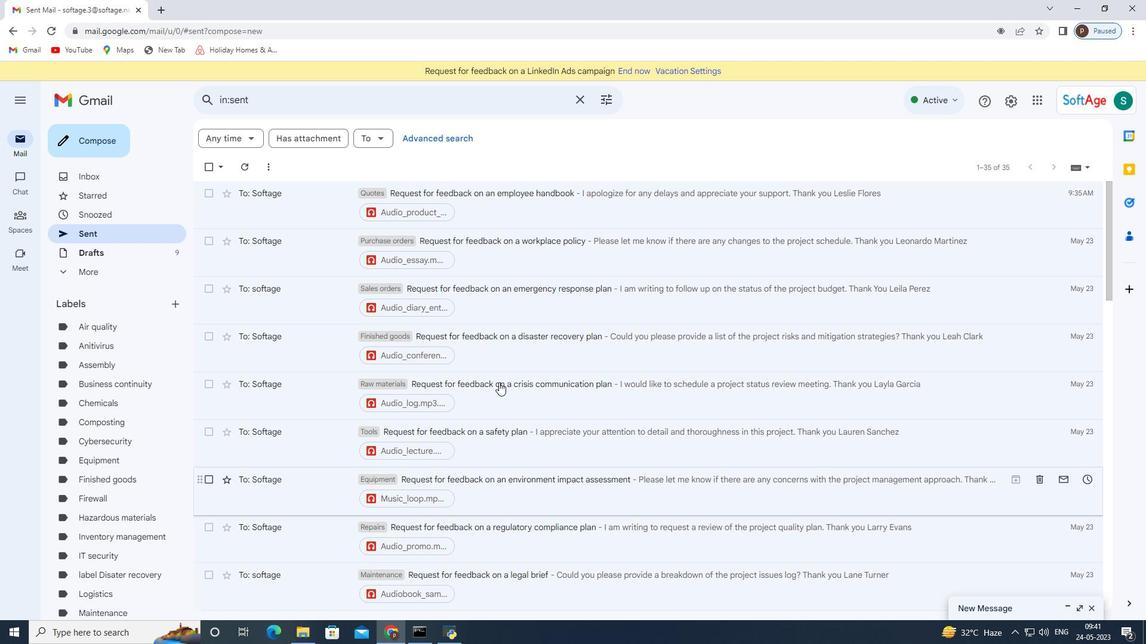 
Action: Mouse scrolled (442, 318) with delta (0, 0)
Screenshot: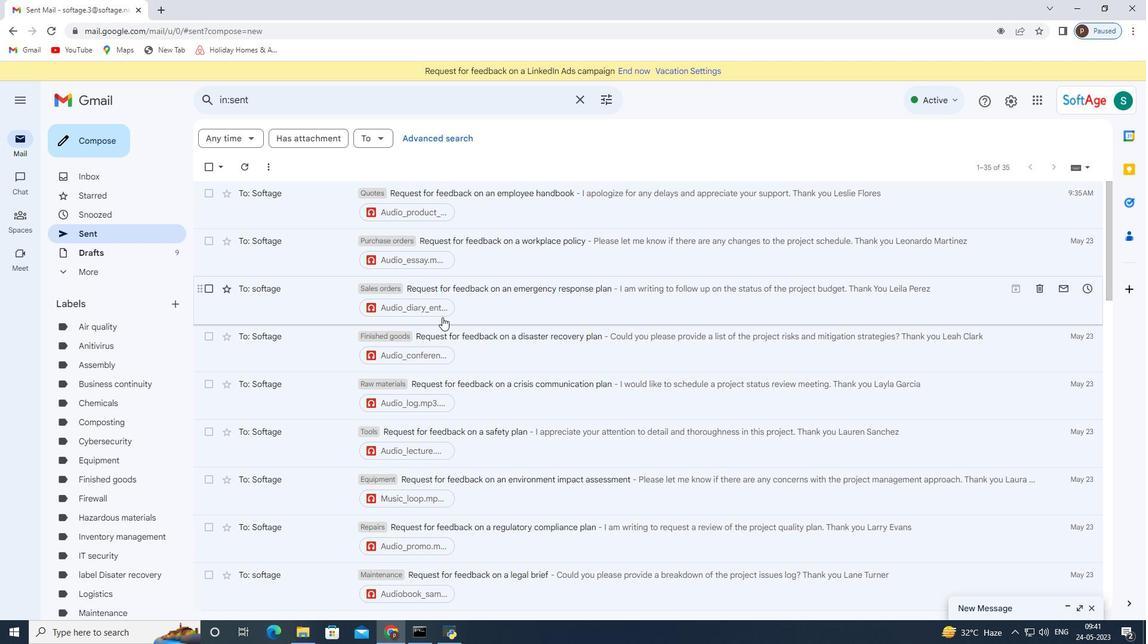 
Action: Mouse scrolled (442, 318) with delta (0, 0)
Screenshot: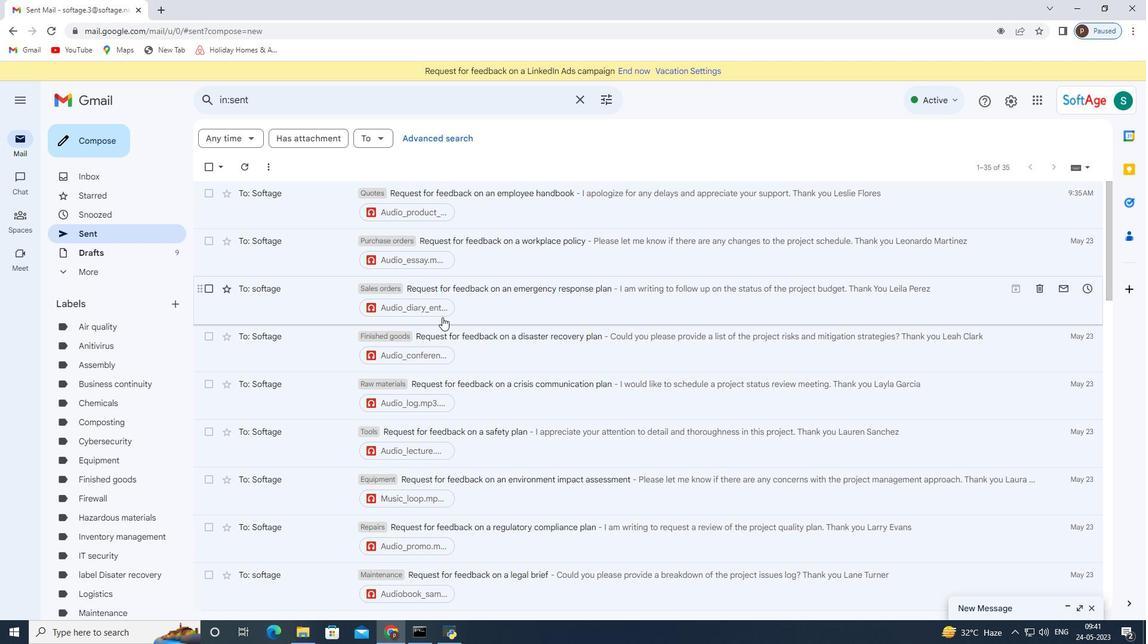 
Action: Mouse scrolled (442, 318) with delta (0, 0)
Screenshot: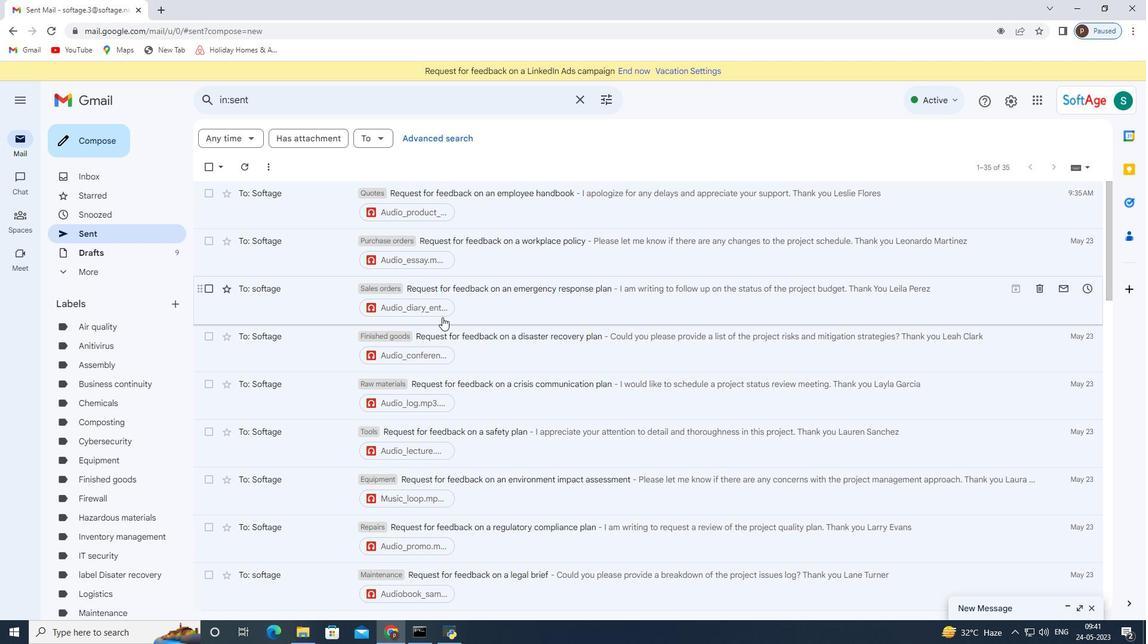
Action: Mouse scrolled (442, 318) with delta (0, 0)
Screenshot: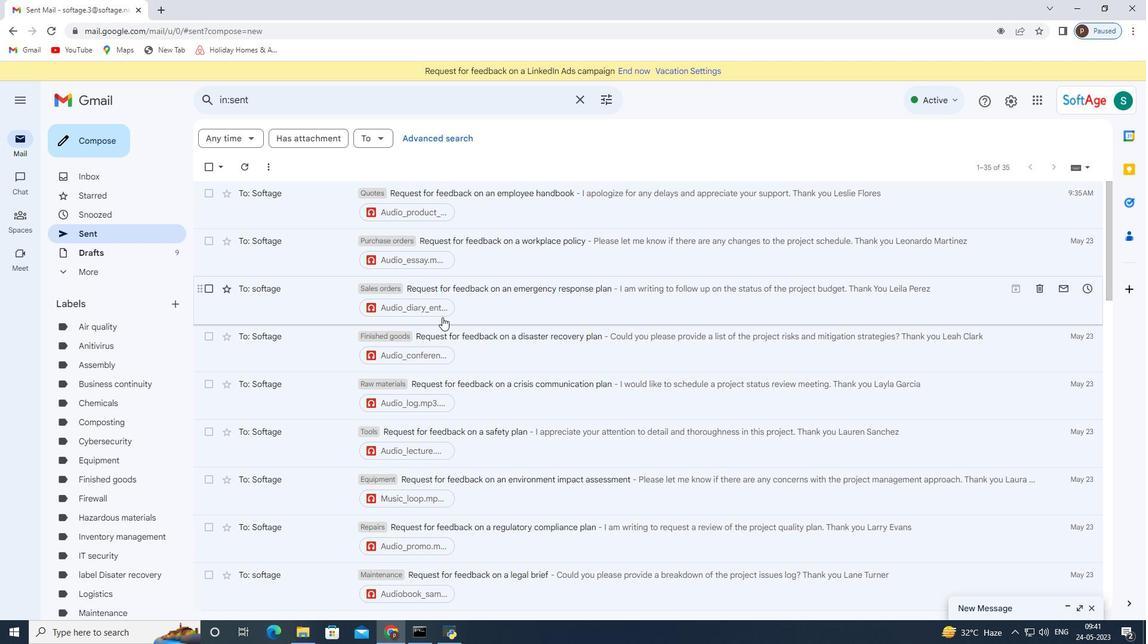 
Action: Mouse moved to (601, 290)
Screenshot: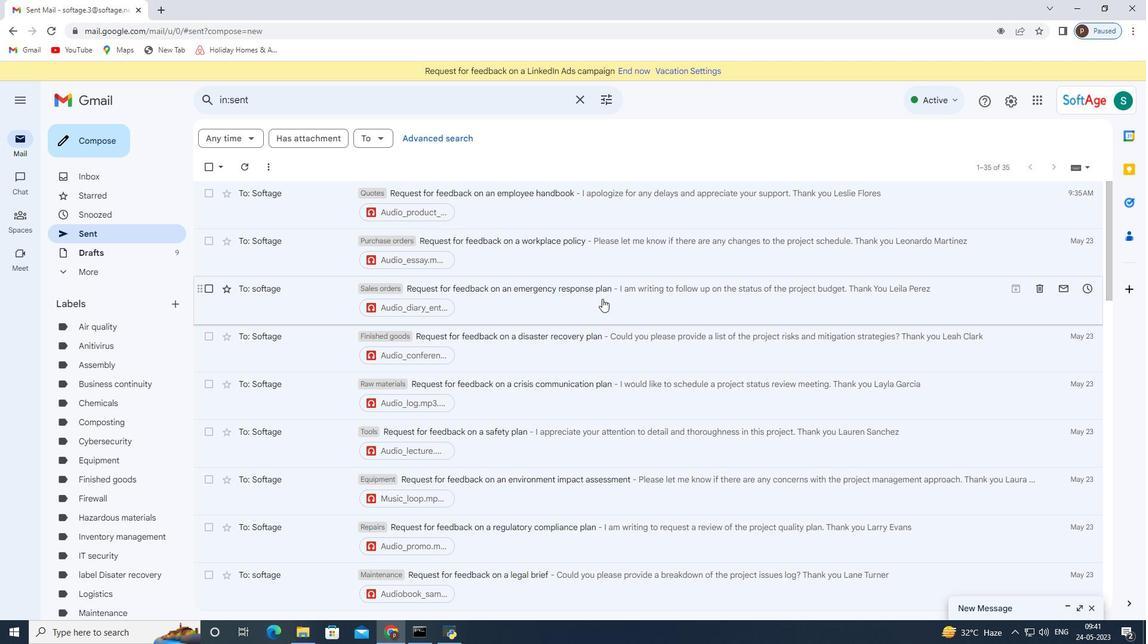 
Action: Mouse scrolled (601, 290) with delta (0, 0)
Screenshot: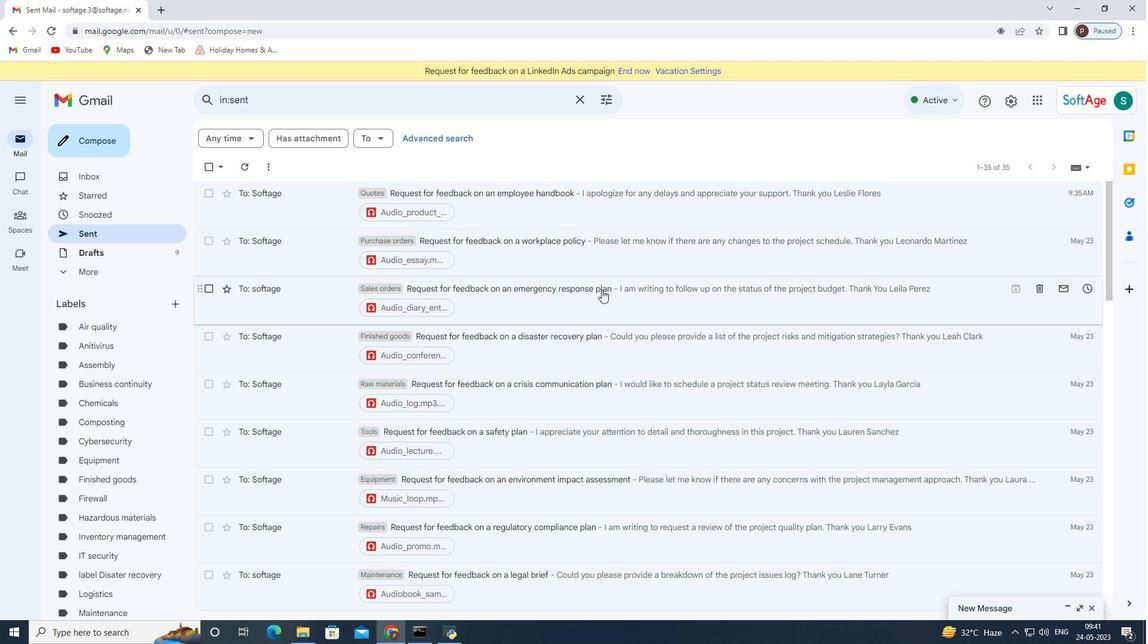 
Action: Mouse scrolled (601, 290) with delta (0, 0)
Screenshot: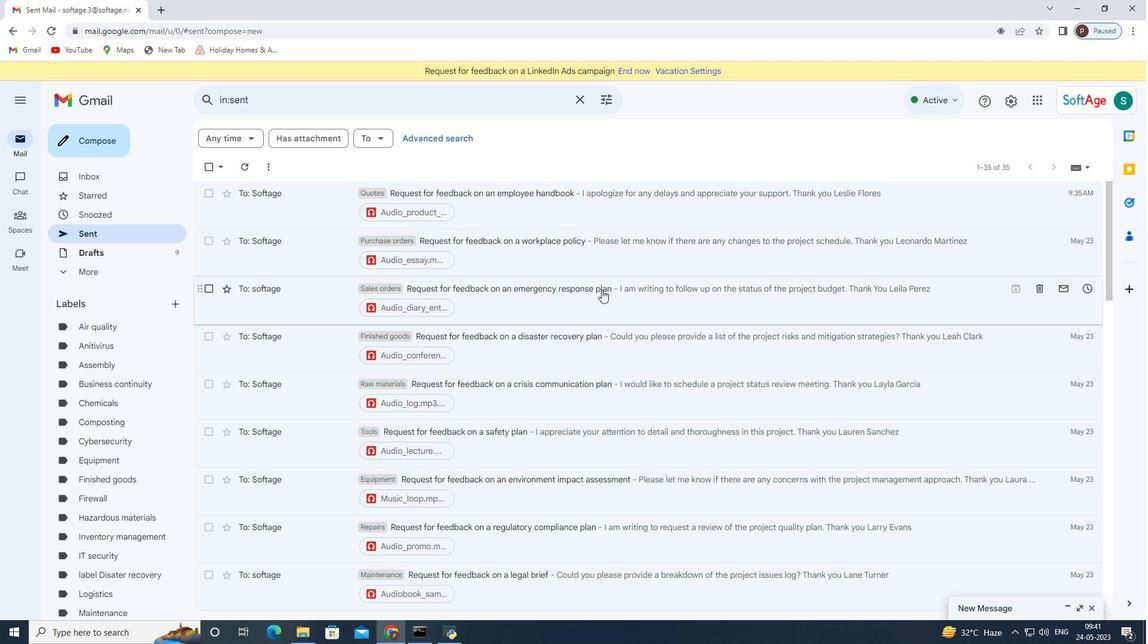 
Action: Mouse scrolled (601, 290) with delta (0, 0)
Screenshot: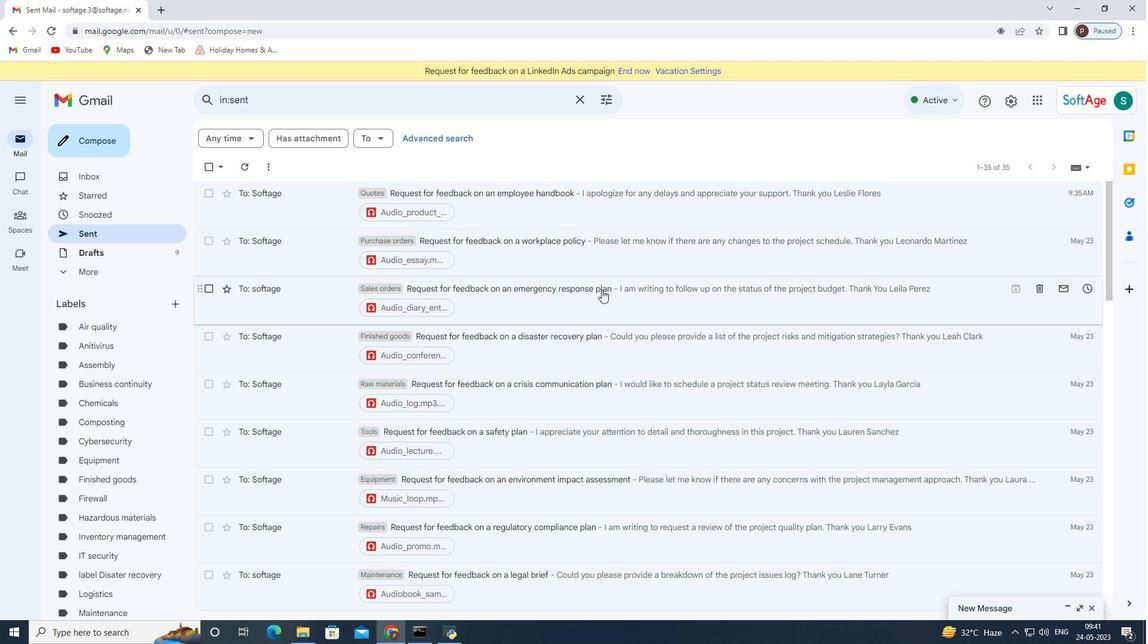 
Action: Mouse scrolled (601, 290) with delta (0, 0)
Screenshot: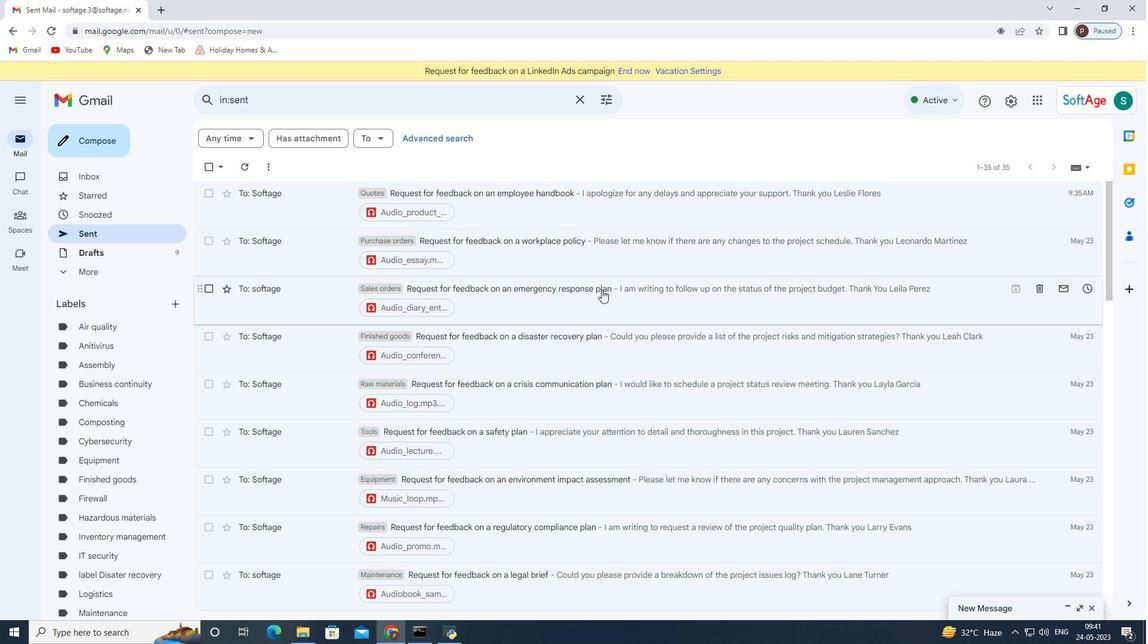 
Action: Mouse scrolled (601, 290) with delta (0, 0)
Screenshot: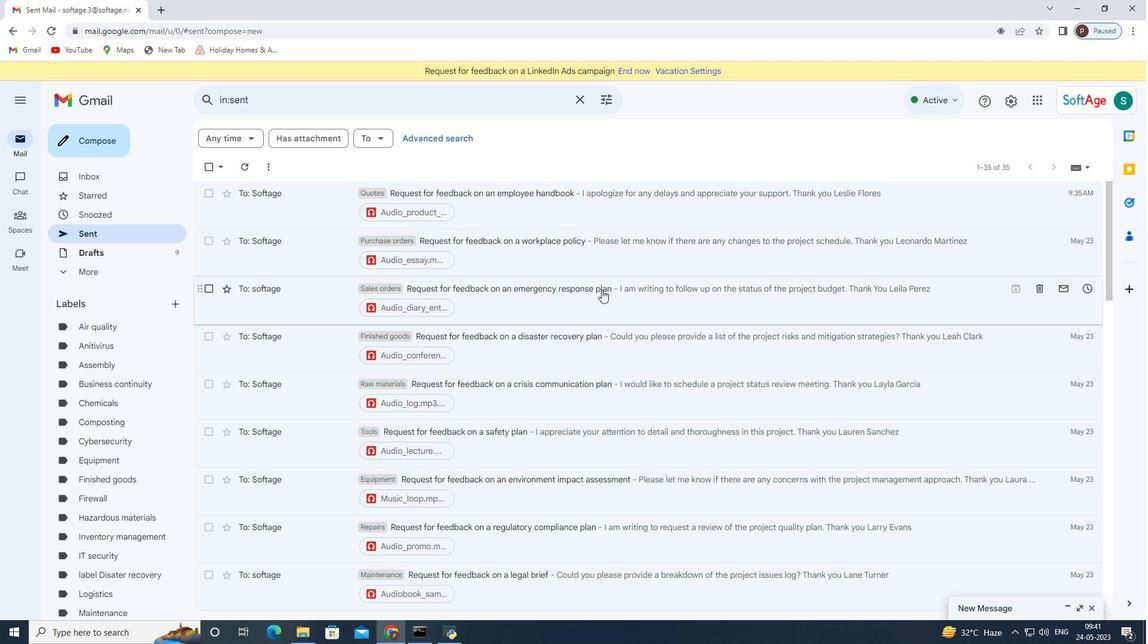 
Action: Mouse moved to (95, 143)
Screenshot: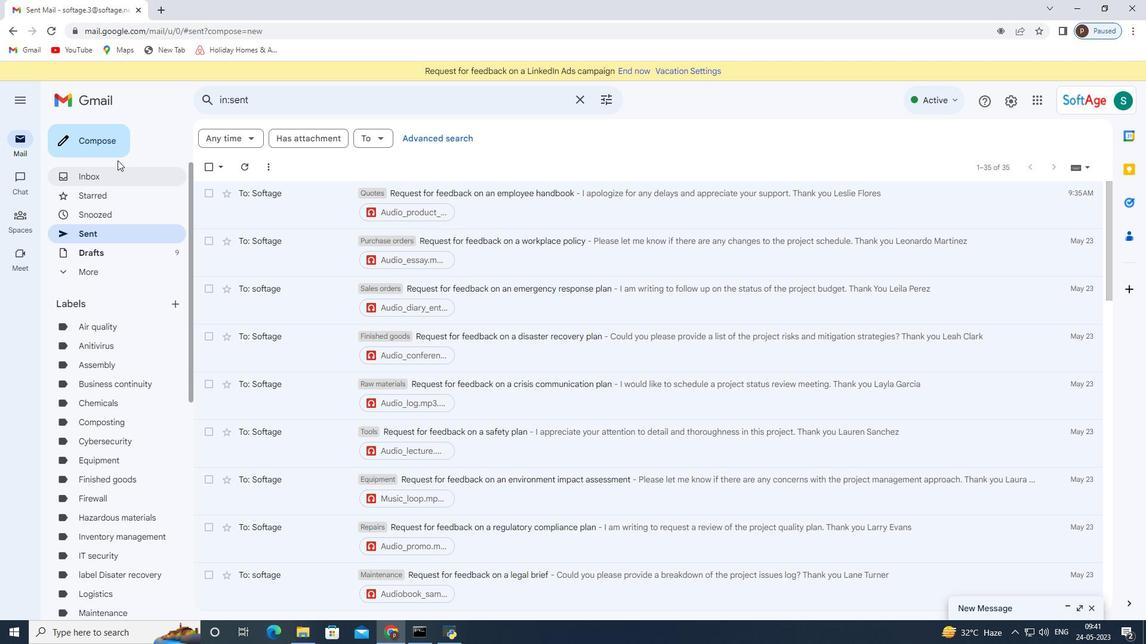 
Action: Mouse pressed left at (95, 143)
Screenshot: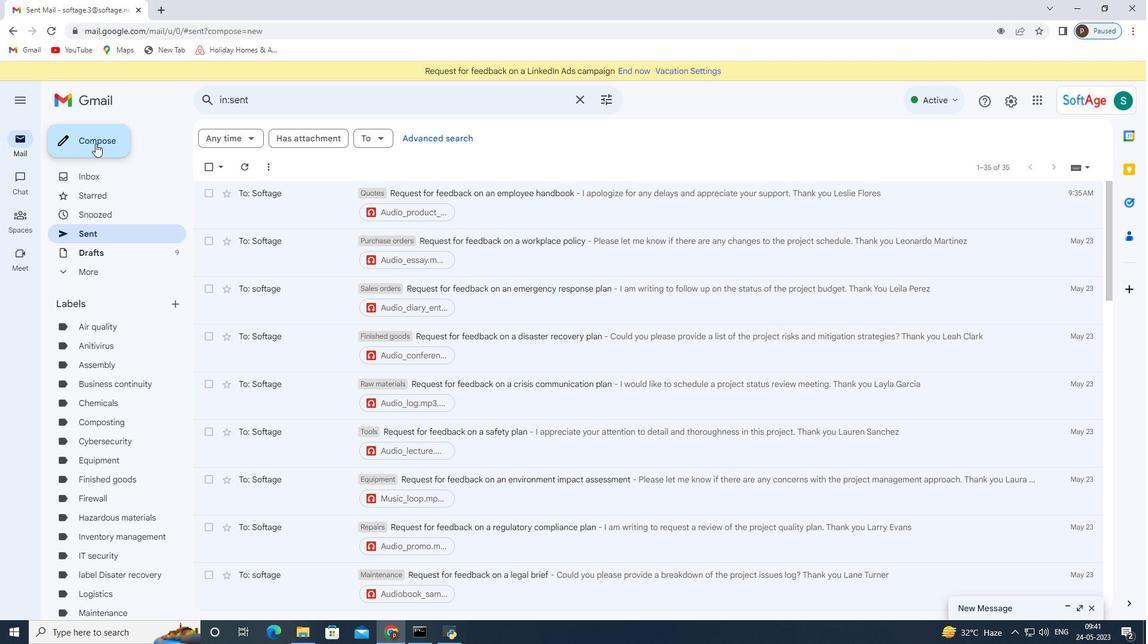 
Action: Mouse moved to (646, 314)
Screenshot: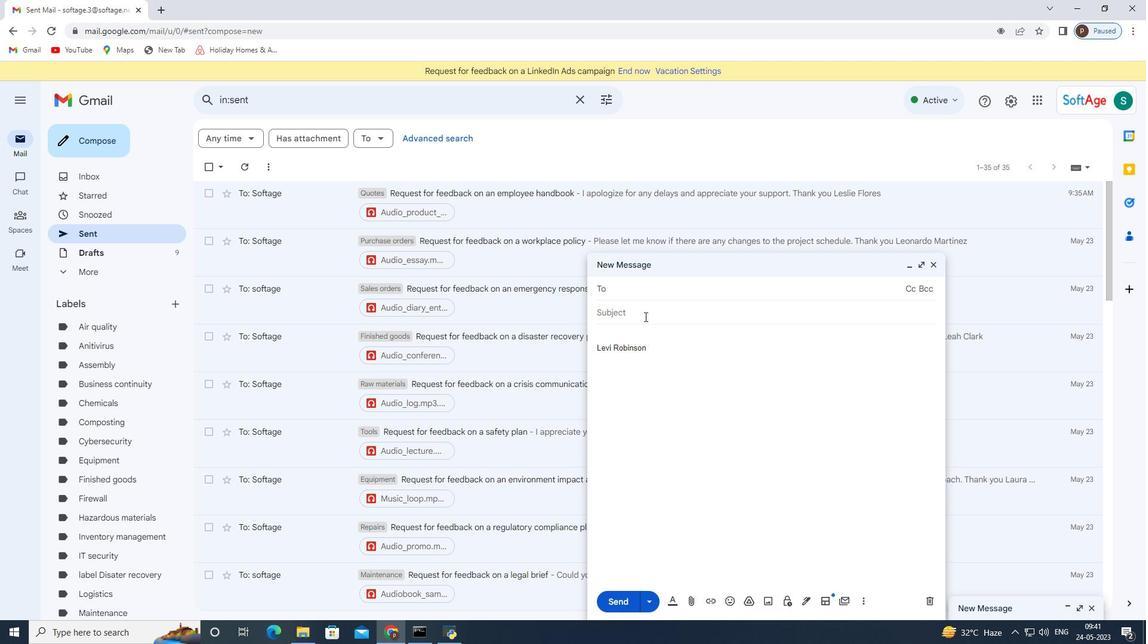
Action: Mouse pressed left at (646, 314)
Screenshot: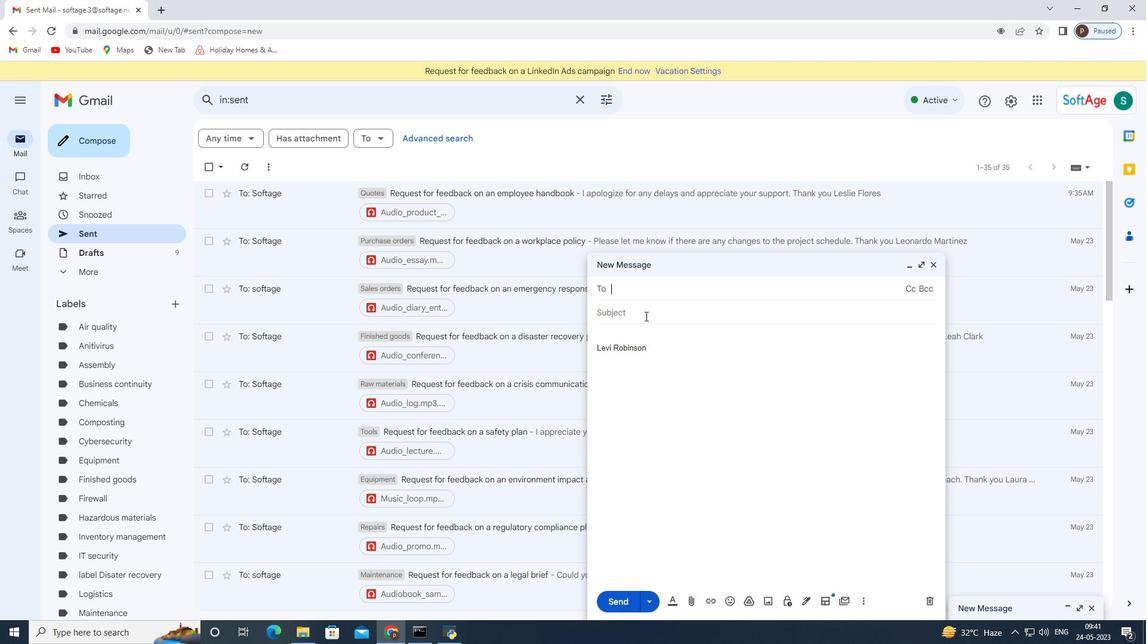 
Action: Mouse moved to (653, 317)
Screenshot: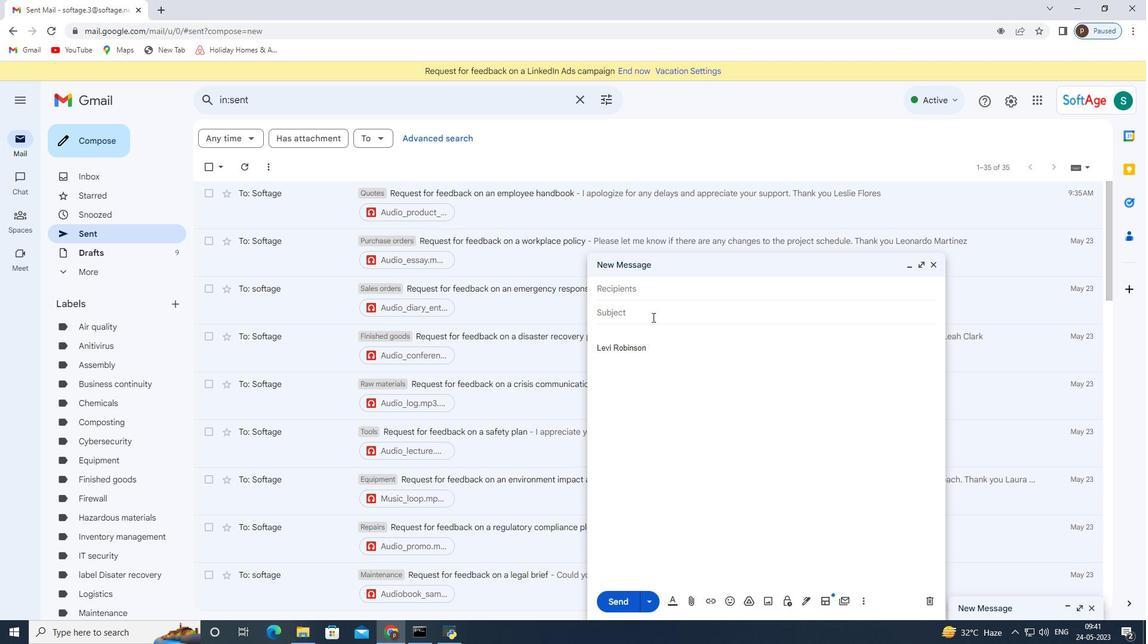 
Action: Key pressed <Key.shift>Request<Key.space>for<Key.space>feedback<Key.space>on<Key.space>a<Key.space>training<Key.space>manual
Screenshot: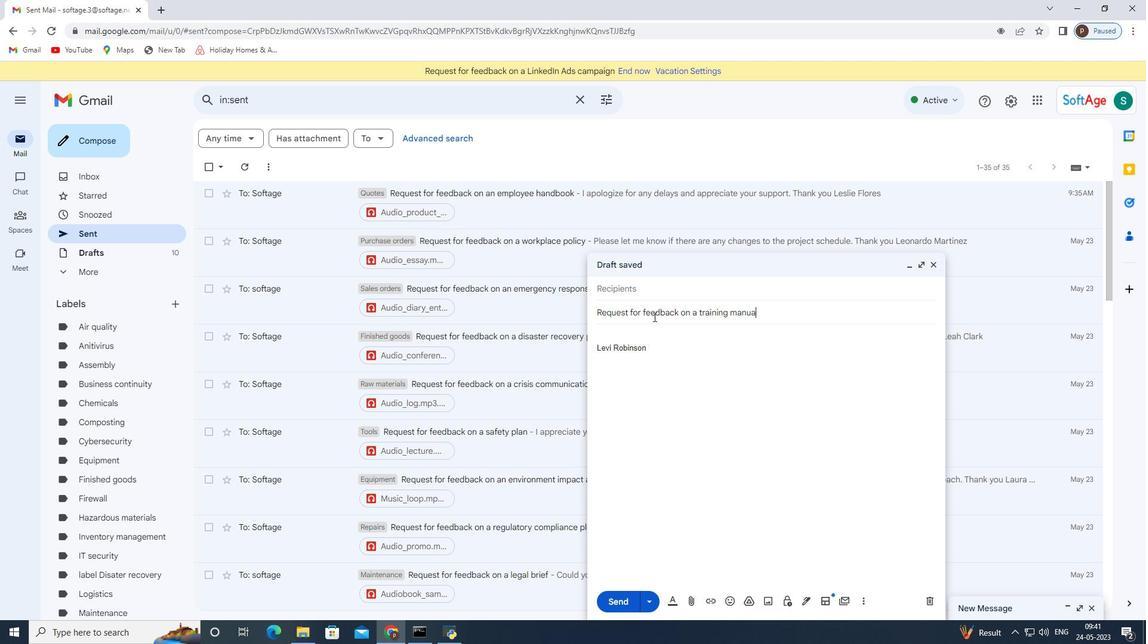 
Action: Mouse moved to (695, 377)
Screenshot: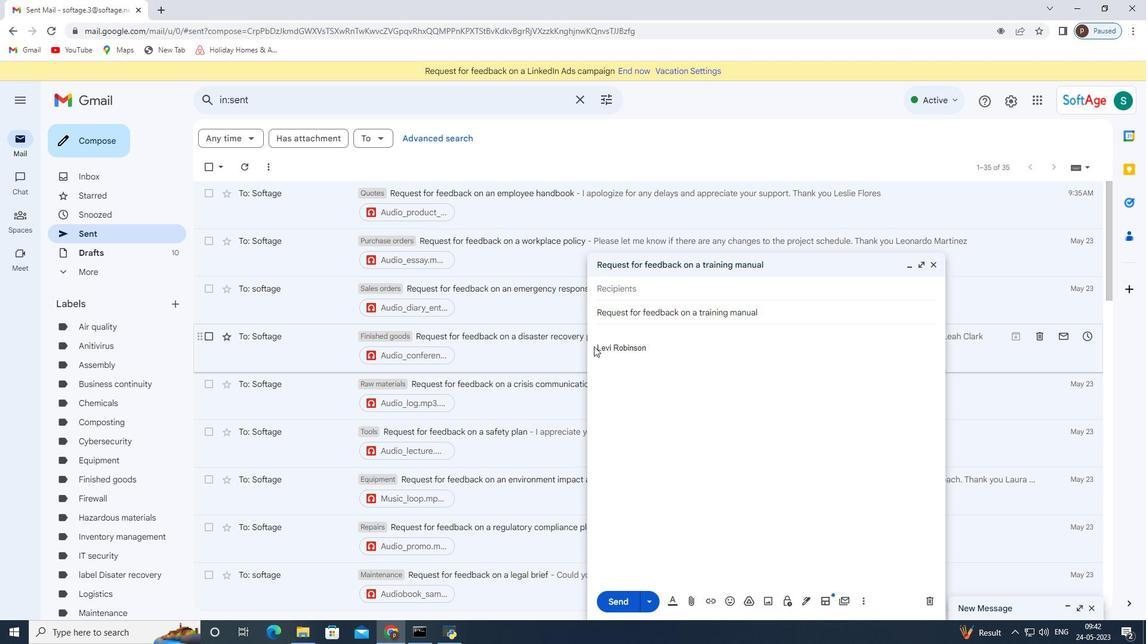 
Action: Key pressed <Key.tab><Key.shift><Key.shift><Key.shift><Key.shift><Key.shift>I<Key.space>would<Key.space>like<Key.space>to<Key.space>request<Key.space>a<Key.space>project<Key.space>status<Key.space>update<Key.space>report.
Screenshot: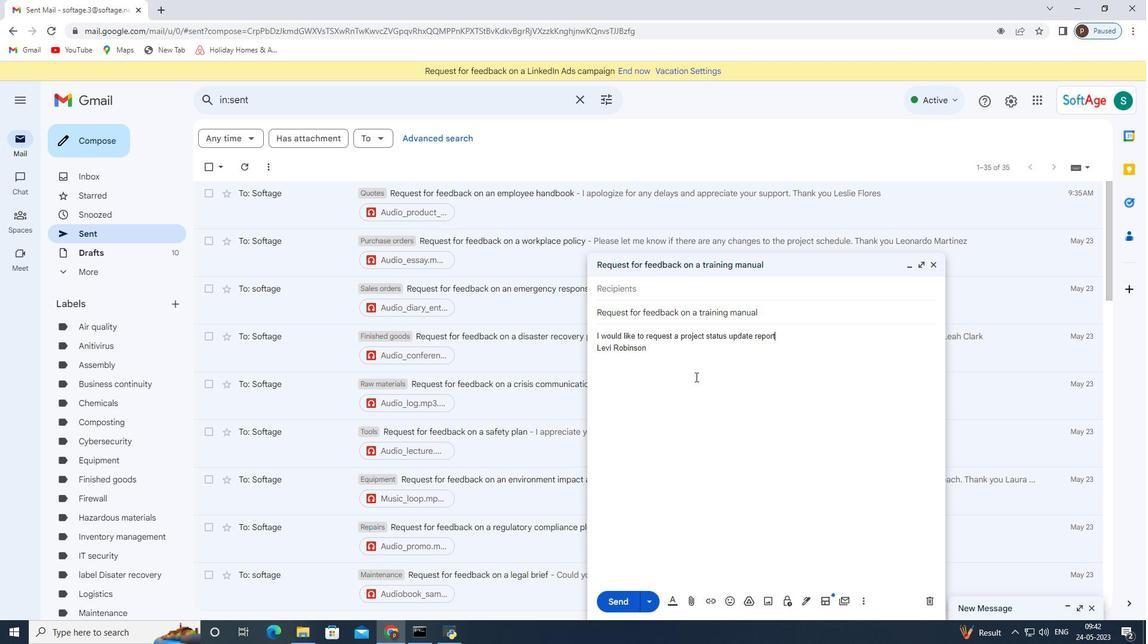 
Action: Mouse moved to (651, 287)
Screenshot: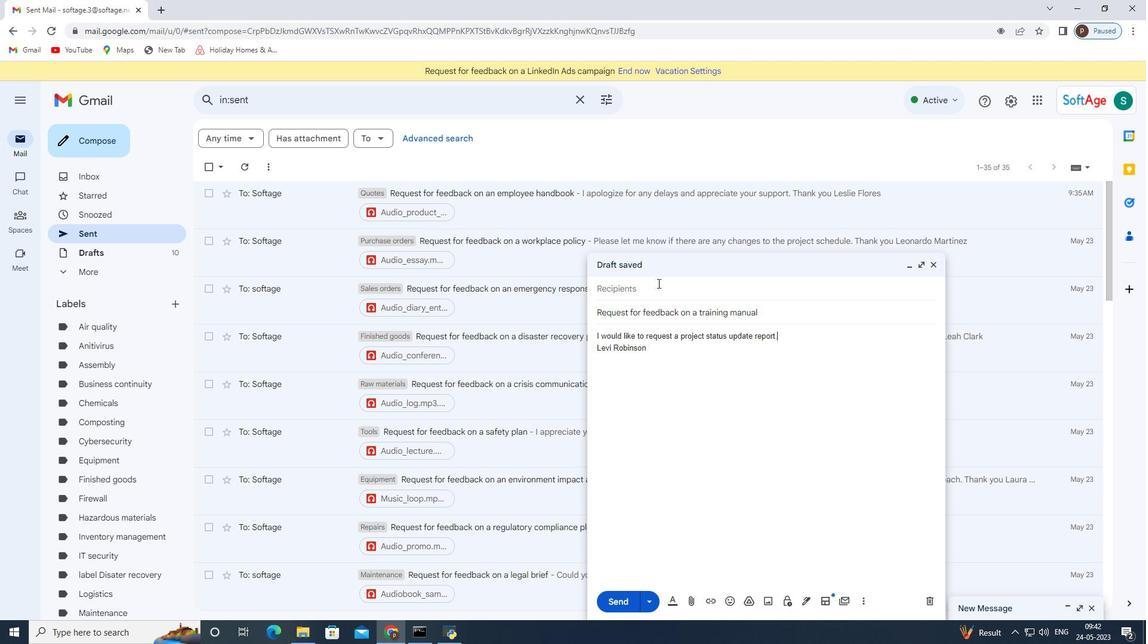 
Action: Mouse pressed left at (651, 287)
Screenshot: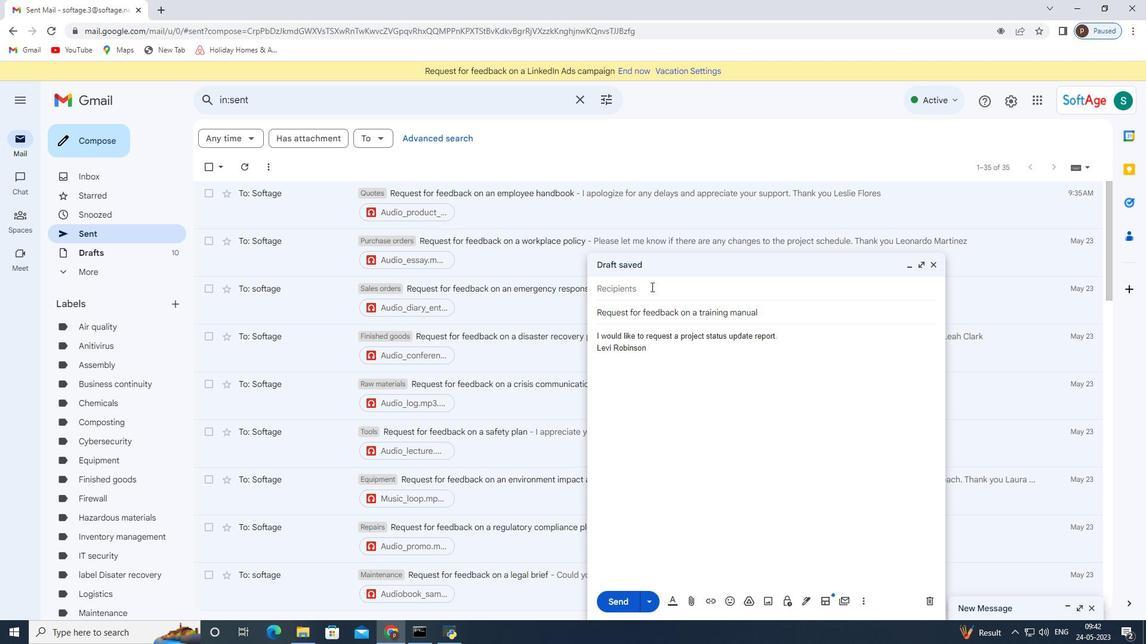 
Action: Key pressed softage.1<Key.shift>@softage.net
Screenshot: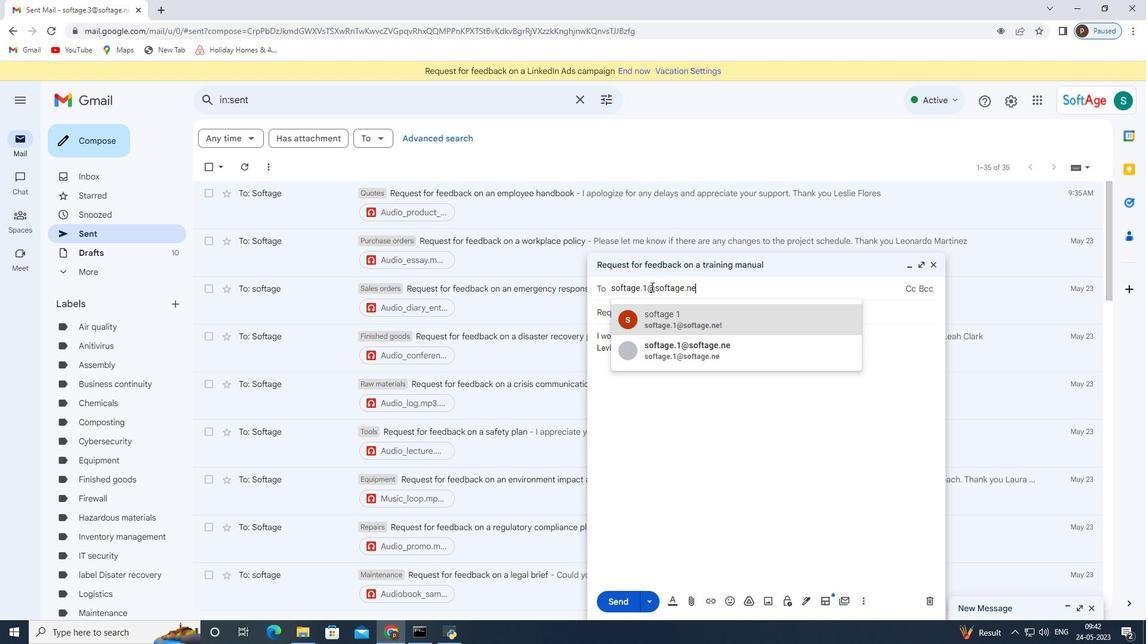 
Action: Mouse moved to (724, 326)
Screenshot: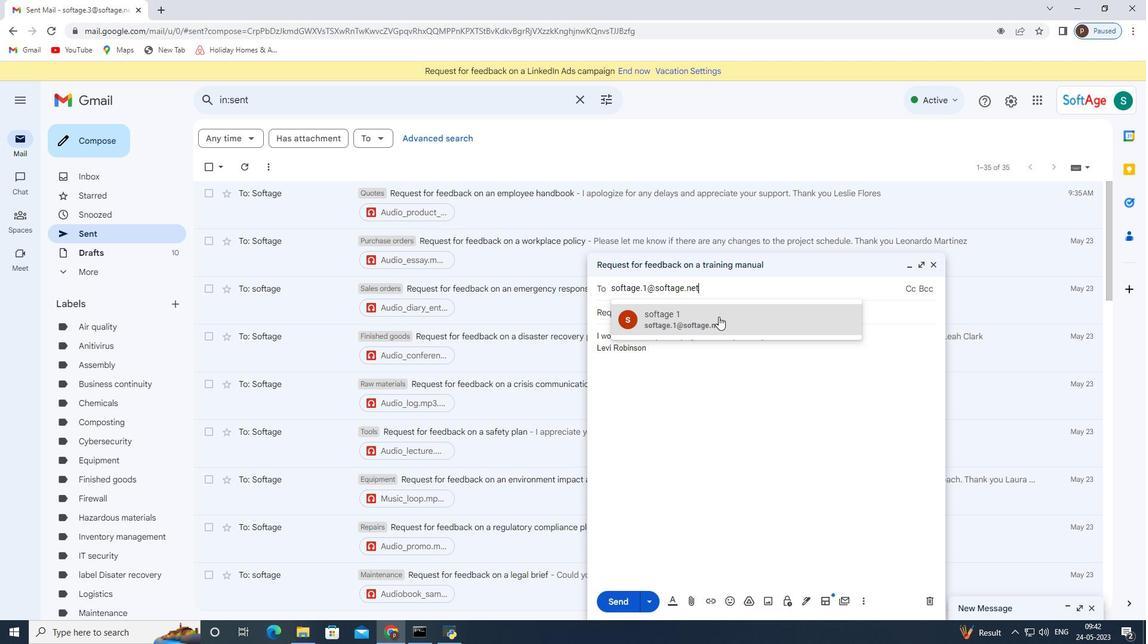 
Action: Mouse pressed left at (724, 326)
Screenshot: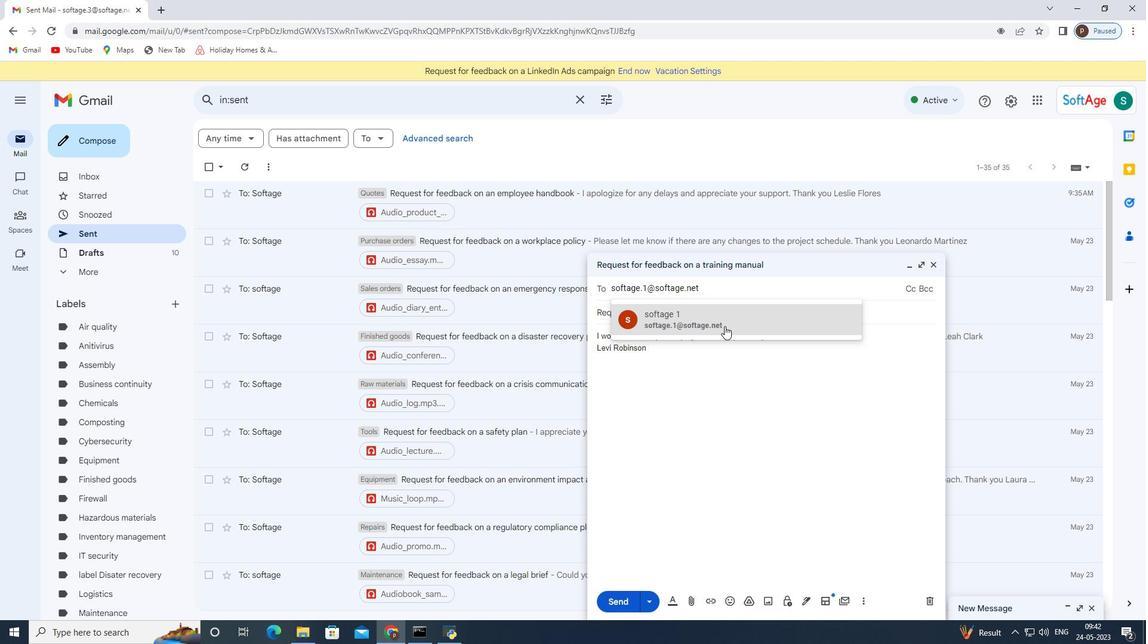 
Action: Mouse moved to (689, 600)
Screenshot: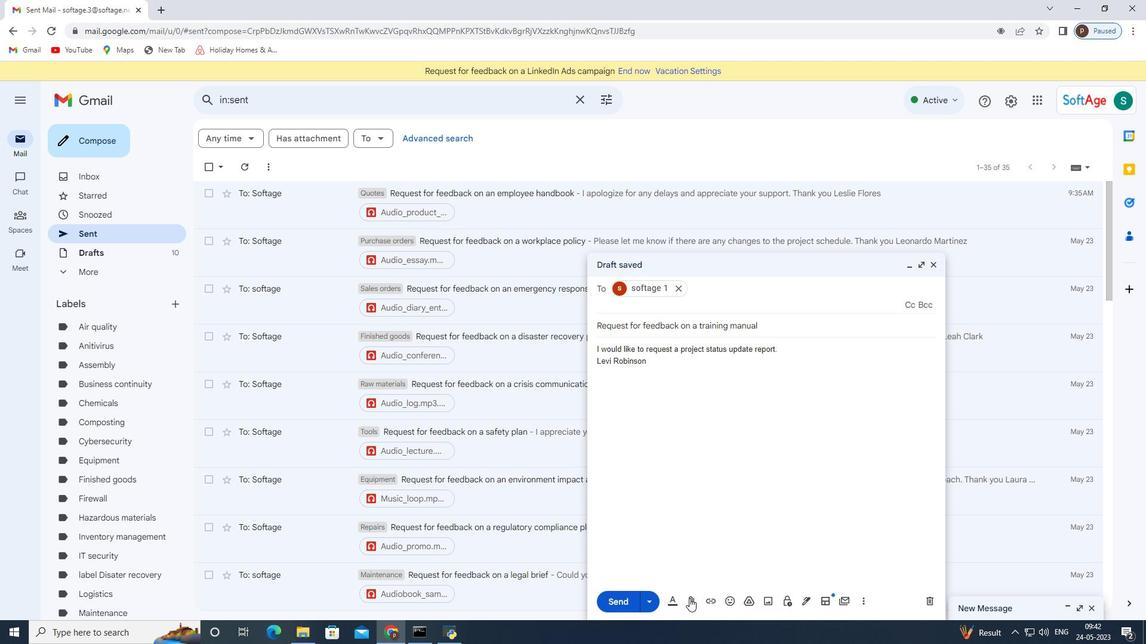
Action: Mouse pressed left at (689, 600)
Screenshot: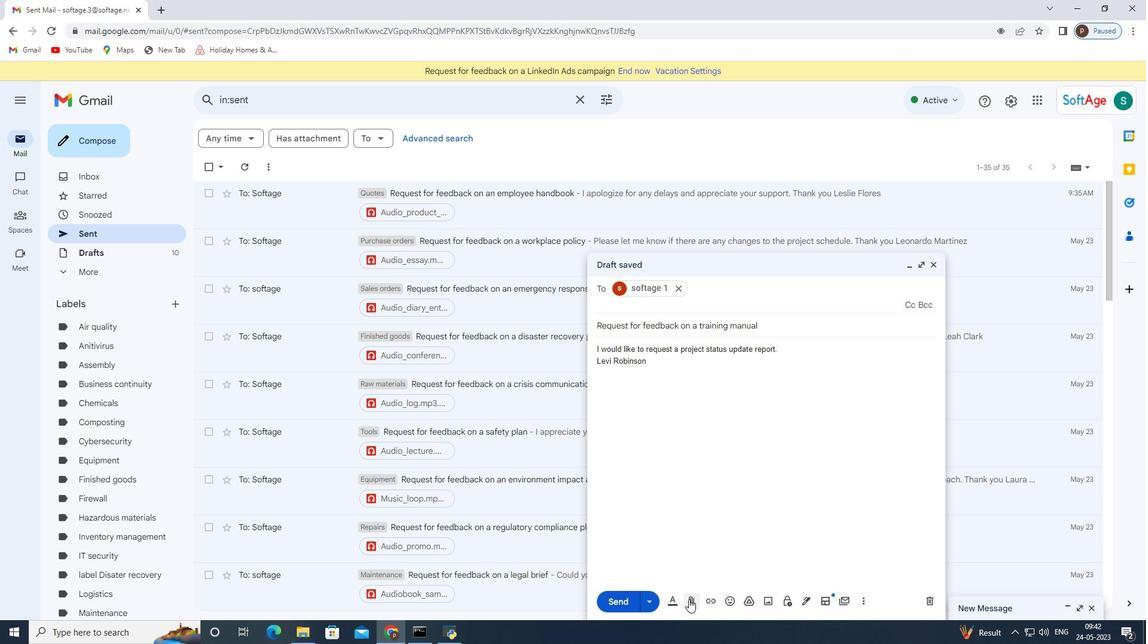 
Action: Mouse moved to (189, 99)
Screenshot: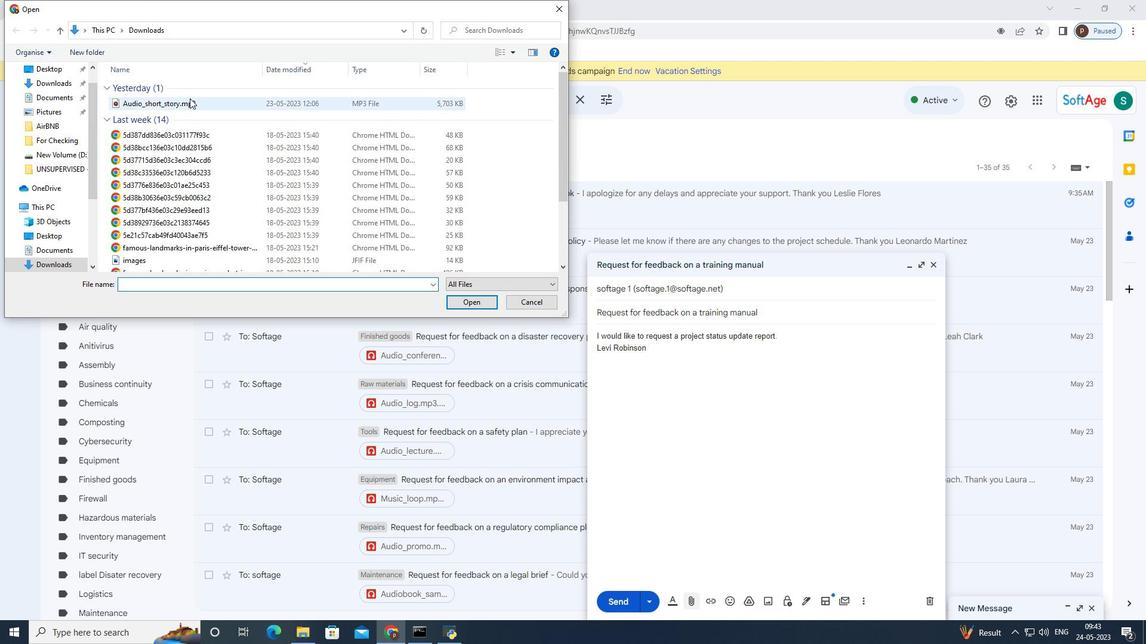 
Action: Mouse pressed left at (189, 99)
Screenshot: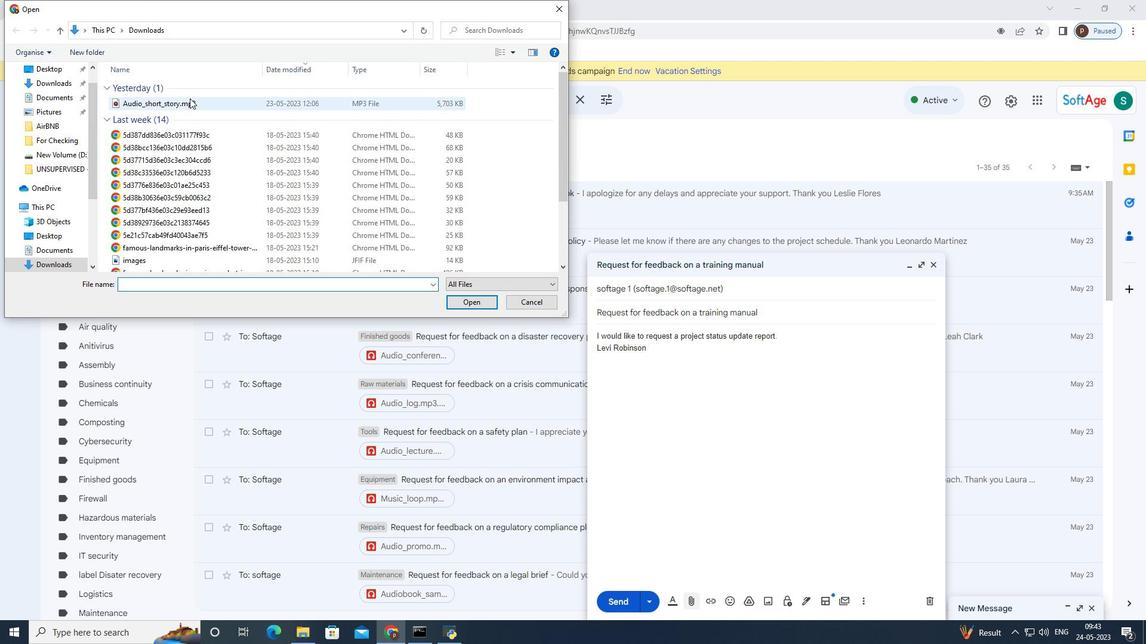 
Action: Mouse moved to (478, 304)
Screenshot: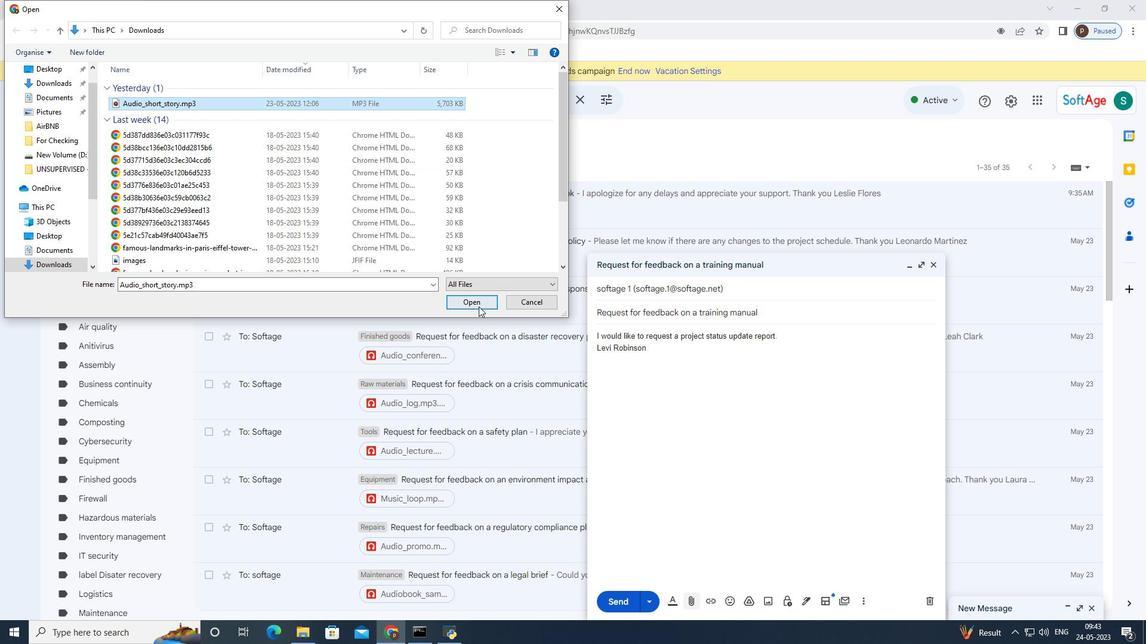 
Action: Mouse pressed left at (478, 304)
Screenshot: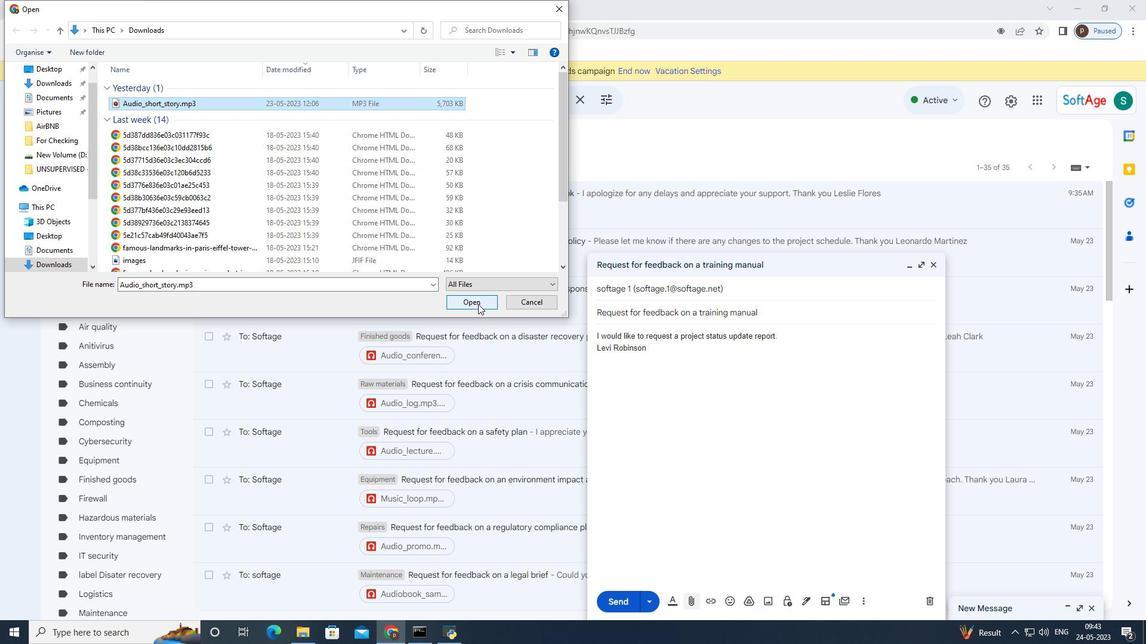 
Action: Mouse moved to (786, 341)
Screenshot: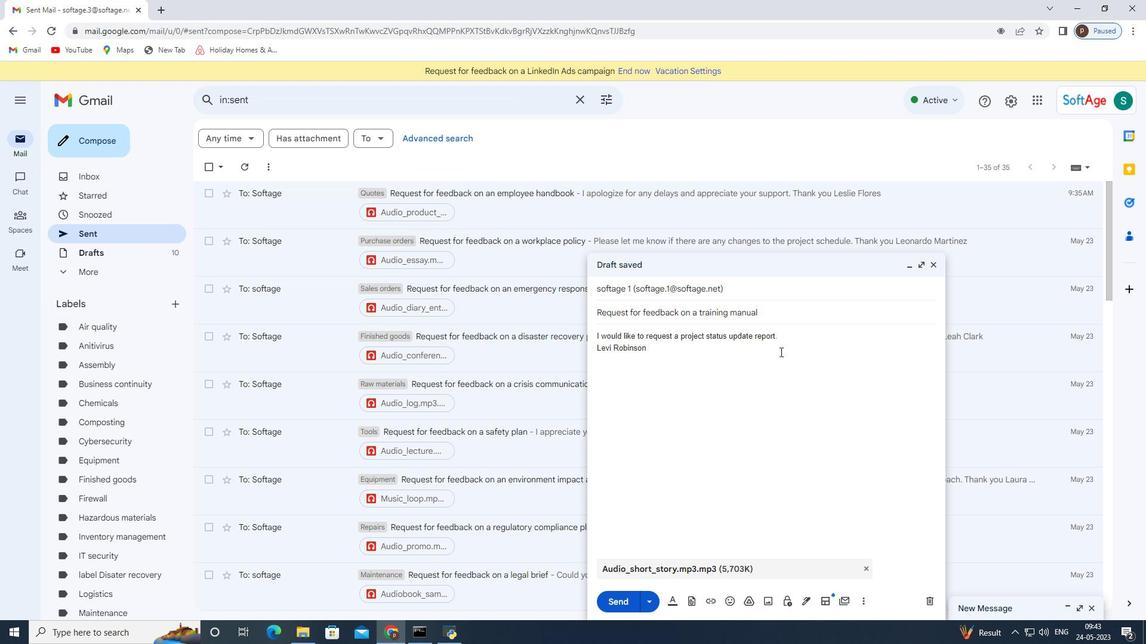 
Action: Mouse pressed left at (786, 341)
Screenshot: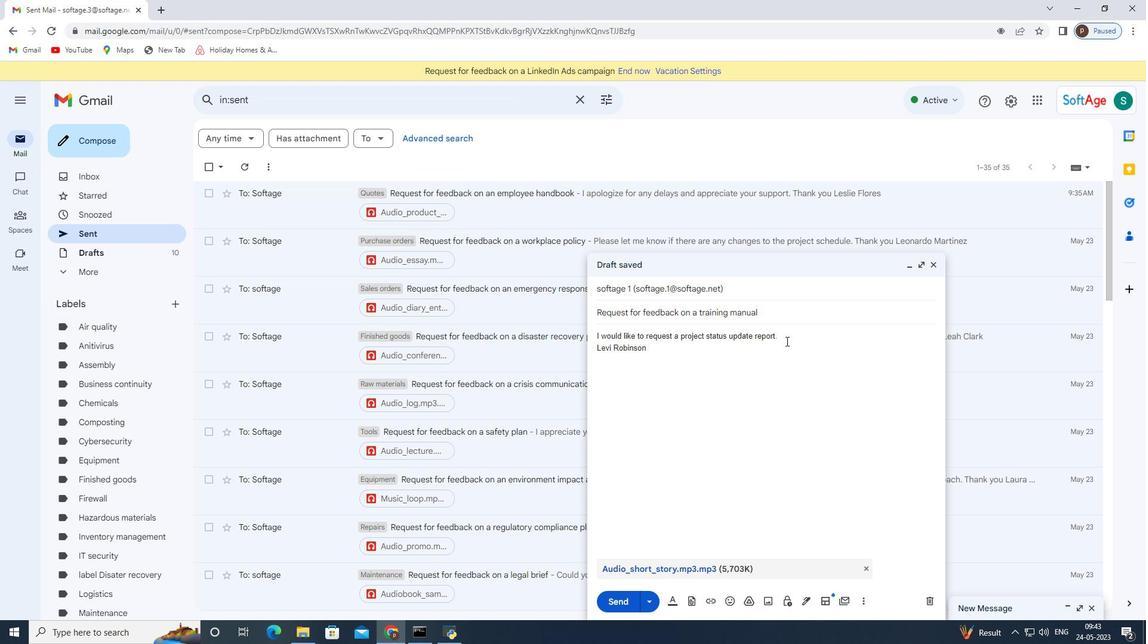 
Action: Key pressed <Key.backspace><Key.backspace><Key.backspace><Key.backspace><Key.backspace><Key.backspace><Key.backspace><Key.backspace><Key.backspace><Key.backspace><Key.backspace><Key.backspace><Key.backspace><Key.backspace><Key.backspace><Key.backspace><Key.backspace><Key.backspace><Key.backspace><Key.backspace><Key.backspace><Key.backspace><Key.backspace><Key.backspace><Key.backspace><Key.backspace><Key.backspace><Key.backspace><Key.backspace><Key.backspace><Key.backspace><Key.backspace><Key.backspace><Key.backspace><Key.backspace><Key.backspace><Key.backspace><Key.backspace><Key.backspace><Key.backspace><Key.backspace><Key.backspace><Key.backspace><Key.backspace><Key.backspace><Key.backspace><Key.backspace><Key.backspace><Key.backspace><Key.backspace><Key.backspace><Key.backspace><Key.backspace><Key.backspace><Key.backspace><Key.backspace><Key.backspace><Key.backspace><Key.backspace><Key.backspace><Key.backspace><Key.backspace><Key.backspace><Key.backspace>ctrl+Z<'\x1a'><'\x1a'>
Screenshot: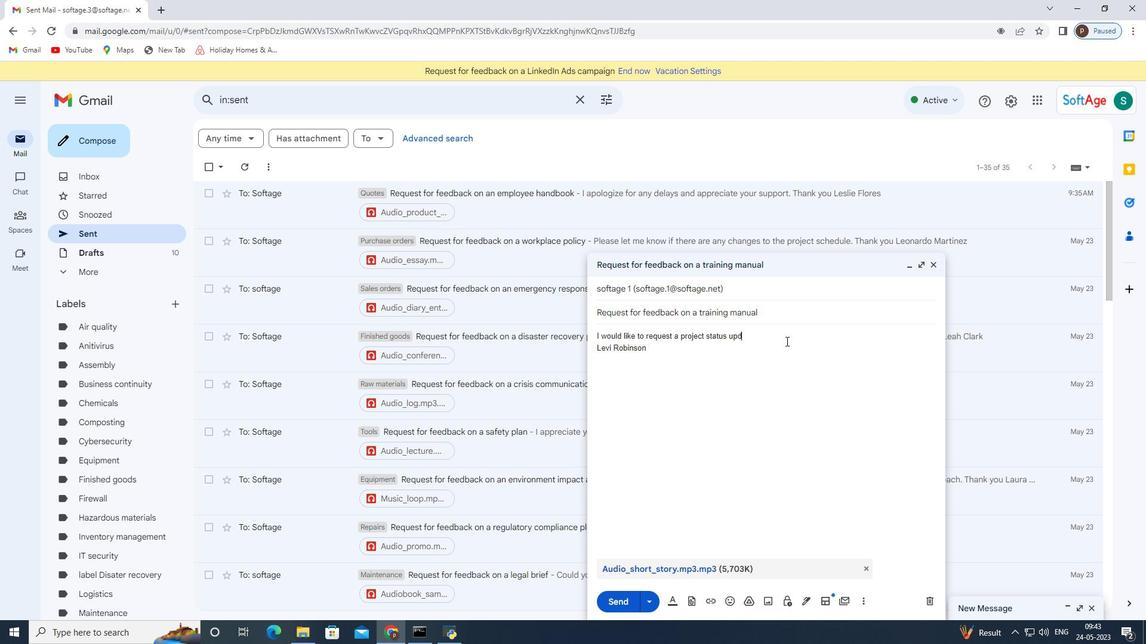 
Action: Mouse scrolled (786, 340) with delta (0, 0)
Screenshot: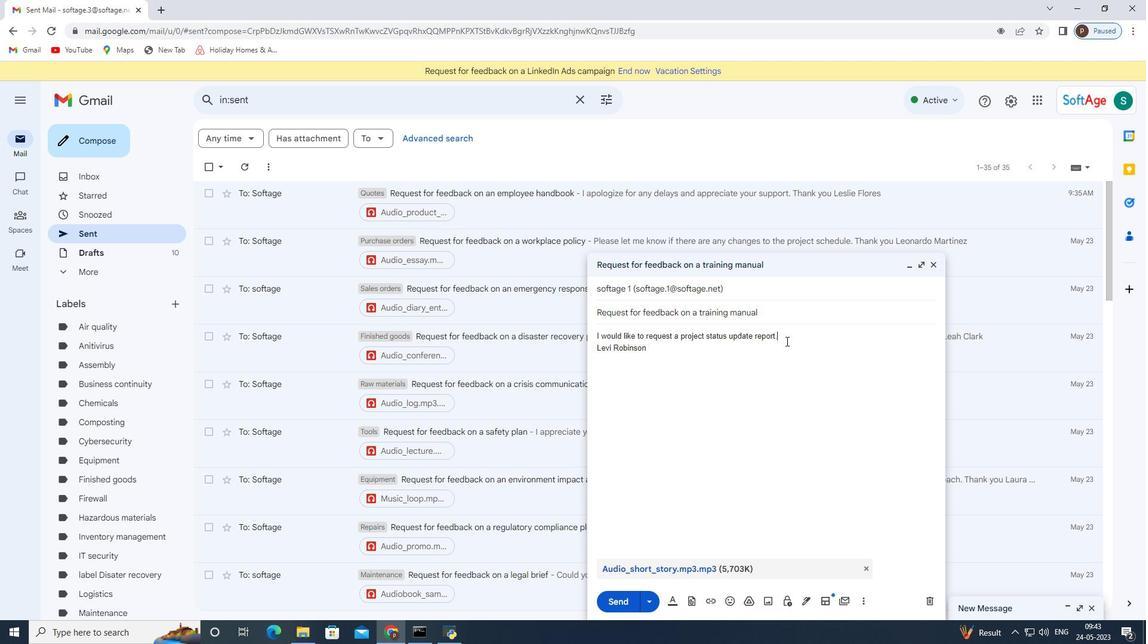 
Action: Key pressed <Key.enter><Key.enter><Key.shift>Thank<Key.space>you
Screenshot: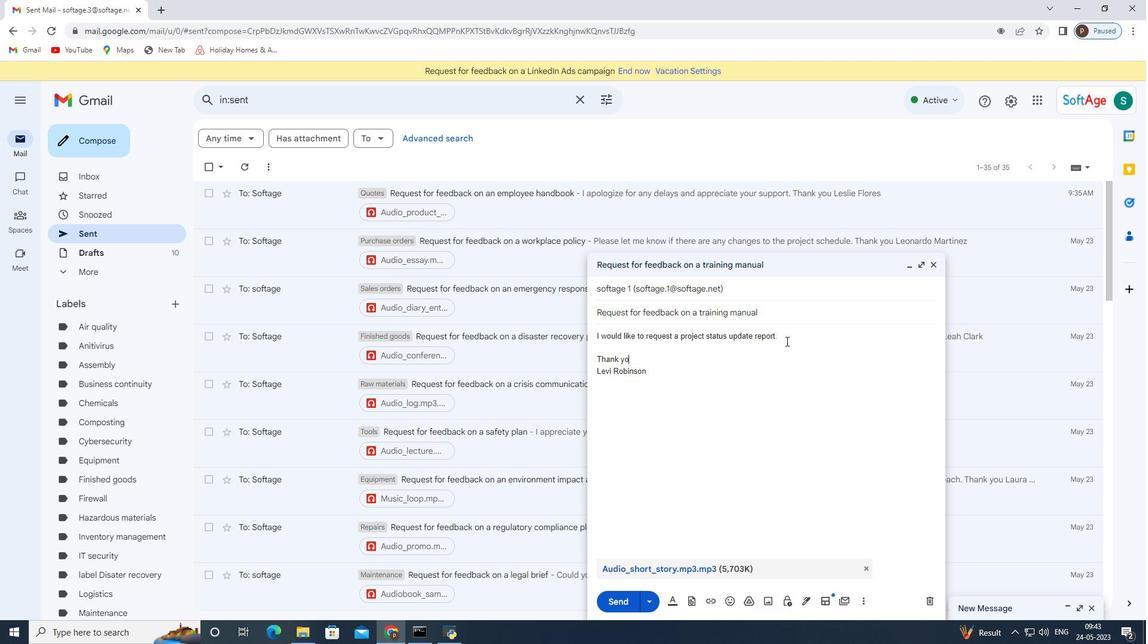 
Action: Mouse moved to (615, 600)
Screenshot: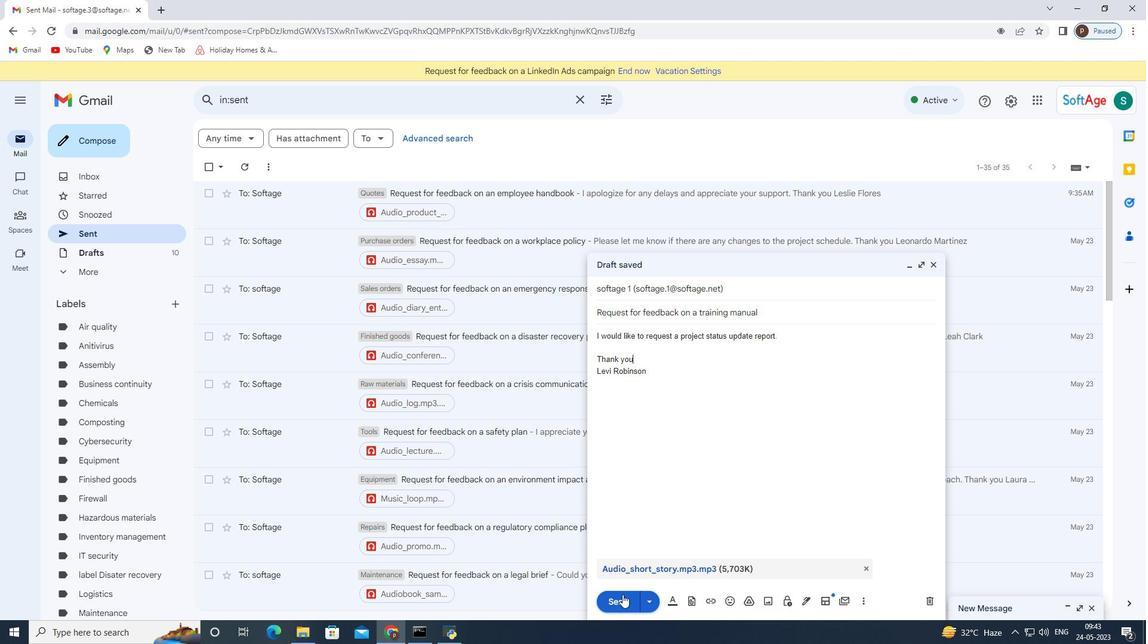 
Action: Mouse pressed left at (615, 600)
Screenshot: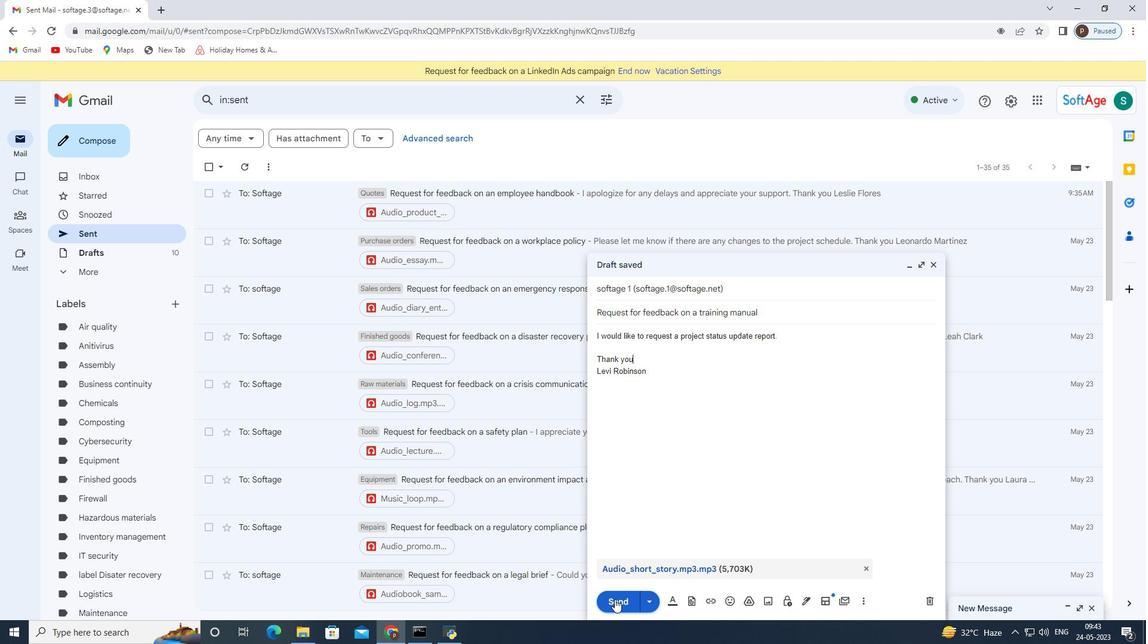 
Action: Mouse moved to (512, 206)
Screenshot: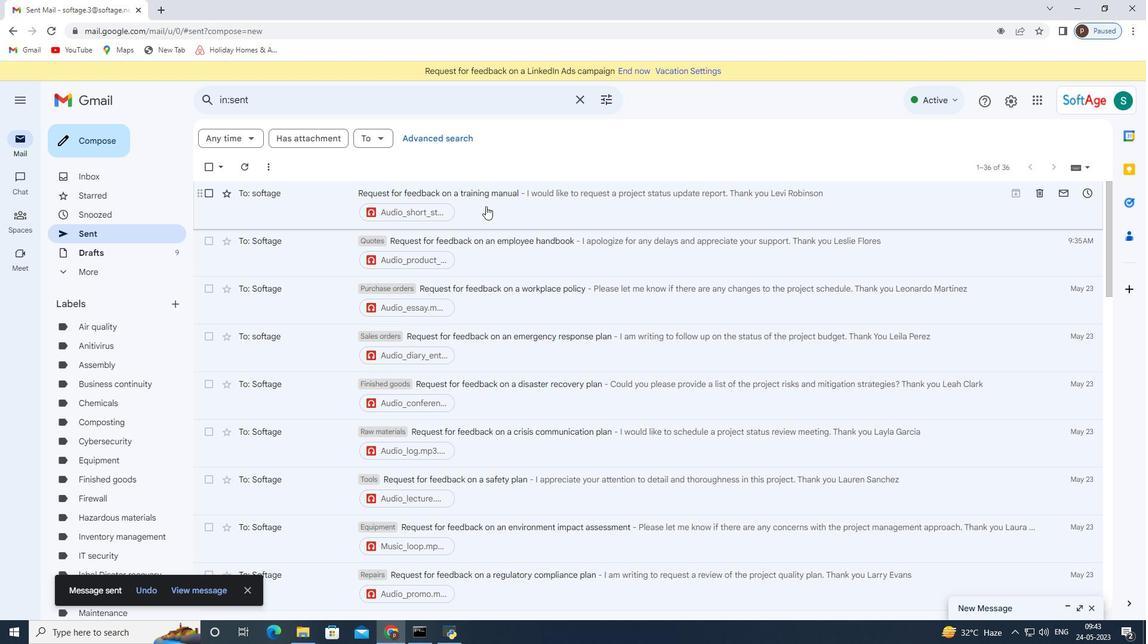 
Action: Mouse pressed right at (512, 206)
Screenshot: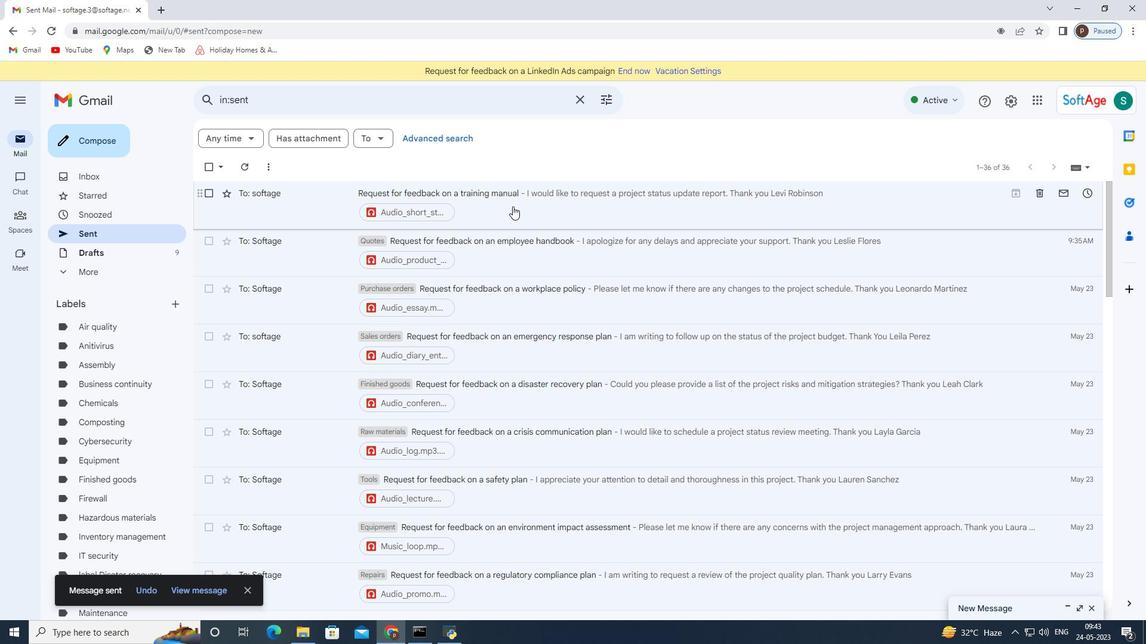 
Action: Mouse moved to (584, 407)
Screenshot: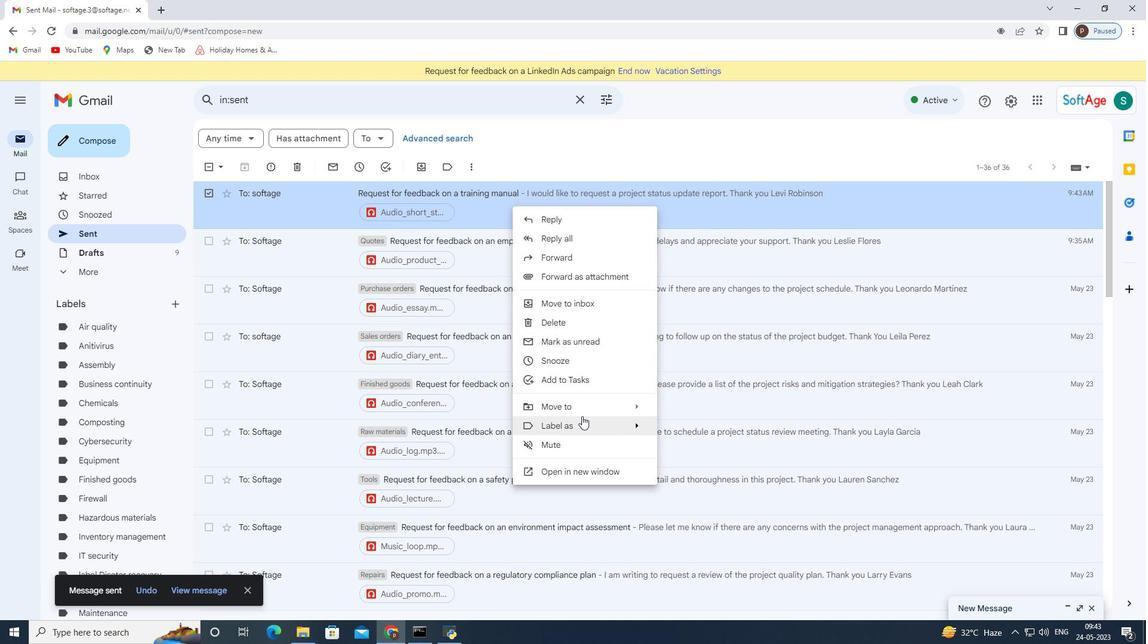
Action: Mouse pressed left at (584, 407)
Screenshot: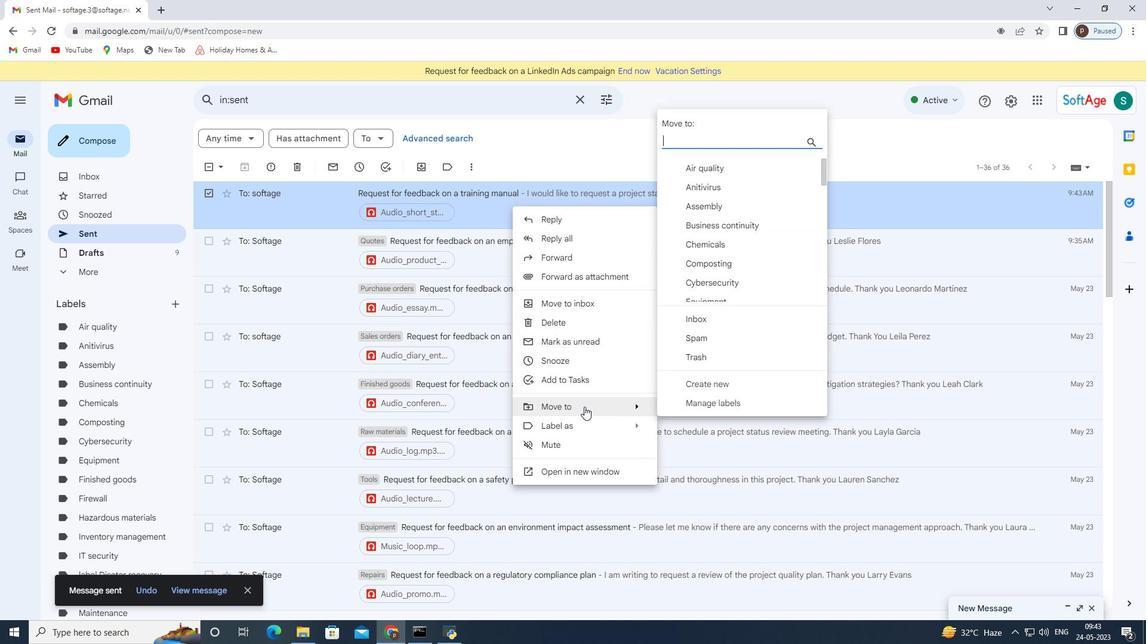 
Action: Mouse moved to (711, 385)
Screenshot: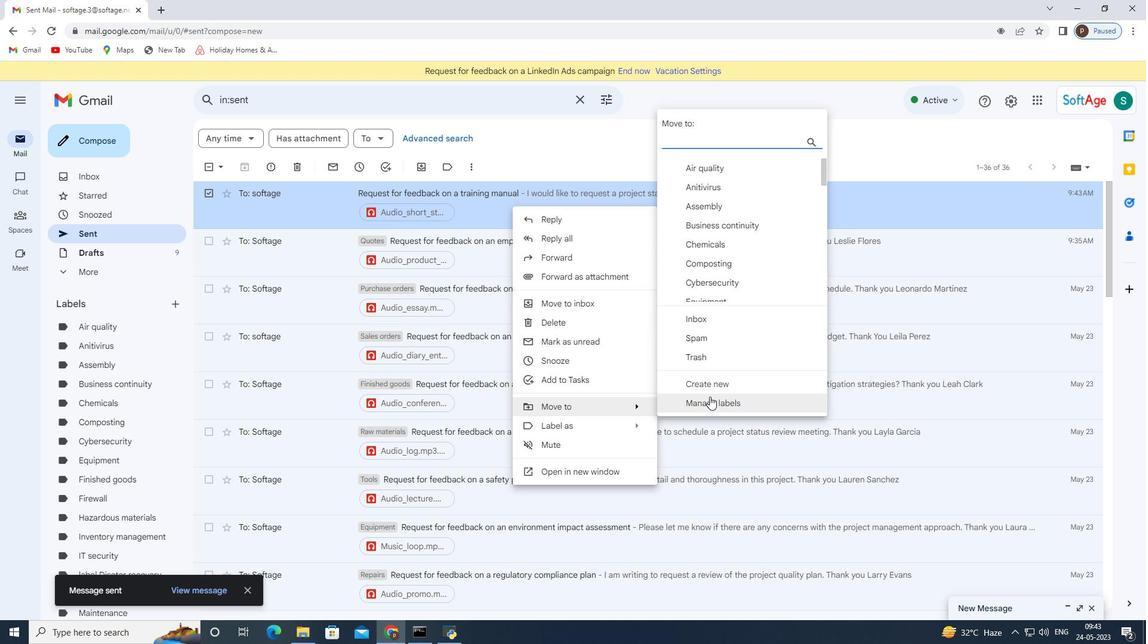 
Action: Mouse pressed left at (711, 385)
Screenshot: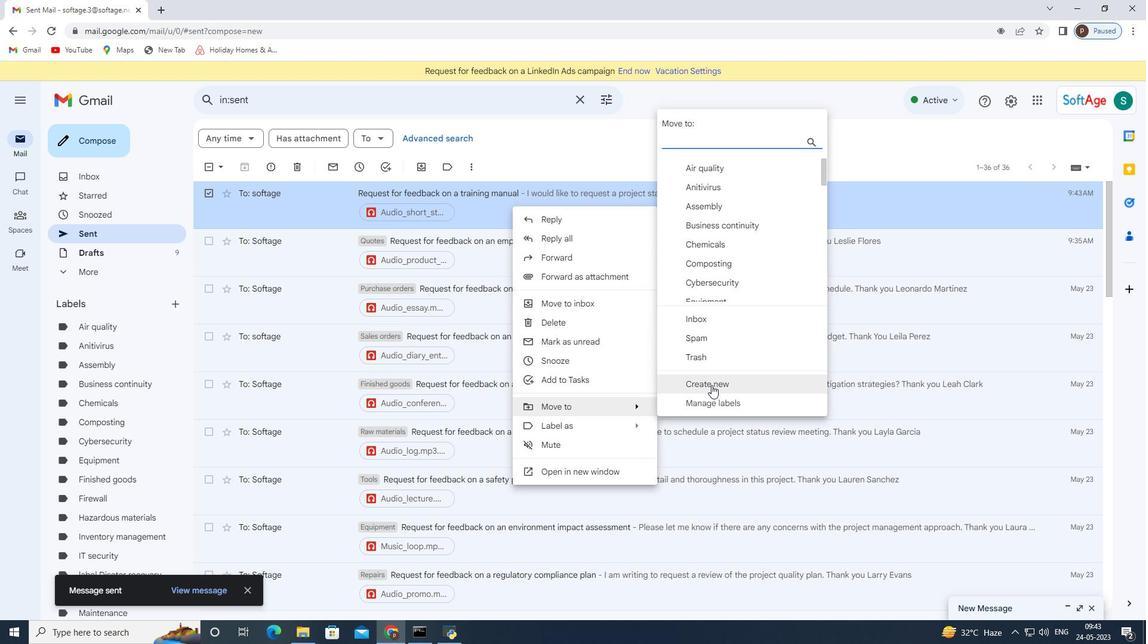 
Action: Mouse moved to (475, 323)
Screenshot: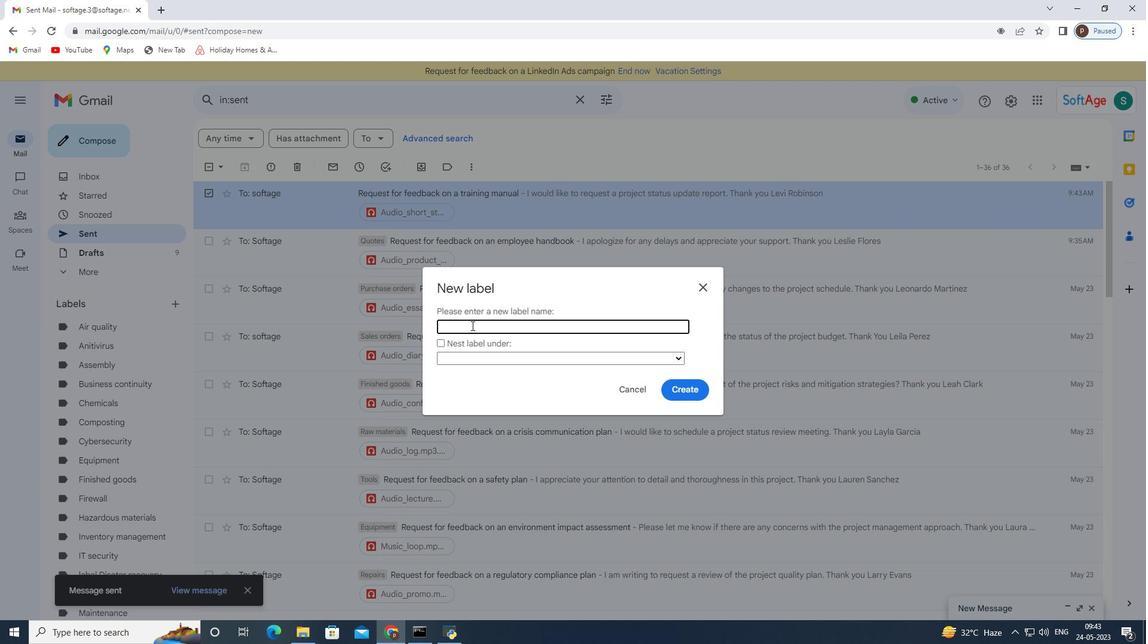 
Action: Mouse pressed left at (475, 323)
Screenshot: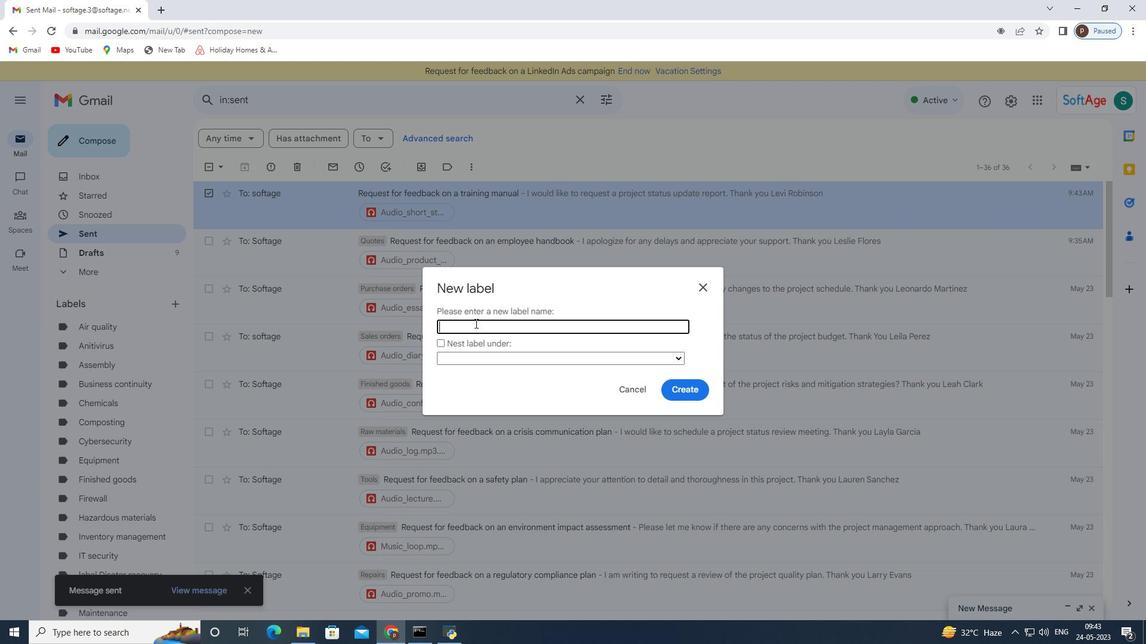 
Action: Key pressed <Key.shift>Inquiries
Screenshot: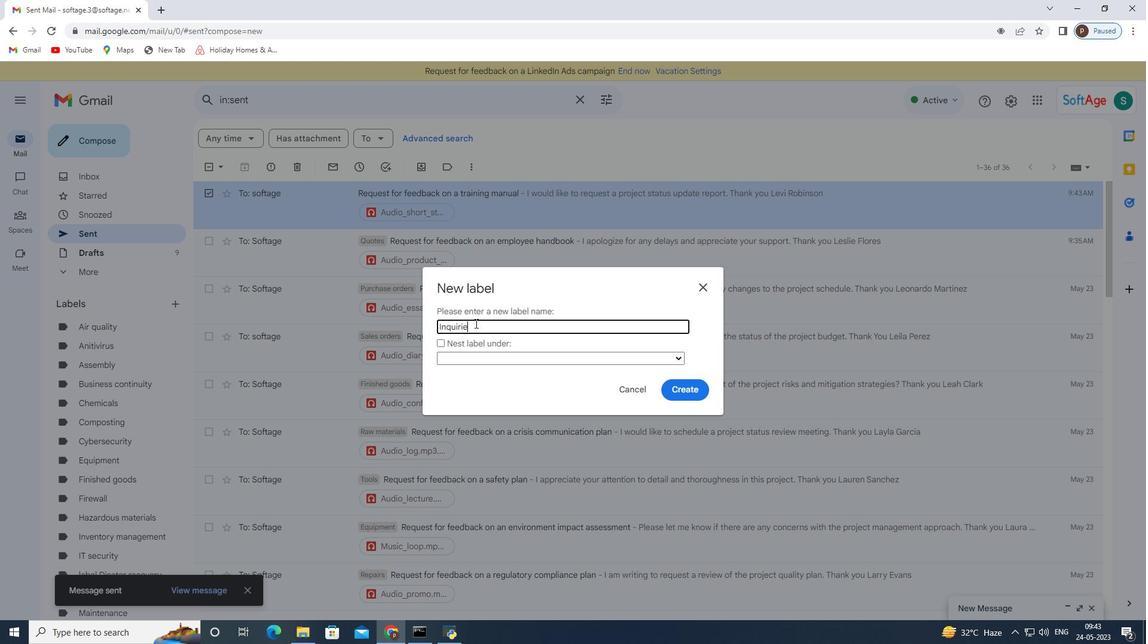 
Action: Mouse moved to (683, 388)
Screenshot: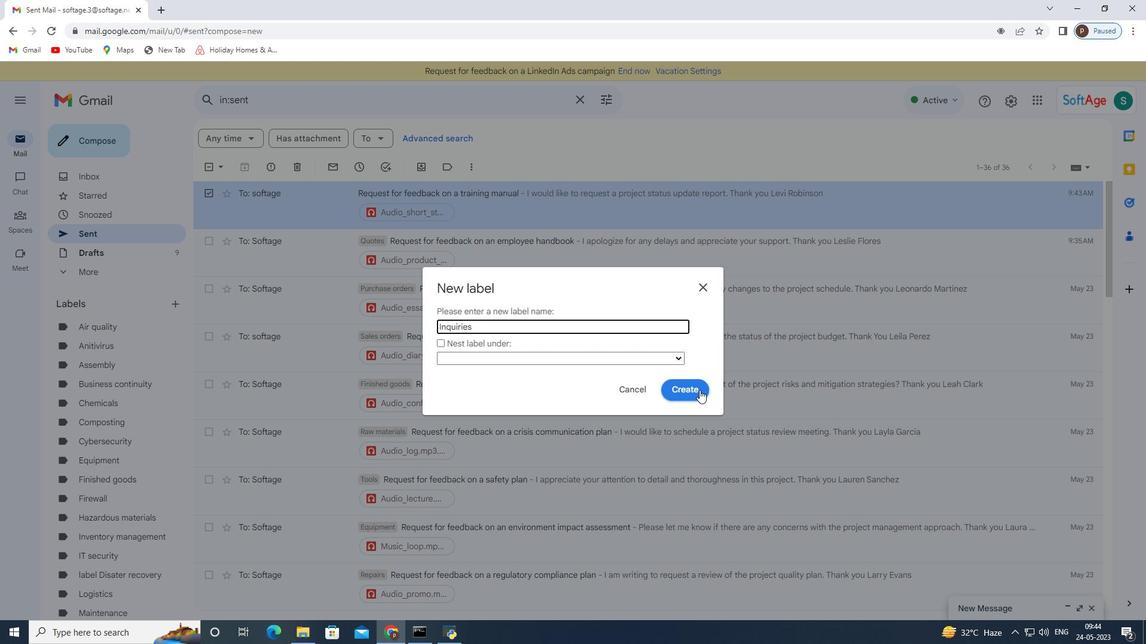
Action: Mouse pressed left at (683, 388)
Screenshot: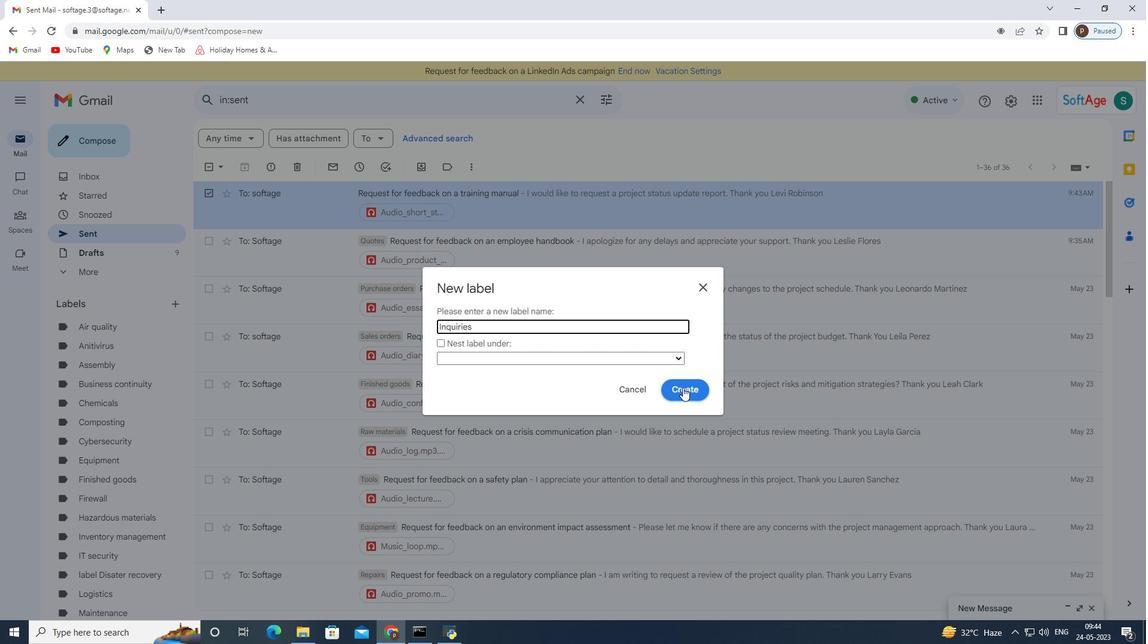 
Action: Mouse scrolled (683, 388) with delta (0, 0)
Screenshot: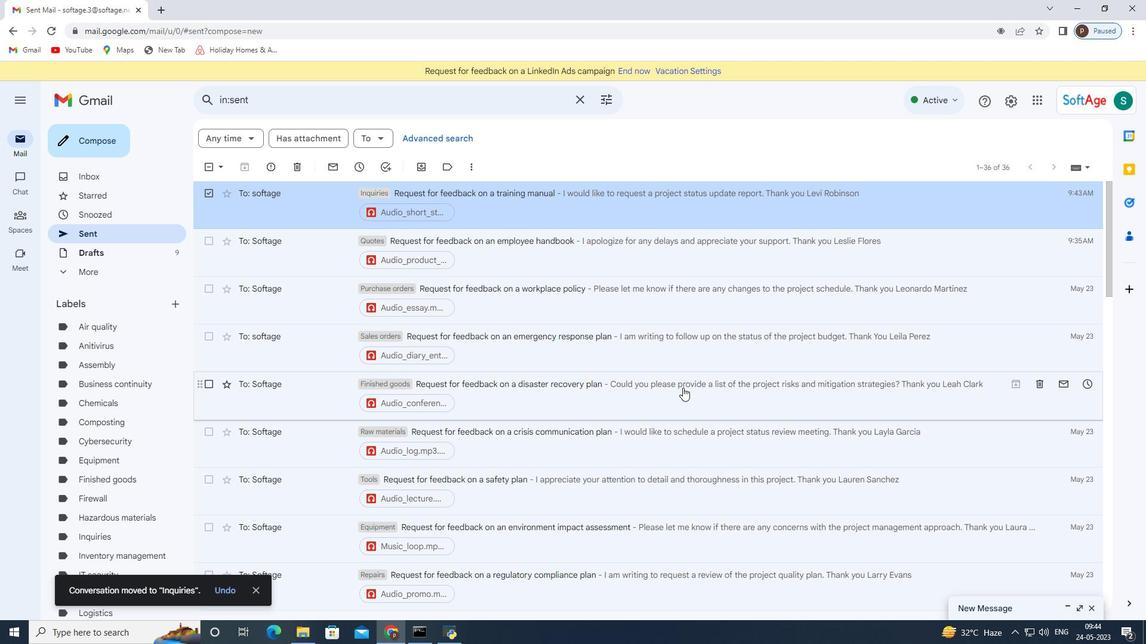 
Action: Mouse scrolled (683, 388) with delta (0, 0)
Screenshot: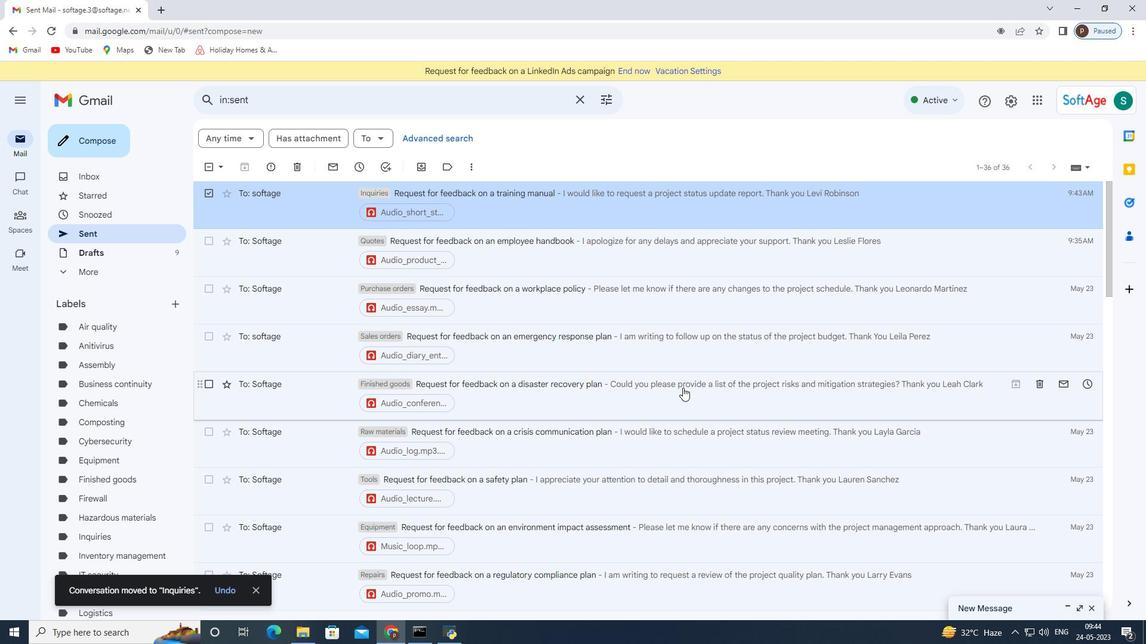 
Action: Mouse scrolled (683, 388) with delta (0, 0)
Screenshot: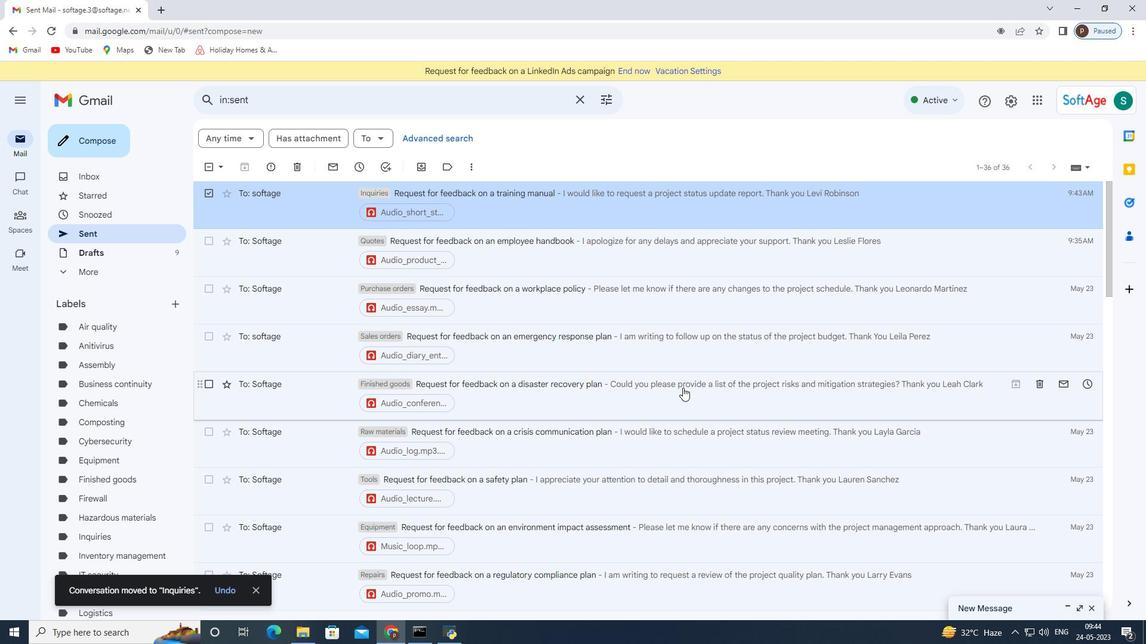 
